 Task: Plan a trip to Delta del Tigre, Uruguay from 12th December, 2023 to 16th December, 2023 for 8 adults.8 bedrooms having 8 beds and 8 bathrooms. Property type can be hotel. Amenities needed are: wifi, TV, free parkinig on premises, gym, breakfast. Look for 3 properties as per requirement.
Action: Mouse moved to (445, 101)
Screenshot: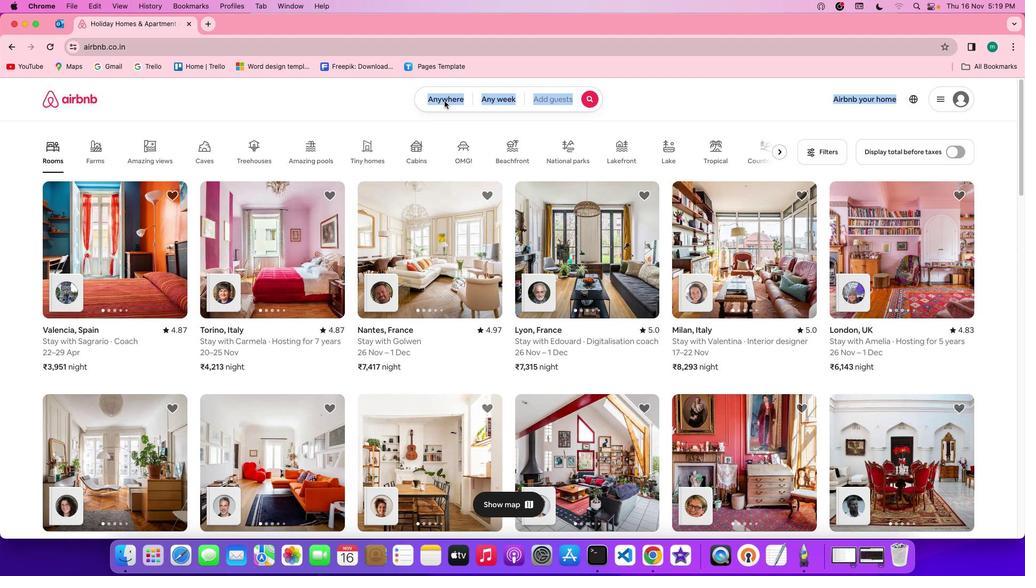 
Action: Mouse pressed left at (445, 101)
Screenshot: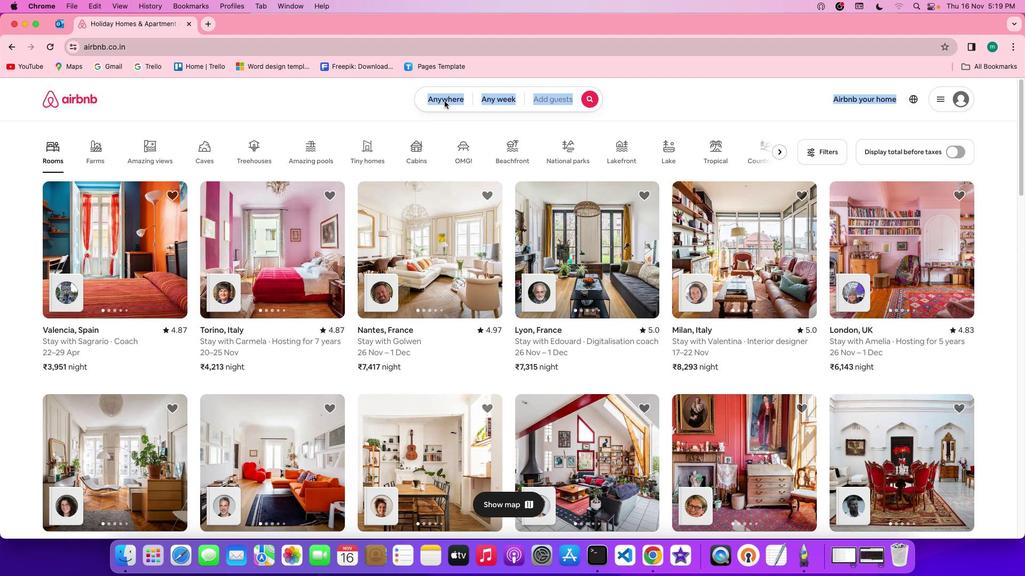 
Action: Mouse pressed left at (445, 101)
Screenshot: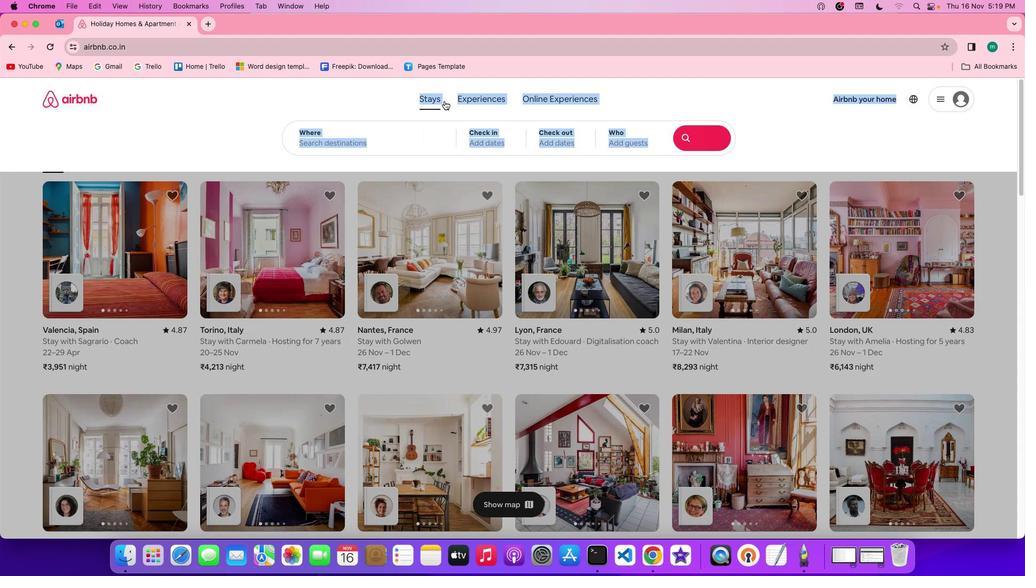 
Action: Mouse moved to (402, 140)
Screenshot: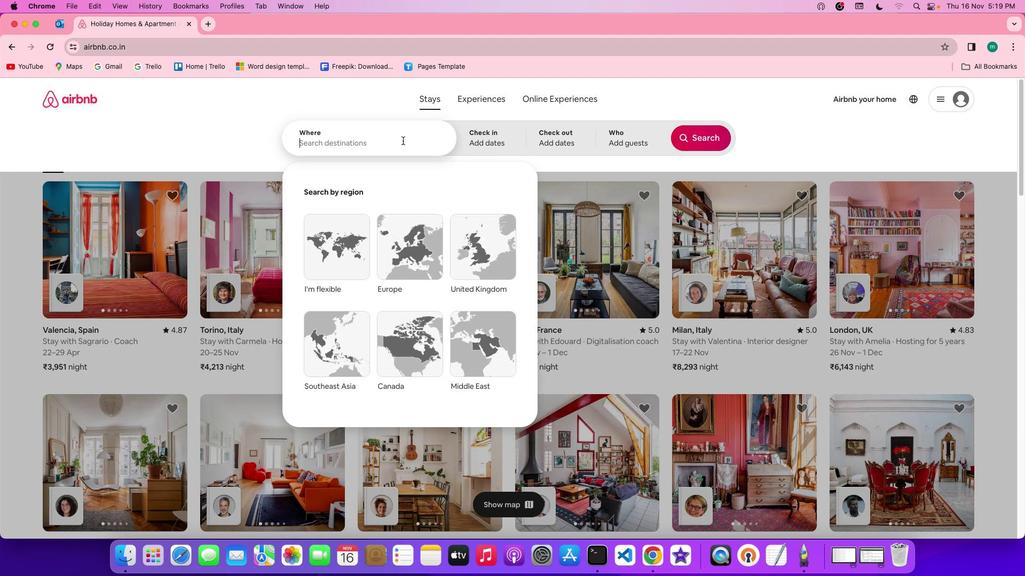 
Action: Mouse pressed left at (402, 140)
Screenshot: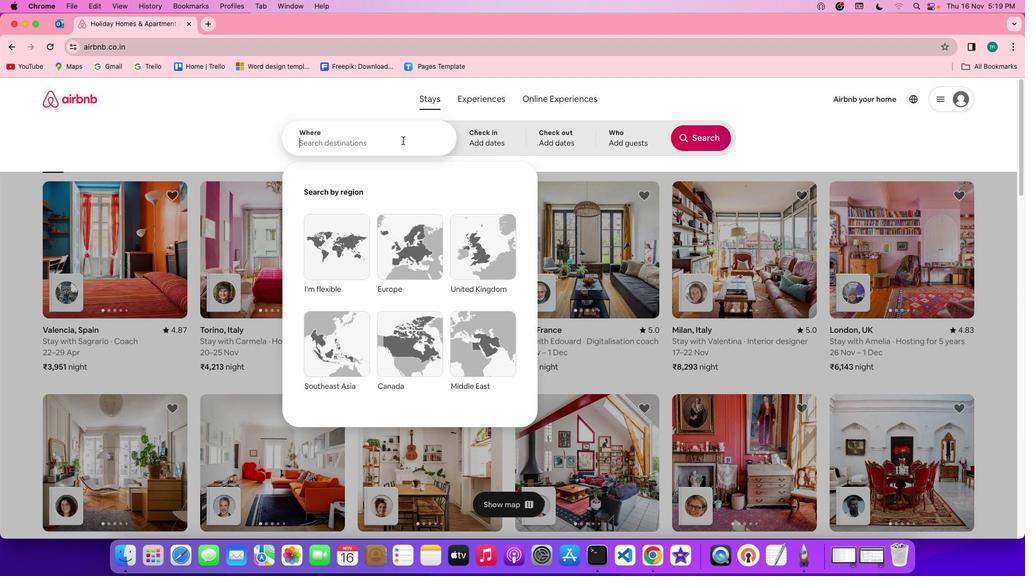 
Action: Key pressed Key.shift'D''e''l''t''a'Key.spaceKey.spaceKey.shift'D''e''l'Key.spaceKey.shift'T''i''g''r''e'','Key.spaceKey.shift'U''r''u''g''u''a''y'
Screenshot: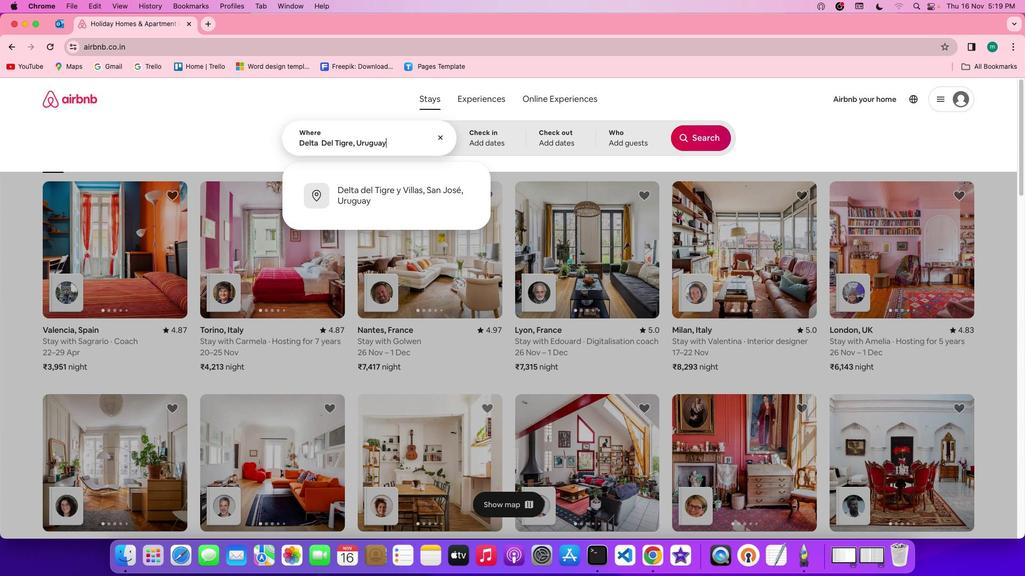 
Action: Mouse moved to (518, 131)
Screenshot: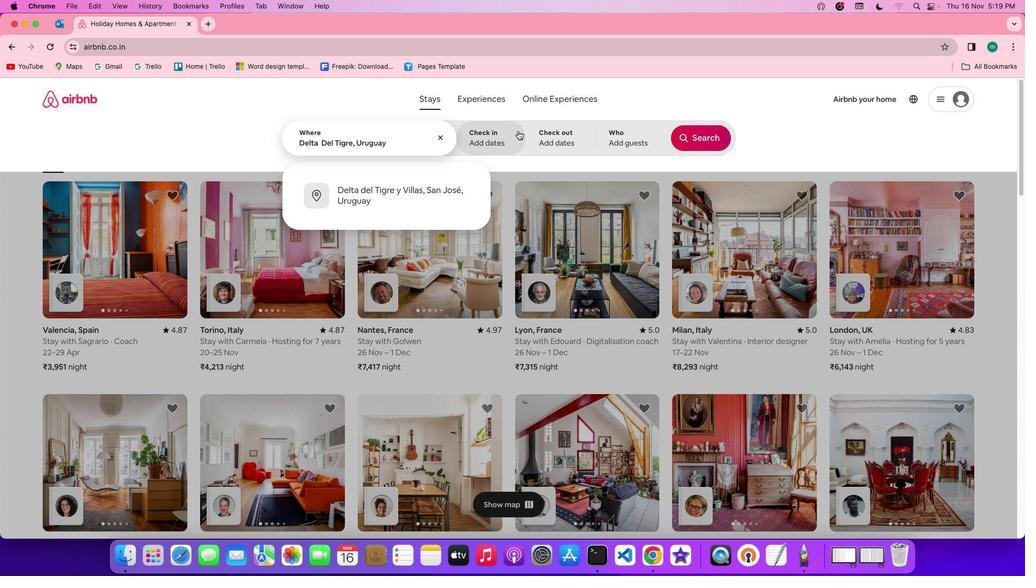 
Action: Mouse pressed left at (518, 131)
Screenshot: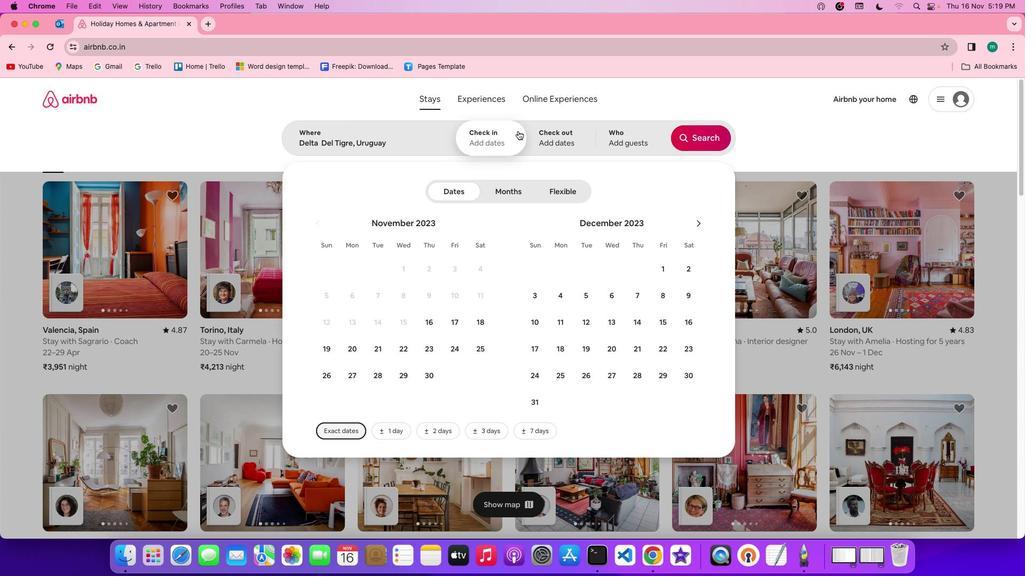 
Action: Mouse moved to (588, 328)
Screenshot: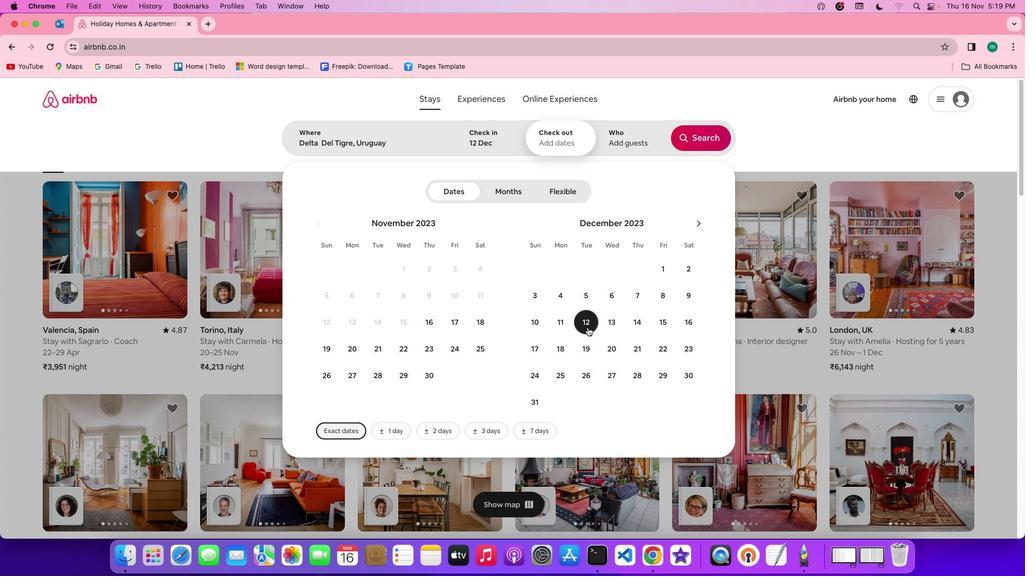 
Action: Mouse pressed left at (588, 328)
Screenshot: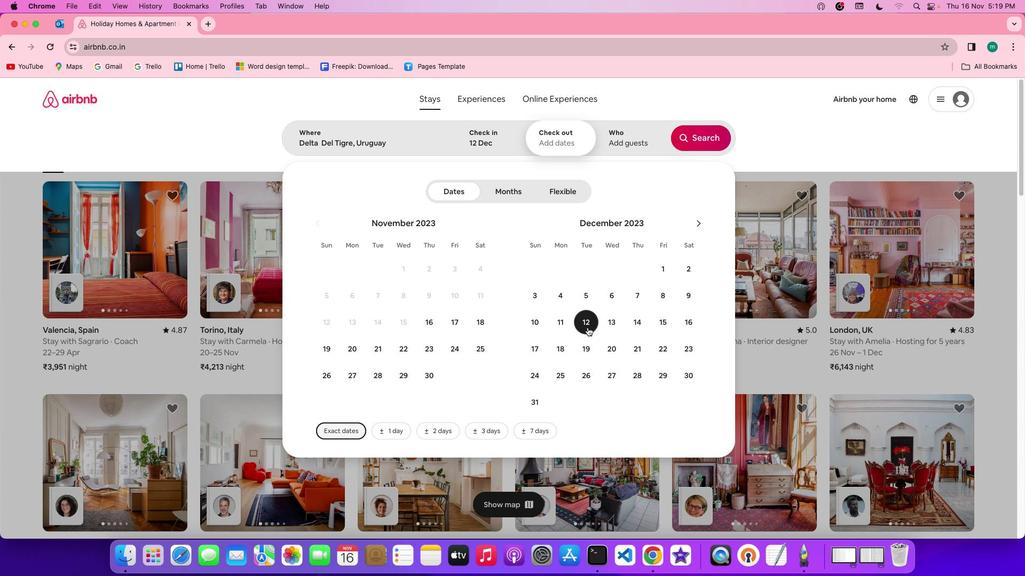 
Action: Mouse moved to (700, 325)
Screenshot: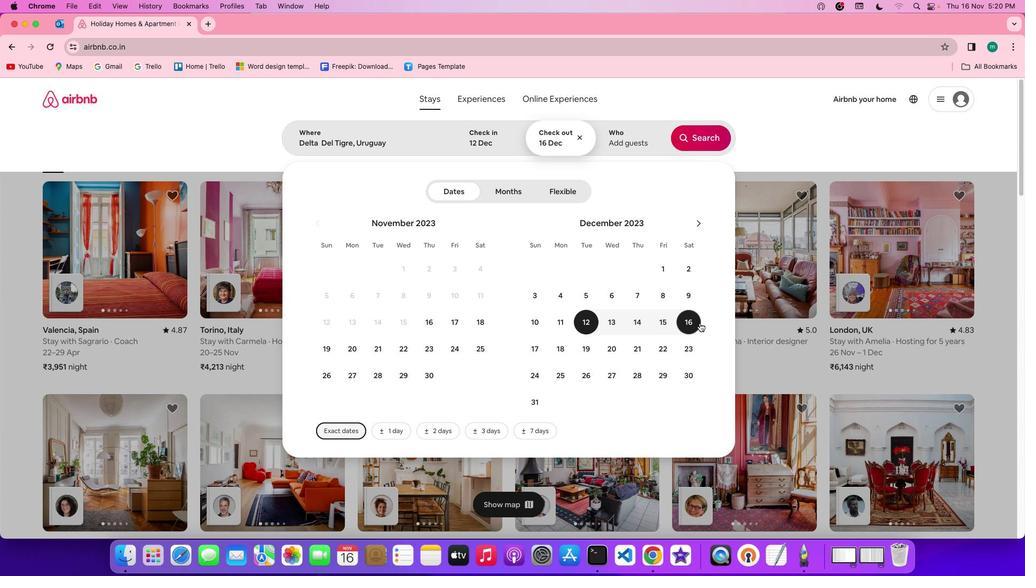 
Action: Mouse pressed left at (700, 325)
Screenshot: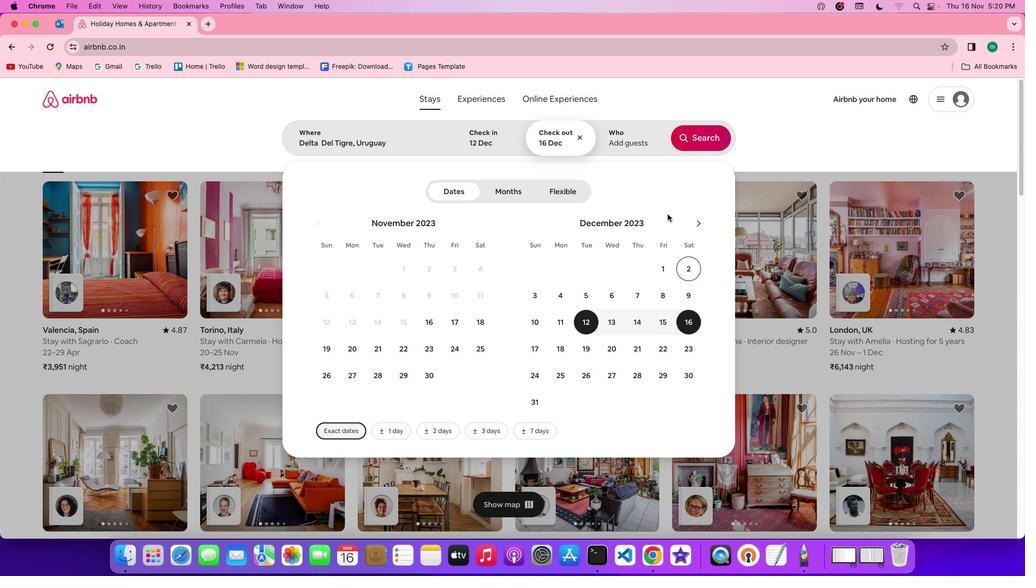 
Action: Mouse moved to (626, 140)
Screenshot: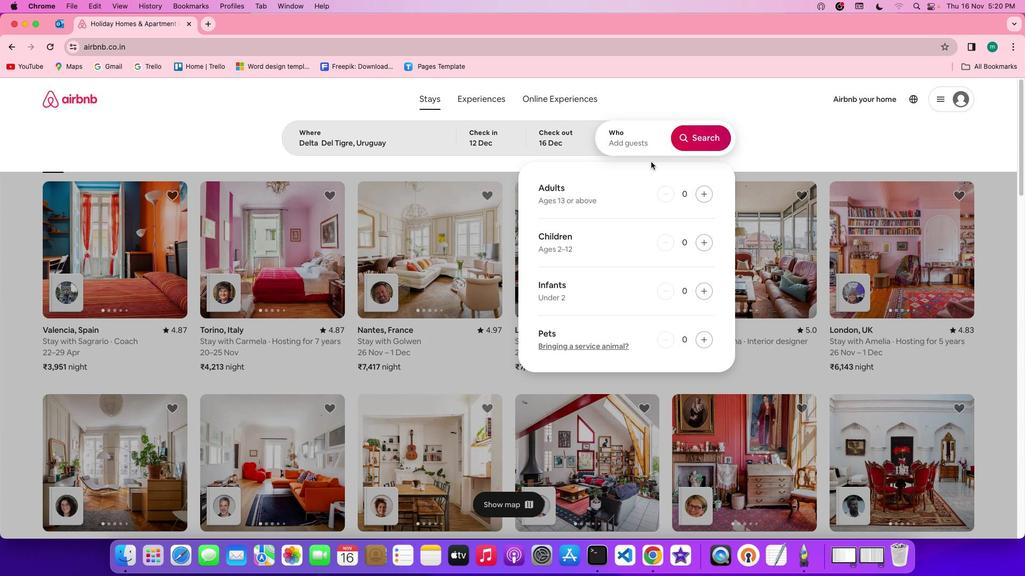 
Action: Mouse pressed left at (626, 140)
Screenshot: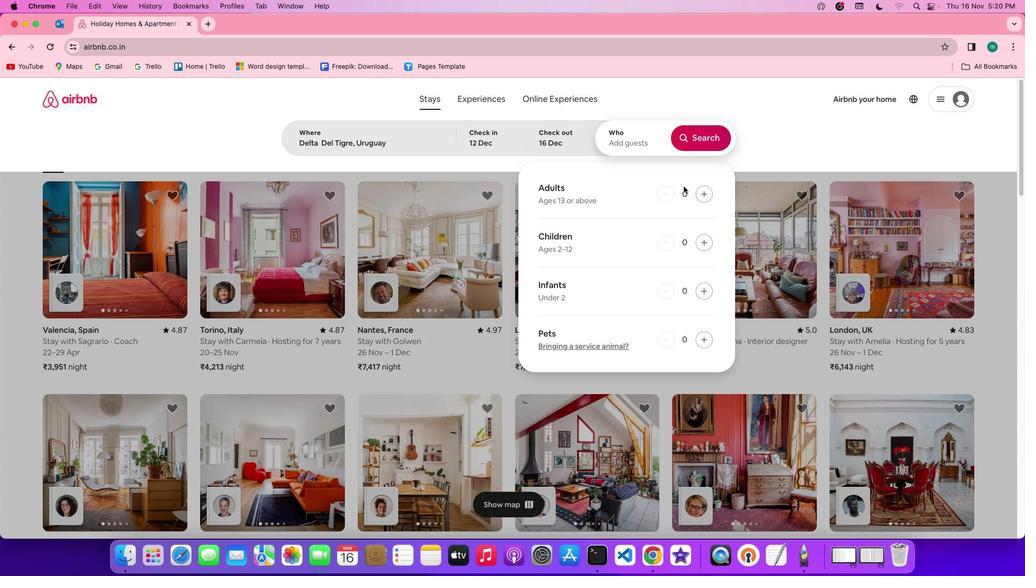 
Action: Mouse moved to (707, 194)
Screenshot: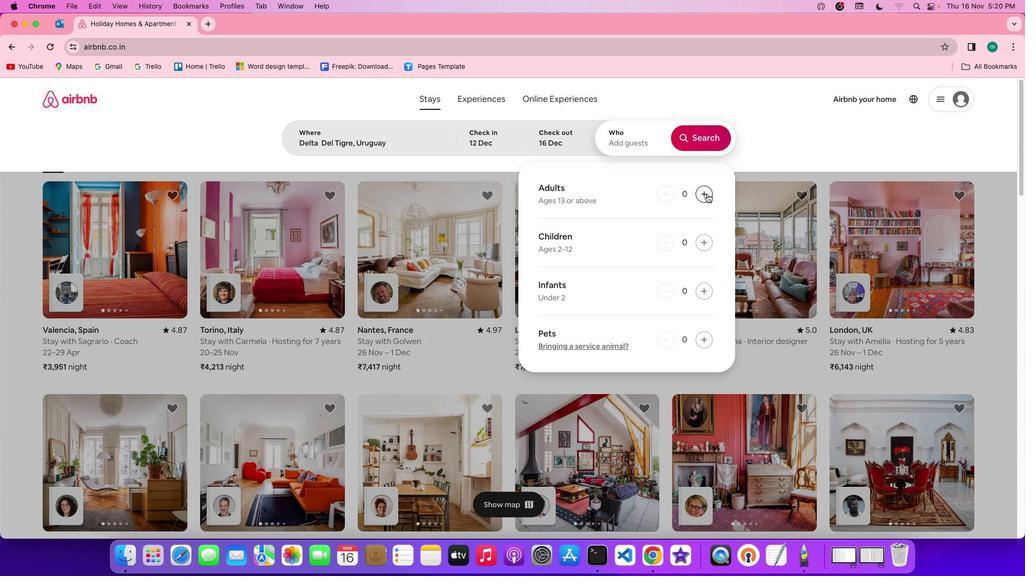 
Action: Mouse pressed left at (707, 194)
Screenshot: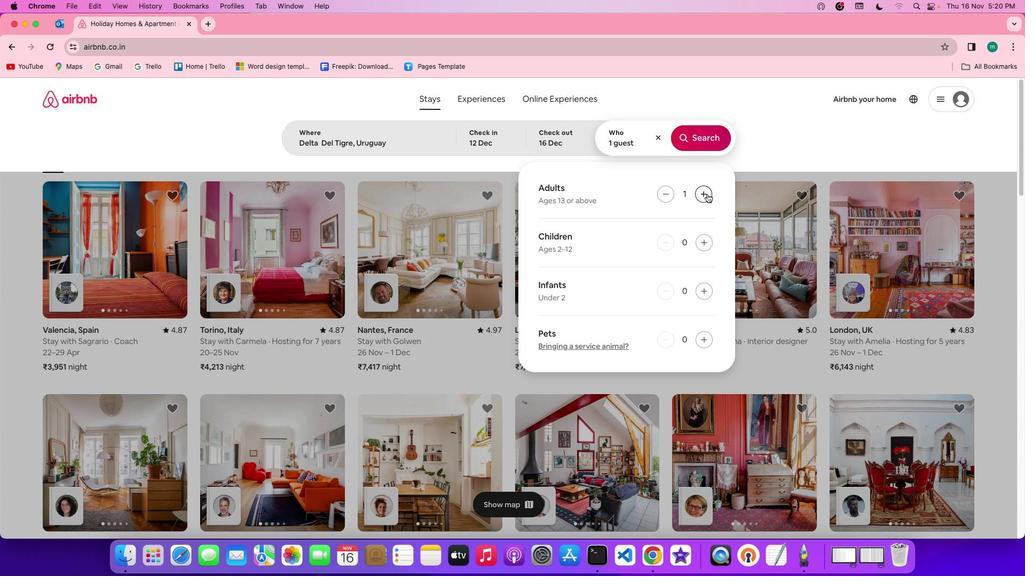 
Action: Mouse pressed left at (707, 194)
Screenshot: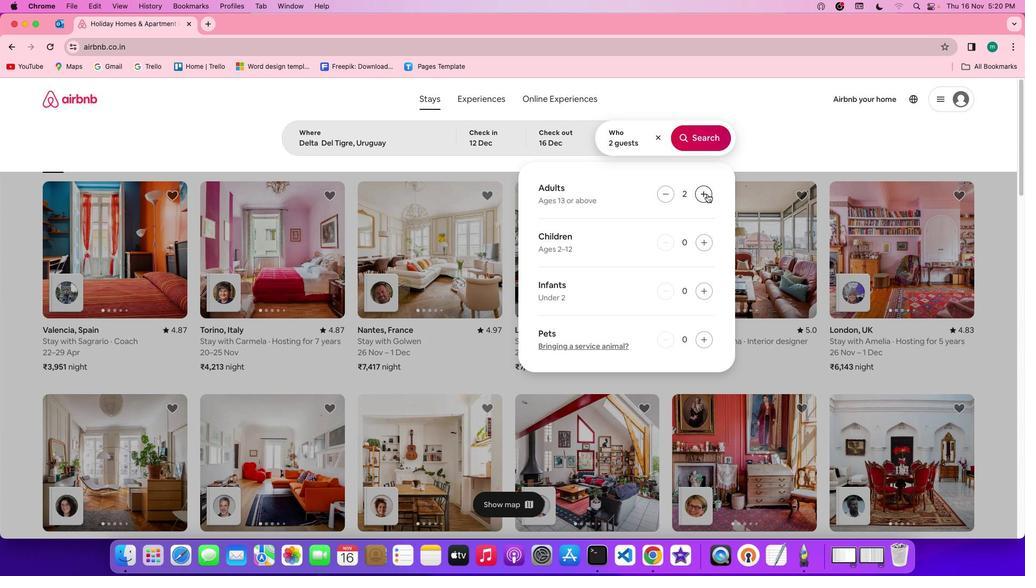 
Action: Mouse pressed left at (707, 194)
Screenshot: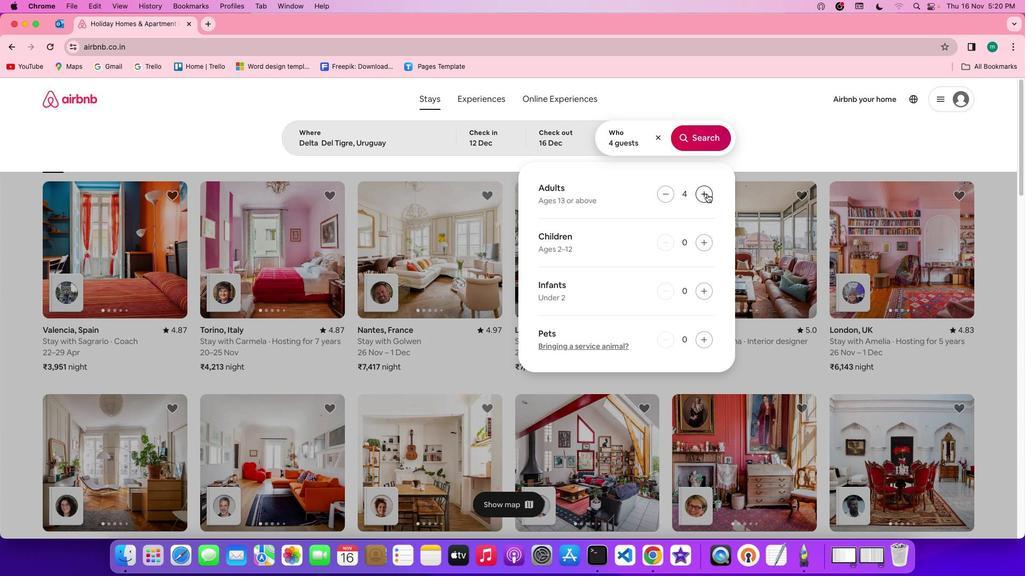 
Action: Mouse pressed left at (707, 194)
Screenshot: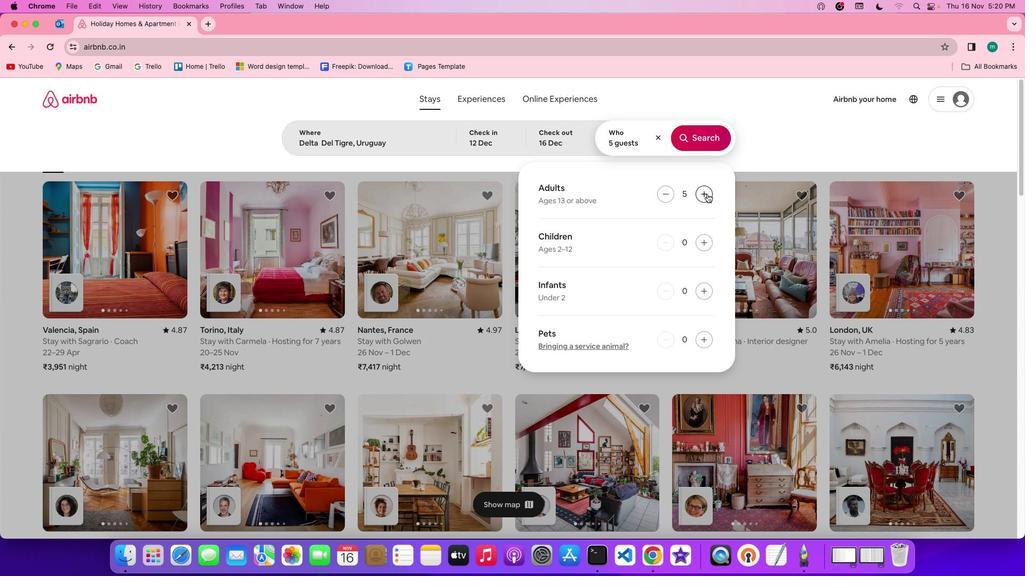 
Action: Mouse pressed left at (707, 194)
Screenshot: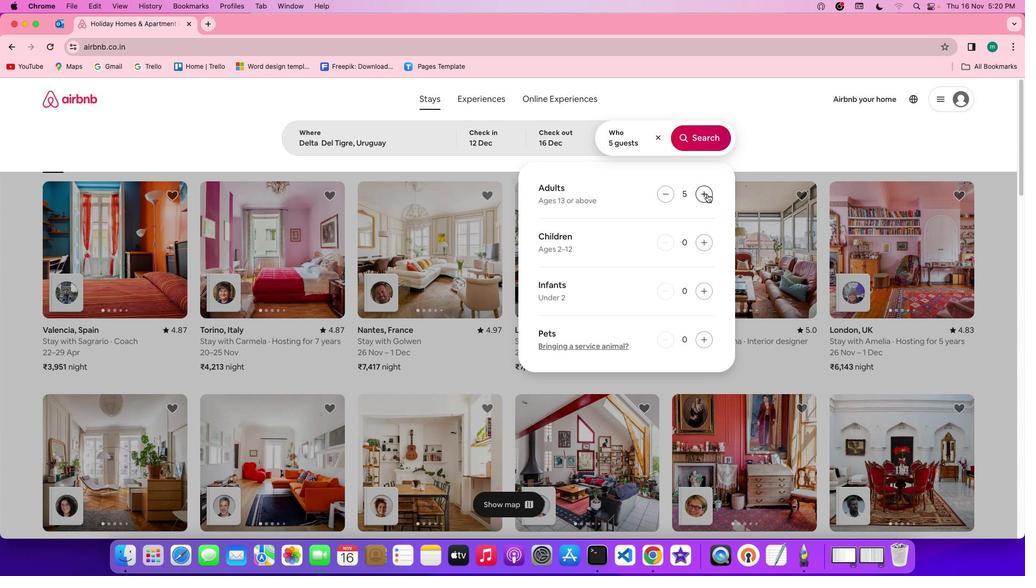 
Action: Mouse pressed left at (707, 194)
Screenshot: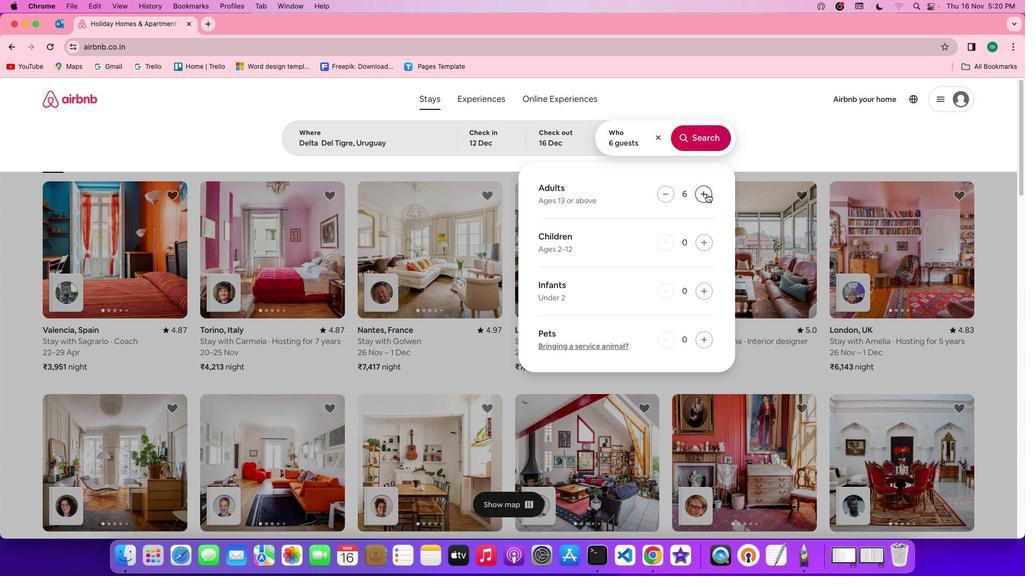 
Action: Mouse moved to (707, 194)
Screenshot: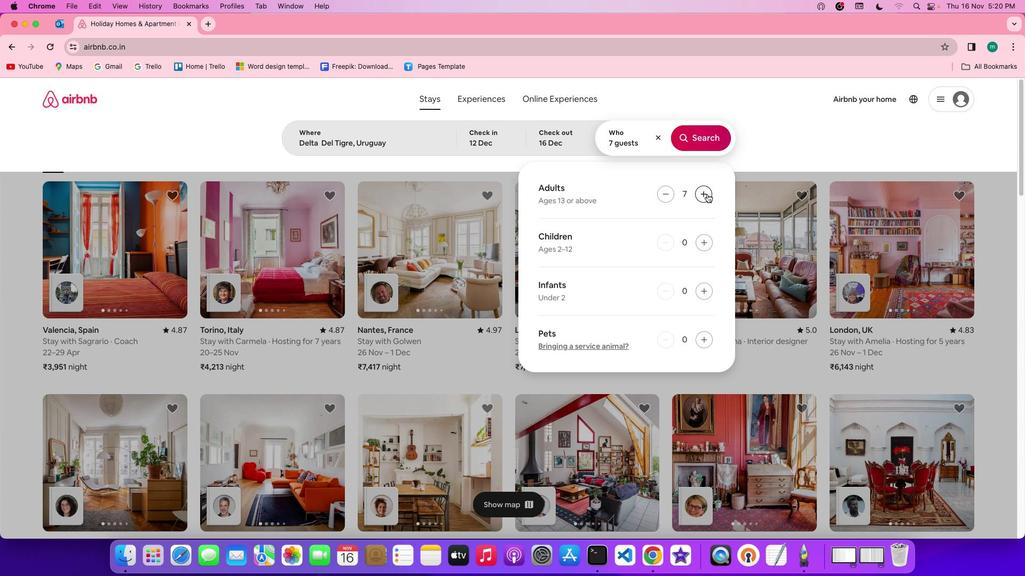 
Action: Mouse pressed left at (707, 194)
Screenshot: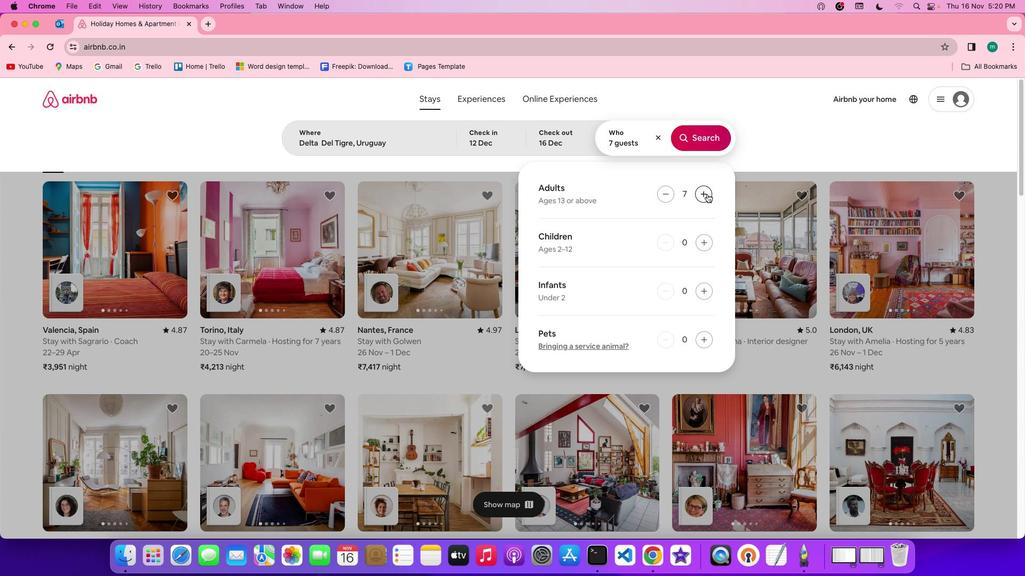 
Action: Mouse pressed left at (707, 194)
Screenshot: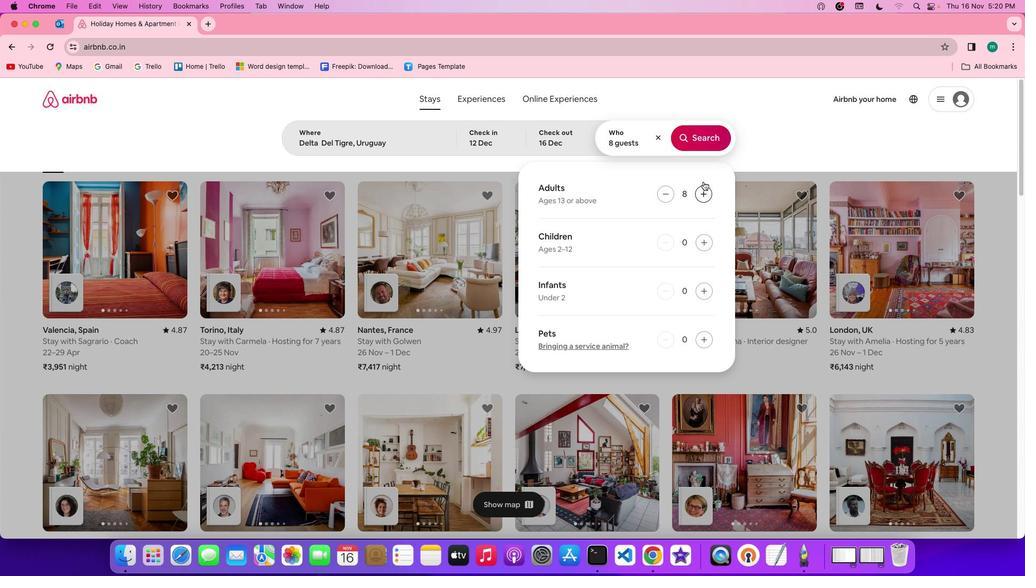 
Action: Mouse moved to (695, 138)
Screenshot: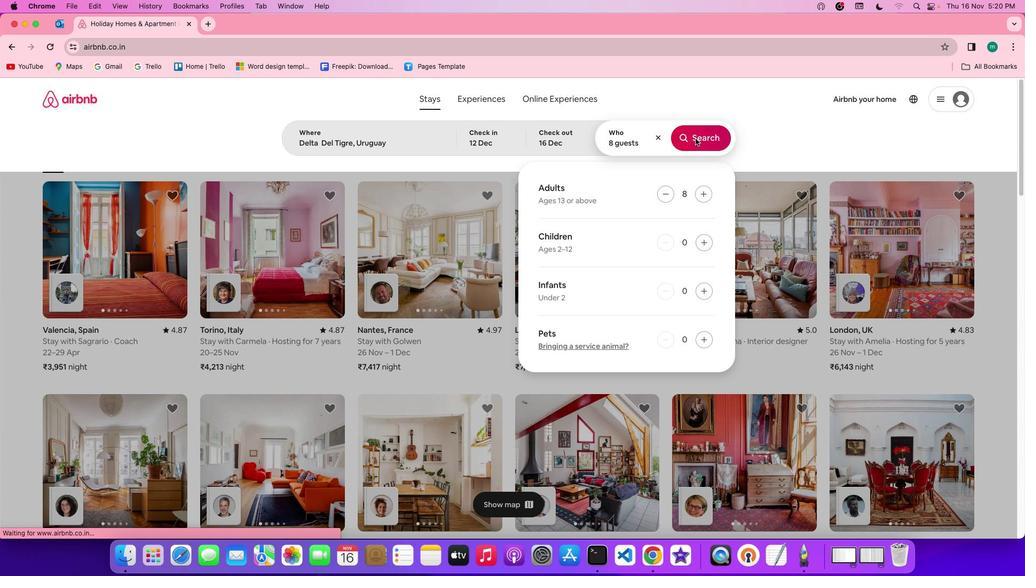 
Action: Mouse pressed left at (695, 138)
Screenshot: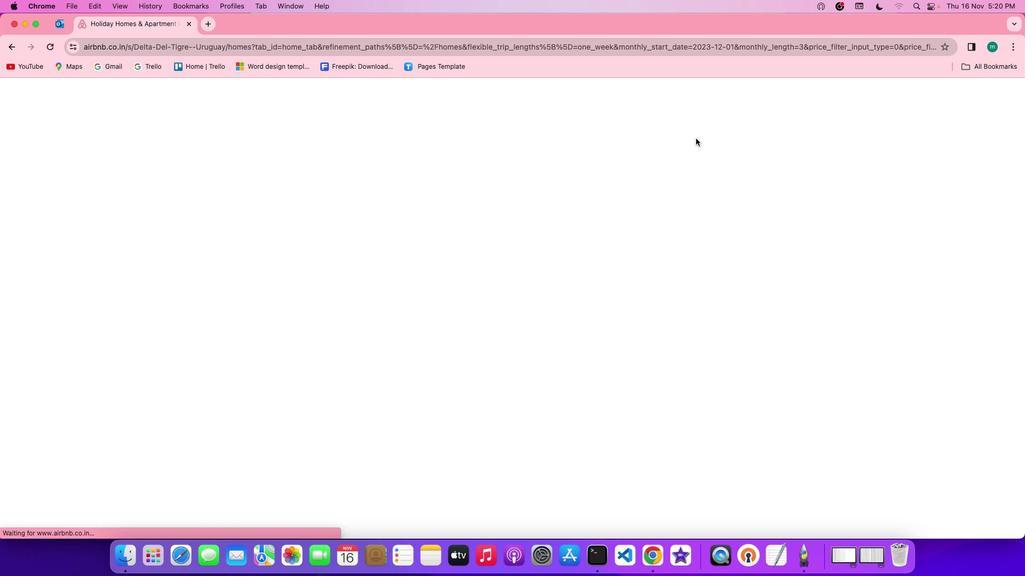 
Action: Mouse moved to (851, 138)
Screenshot: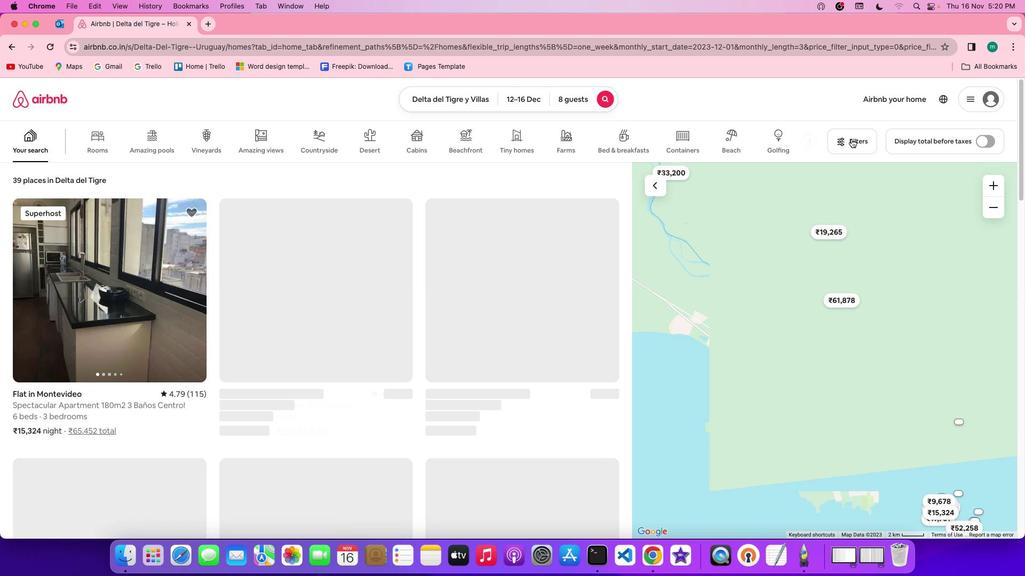 
Action: Mouse pressed left at (851, 138)
Screenshot: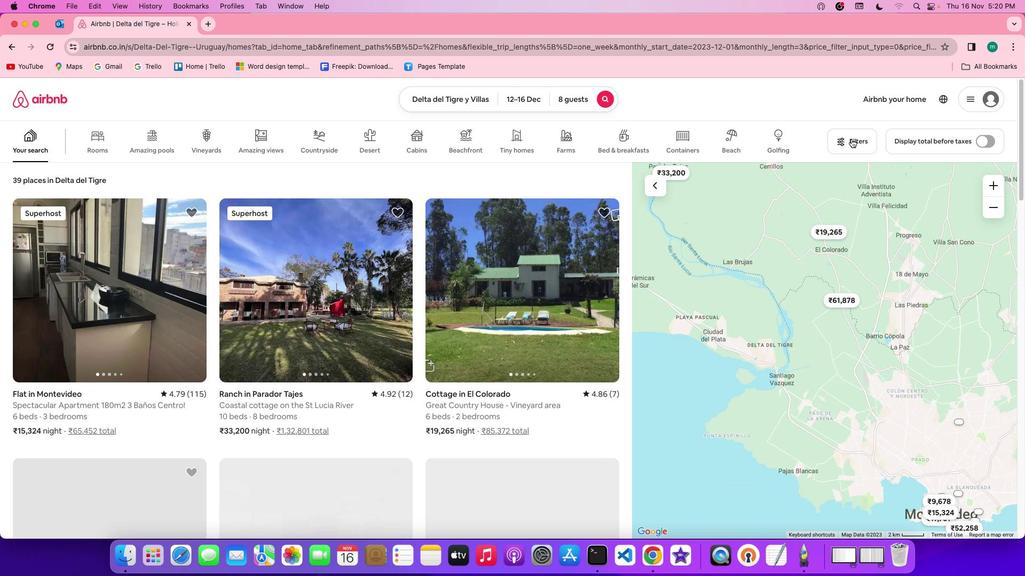 
Action: Mouse moved to (626, 323)
Screenshot: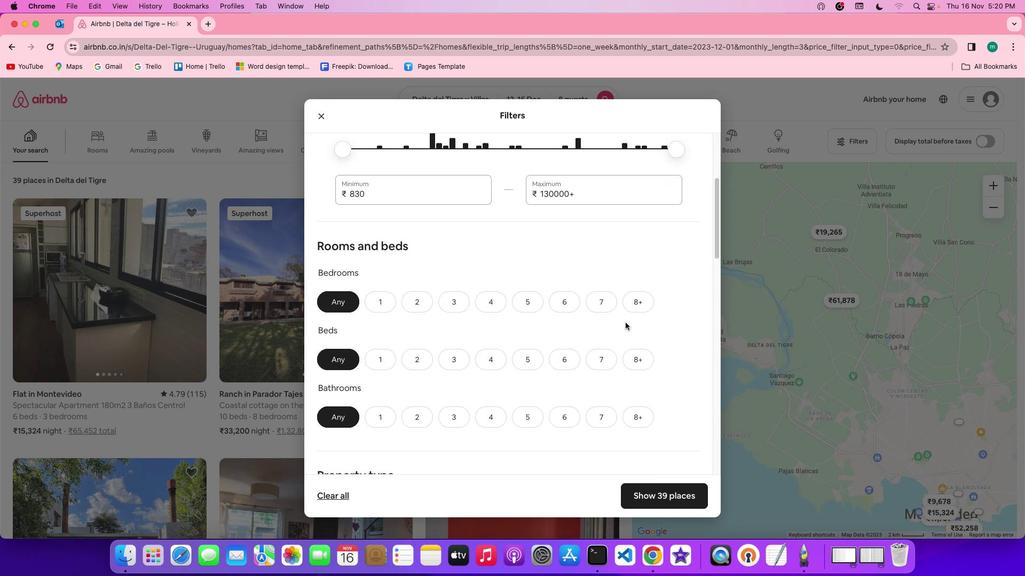 
Action: Mouse scrolled (626, 323) with delta (0, 0)
Screenshot: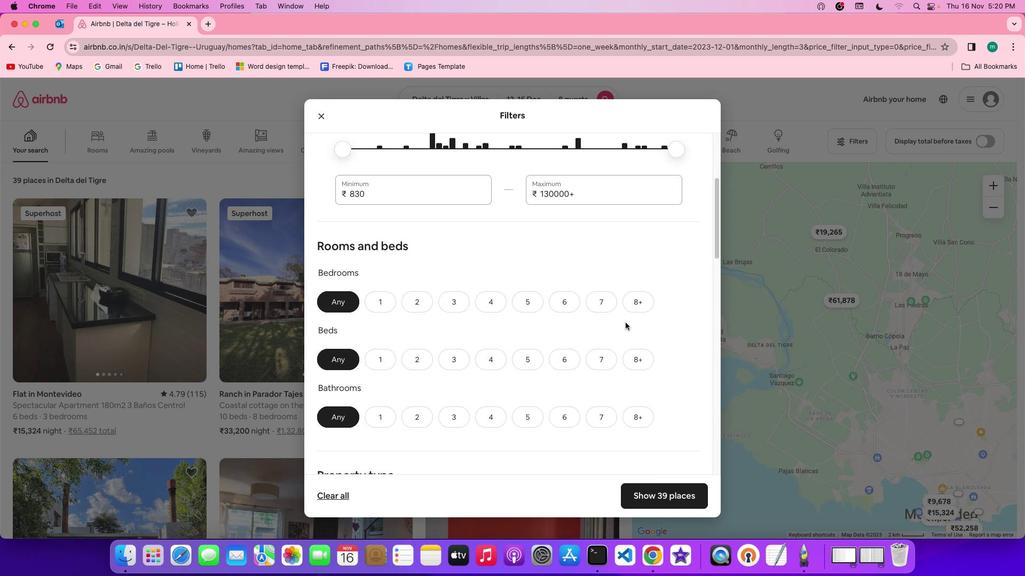 
Action: Mouse scrolled (626, 323) with delta (0, 0)
Screenshot: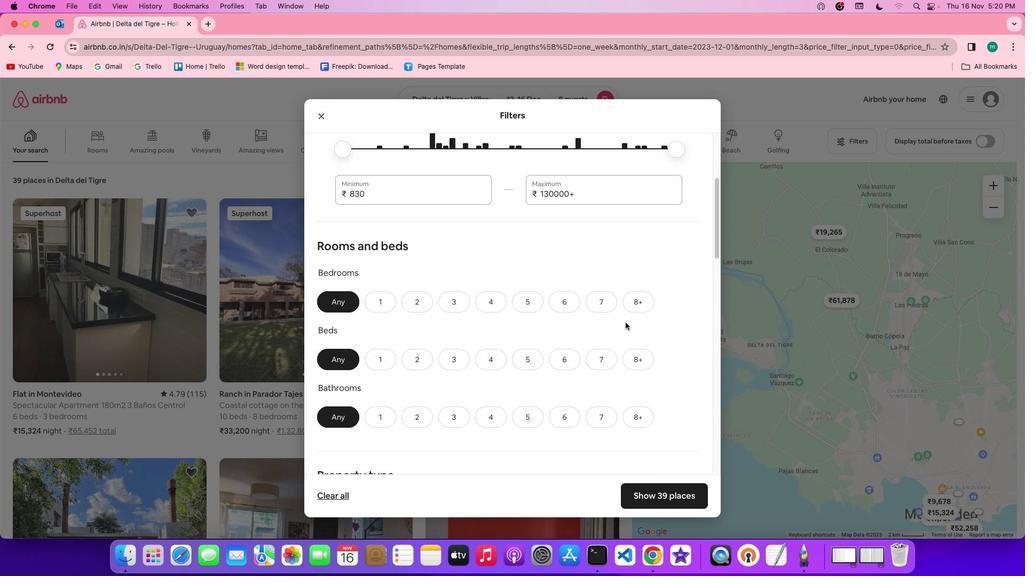 
Action: Mouse scrolled (626, 323) with delta (0, -1)
Screenshot: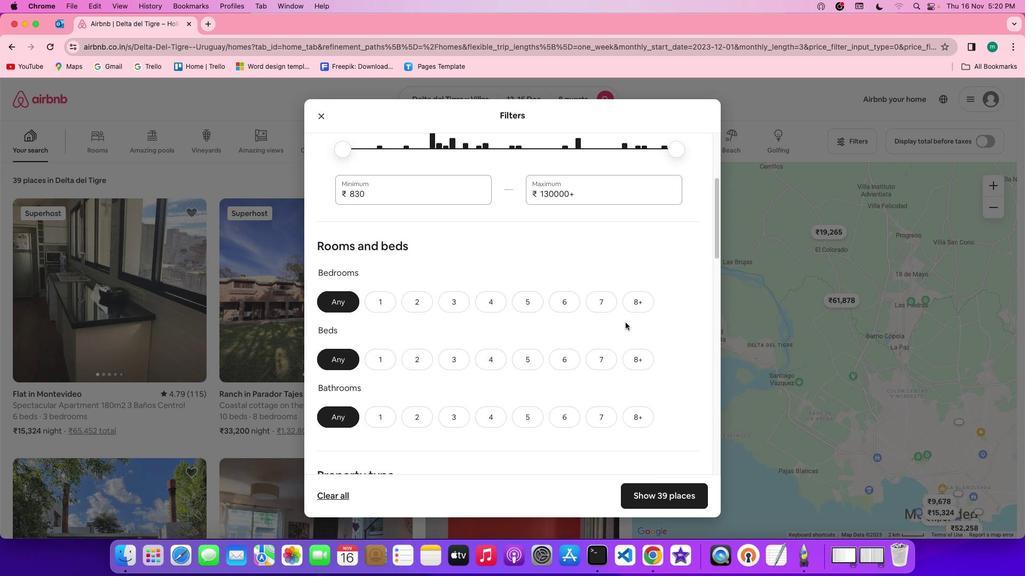 
Action: Mouse scrolled (626, 323) with delta (0, -1)
Screenshot: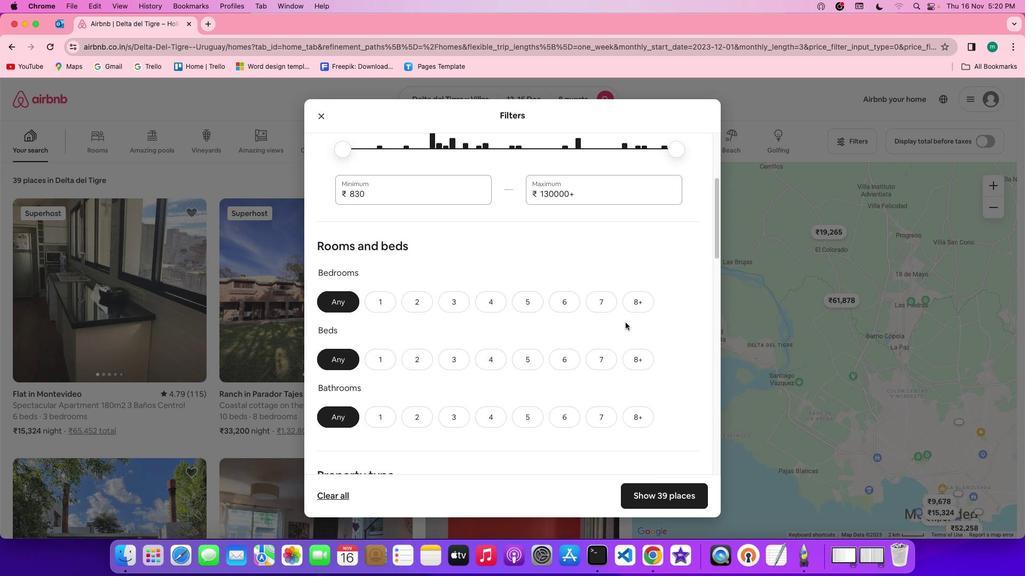 
Action: Mouse moved to (624, 317)
Screenshot: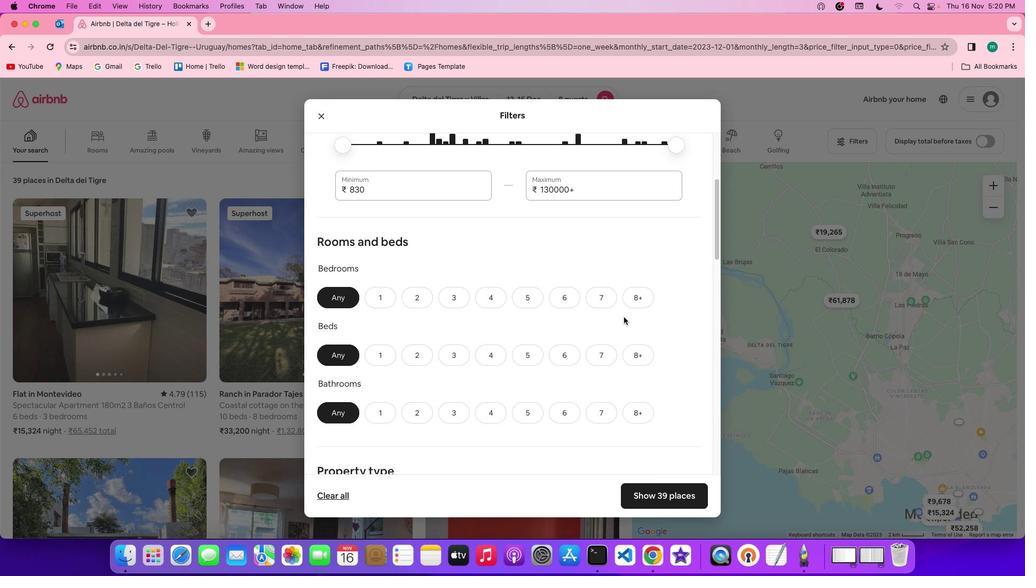 
Action: Mouse scrolled (624, 317) with delta (0, 0)
Screenshot: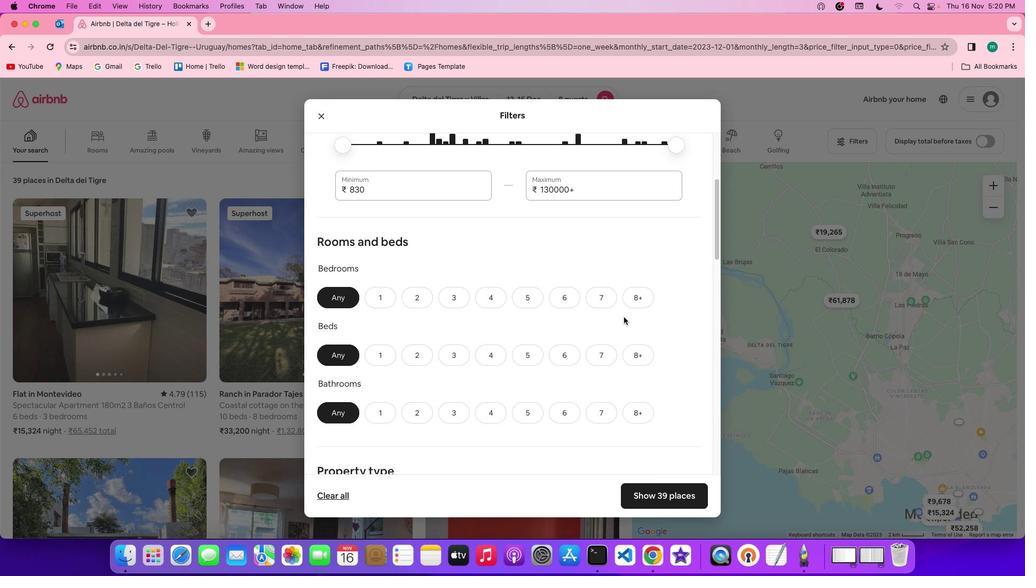 
Action: Mouse scrolled (624, 317) with delta (0, 0)
Screenshot: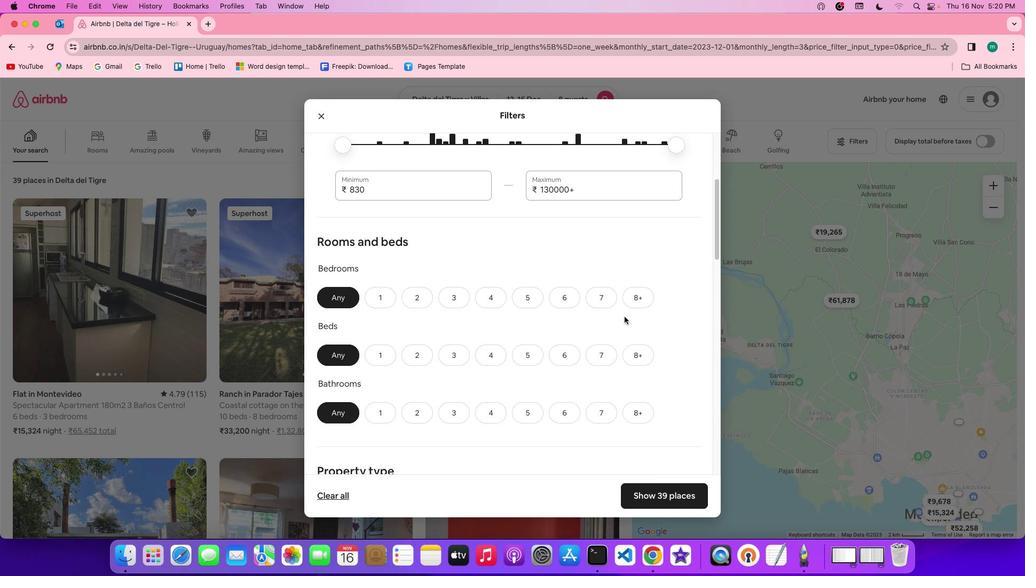 
Action: Mouse moved to (649, 295)
Screenshot: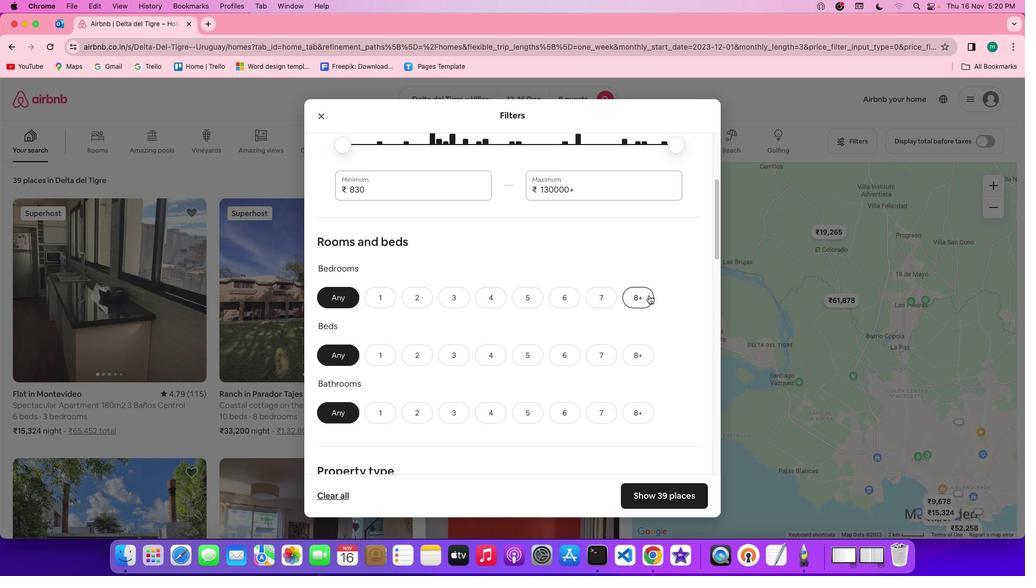 
Action: Mouse pressed left at (649, 295)
Screenshot: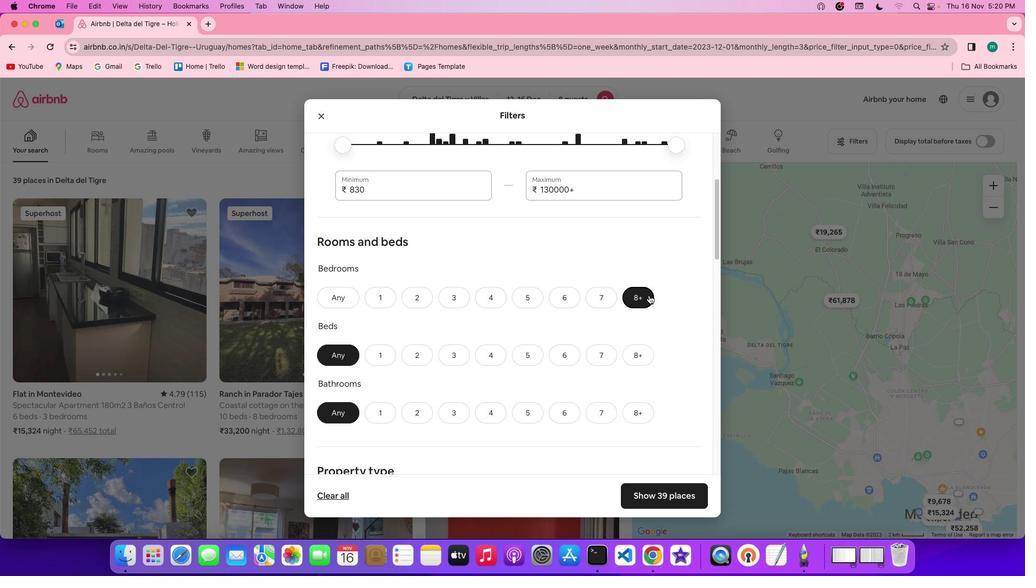 
Action: Mouse moved to (635, 350)
Screenshot: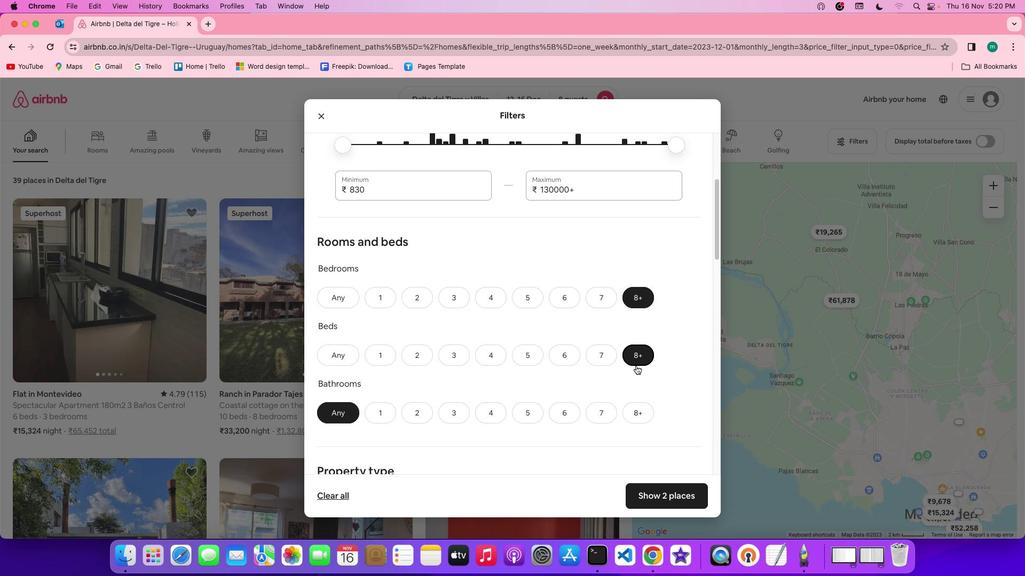 
Action: Mouse pressed left at (635, 350)
Screenshot: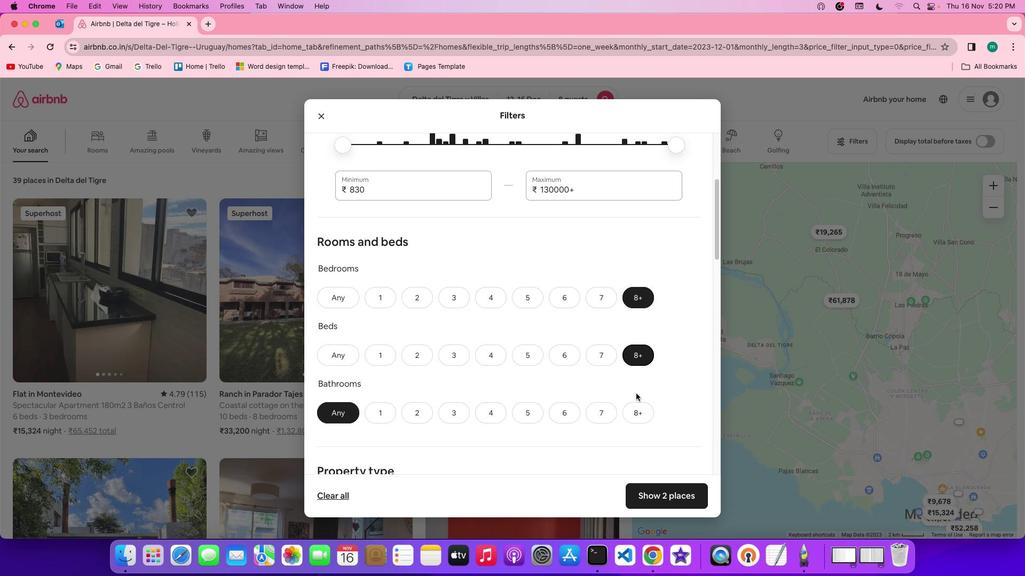 
Action: Mouse moved to (637, 409)
Screenshot: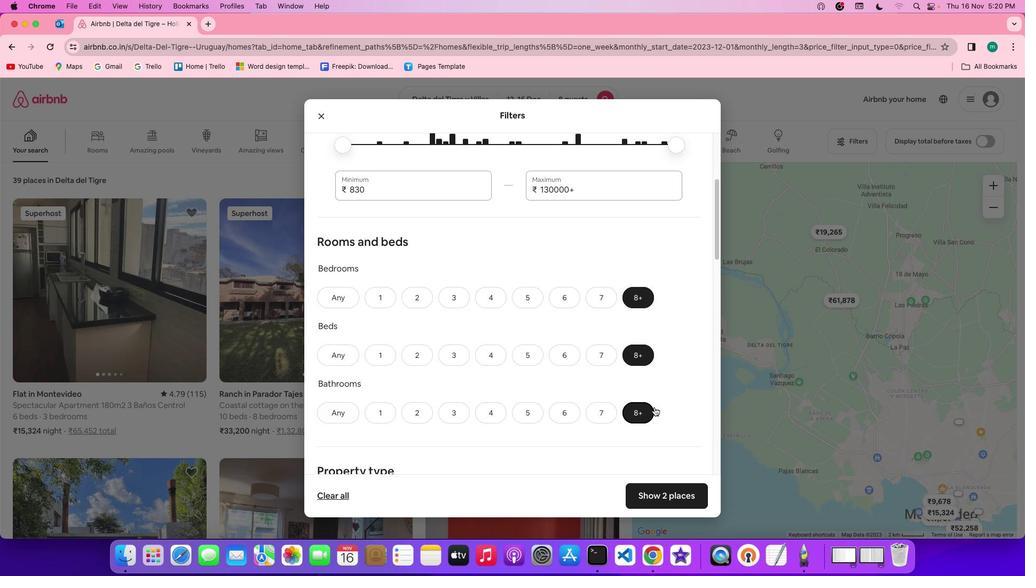 
Action: Mouse pressed left at (637, 409)
Screenshot: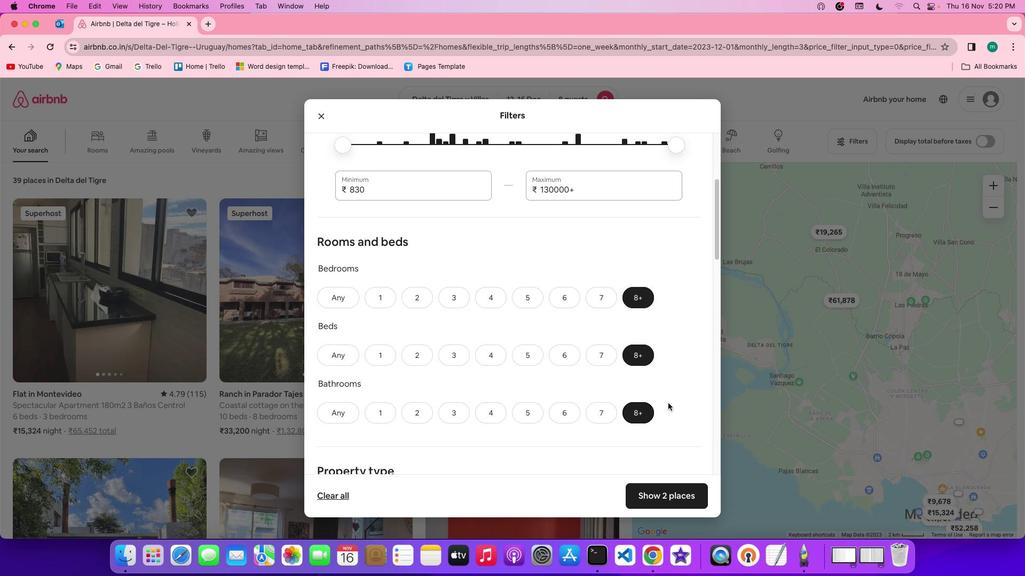 
Action: Mouse moved to (668, 403)
Screenshot: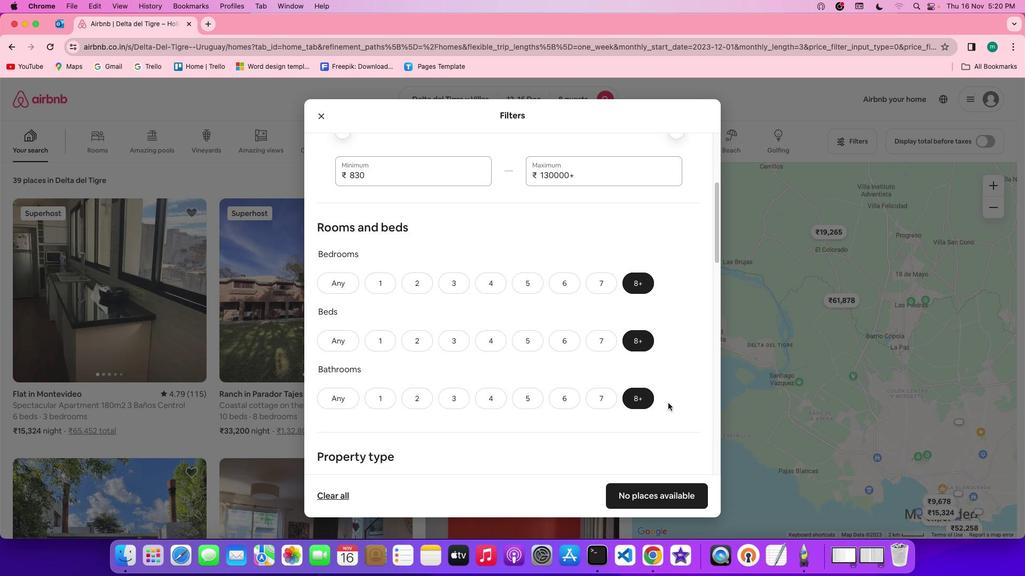 
Action: Mouse scrolled (668, 403) with delta (0, 0)
Screenshot: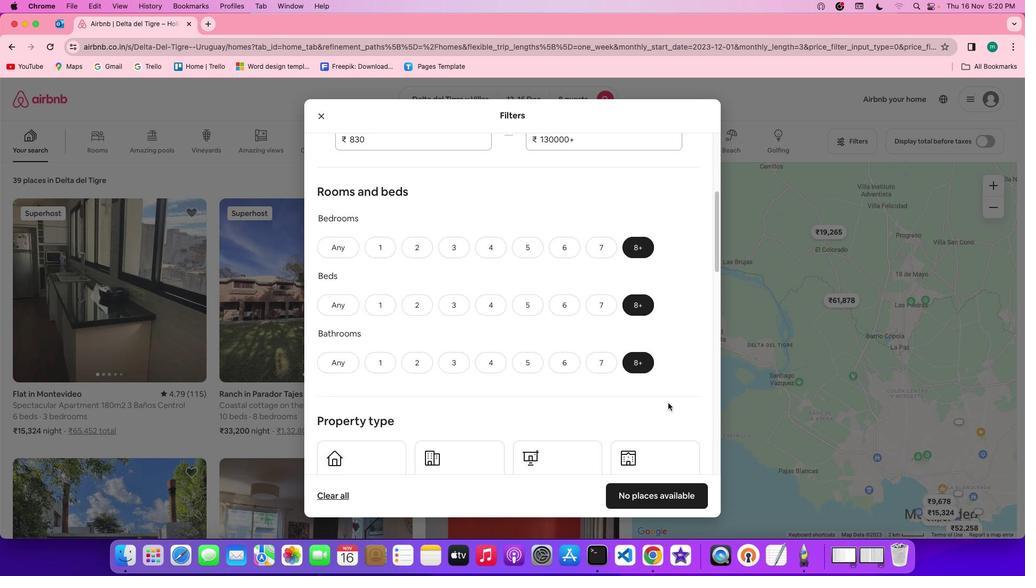
Action: Mouse scrolled (668, 403) with delta (0, 0)
Screenshot: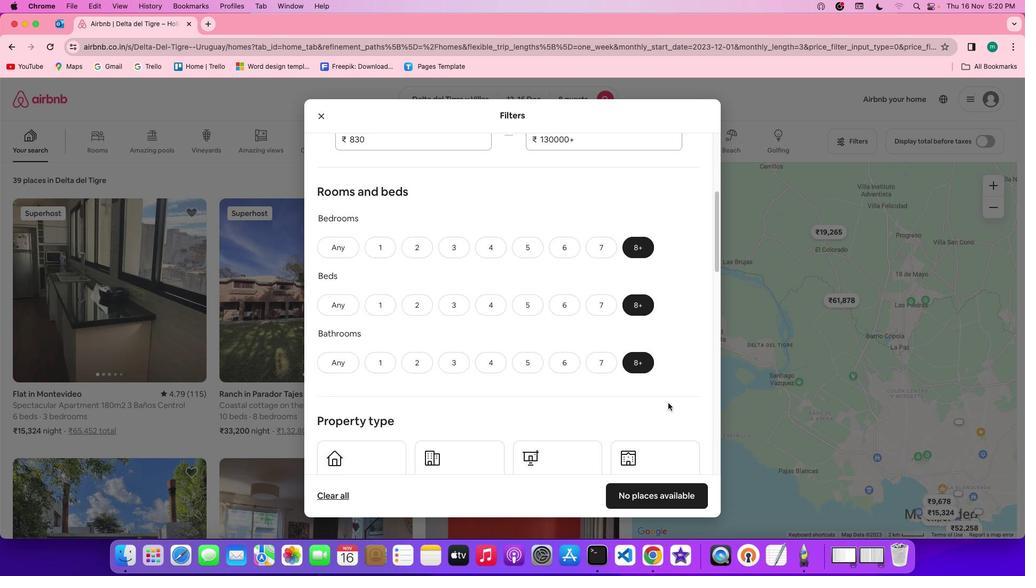 
Action: Mouse scrolled (668, 403) with delta (0, 0)
Screenshot: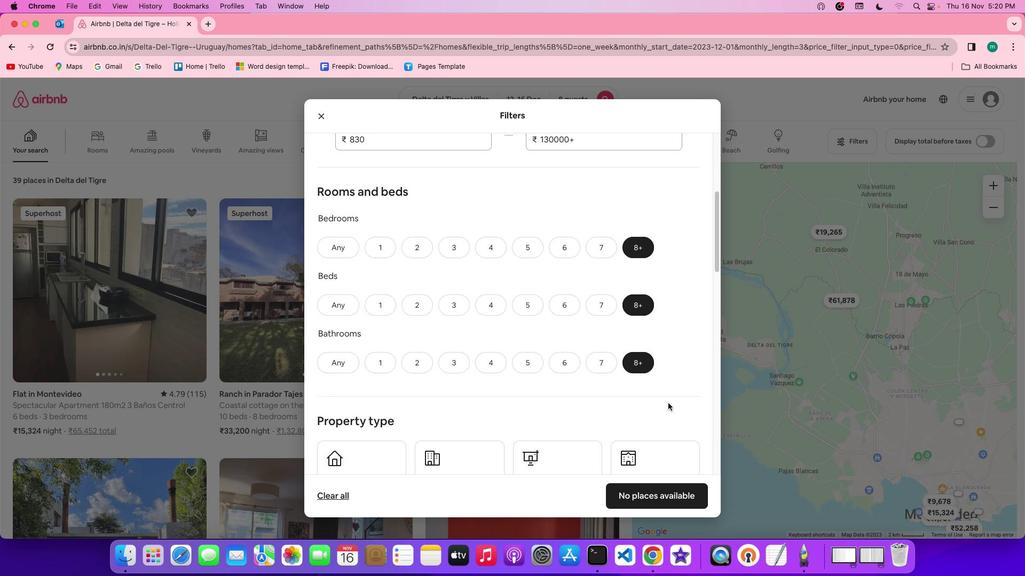 
Action: Mouse moved to (668, 403)
Screenshot: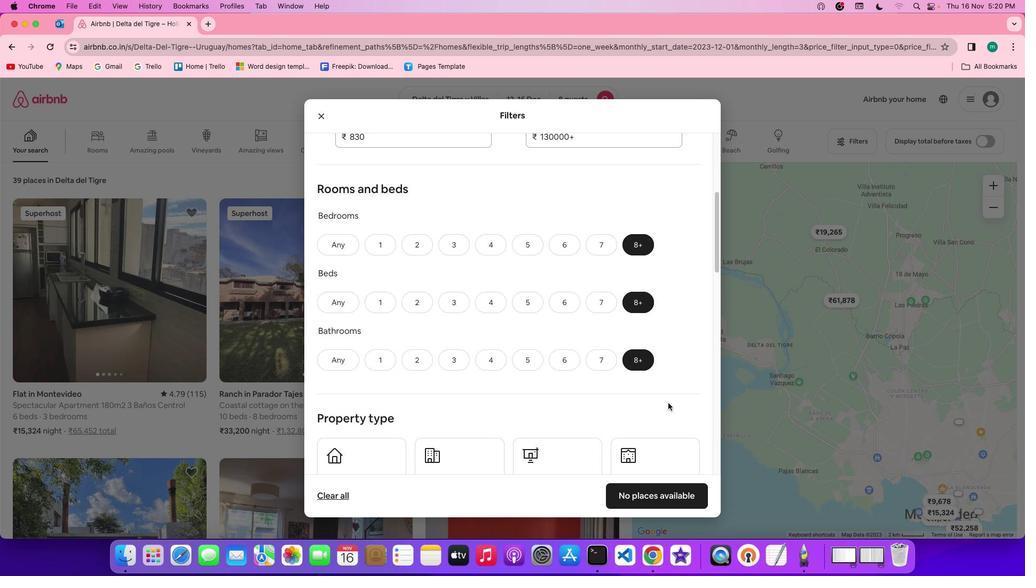 
Action: Mouse scrolled (668, 403) with delta (0, 0)
Screenshot: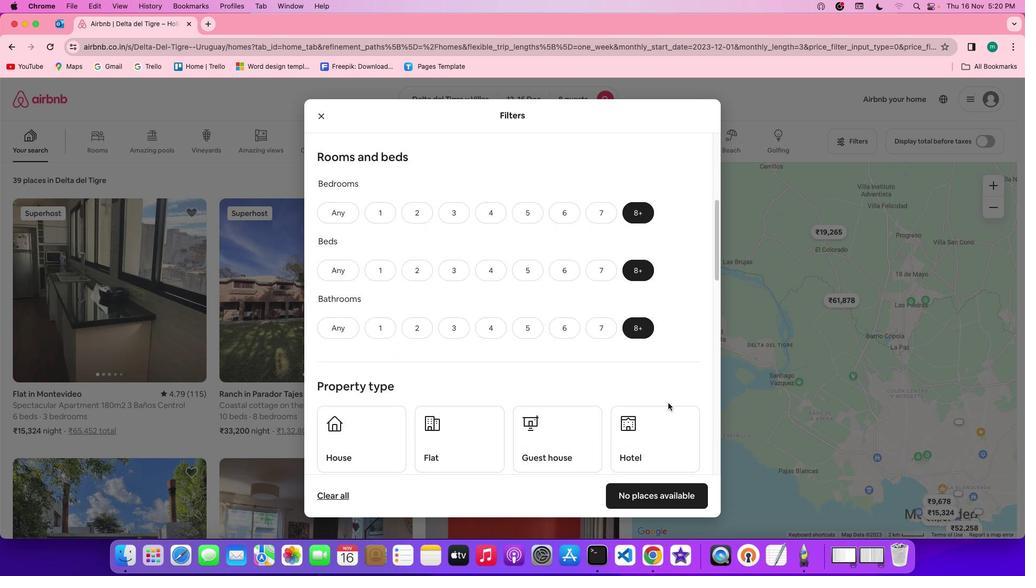 
Action: Mouse scrolled (668, 403) with delta (0, 0)
Screenshot: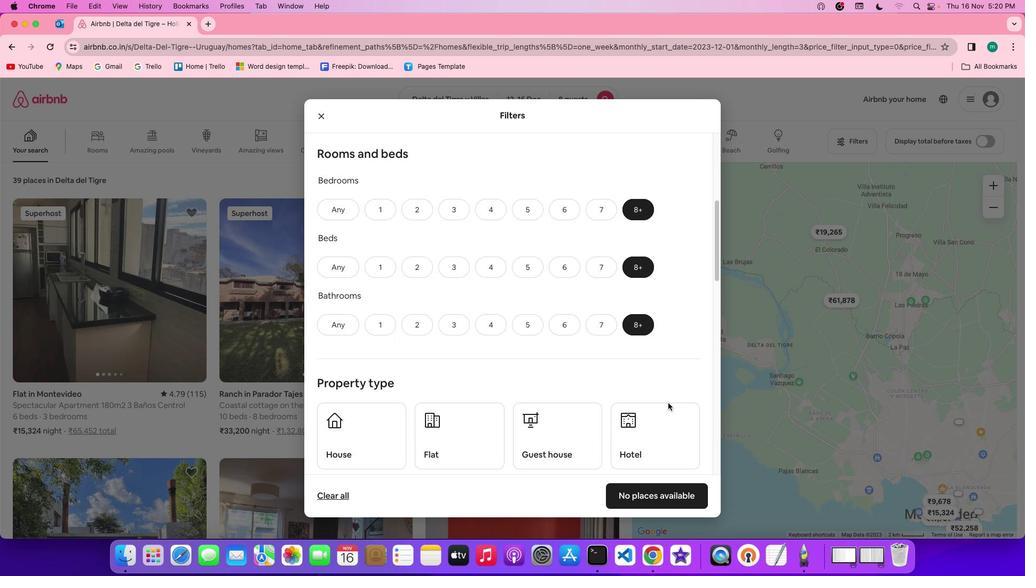 
Action: Mouse scrolled (668, 403) with delta (0, 0)
Screenshot: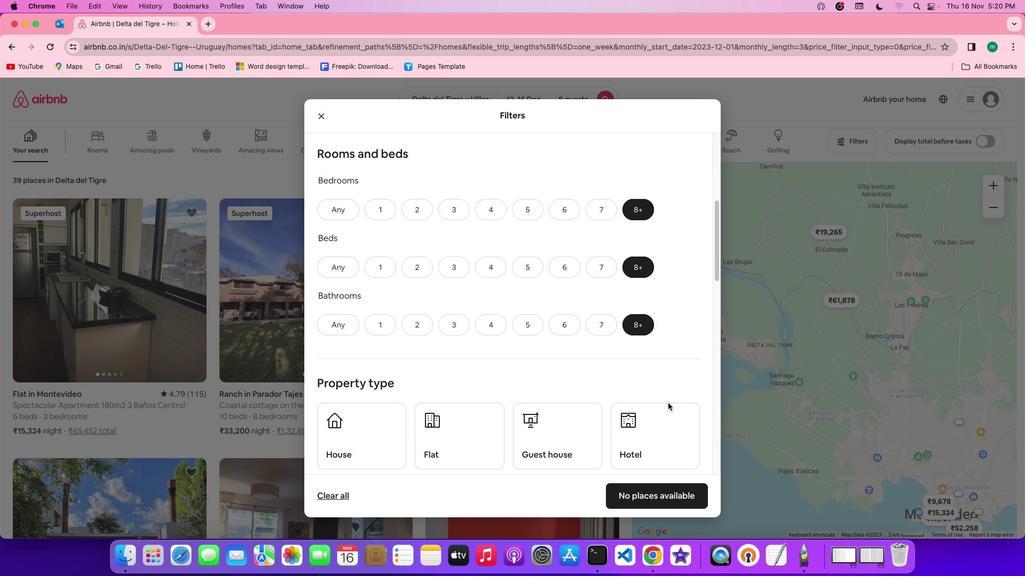 
Action: Mouse scrolled (668, 403) with delta (0, 0)
Screenshot: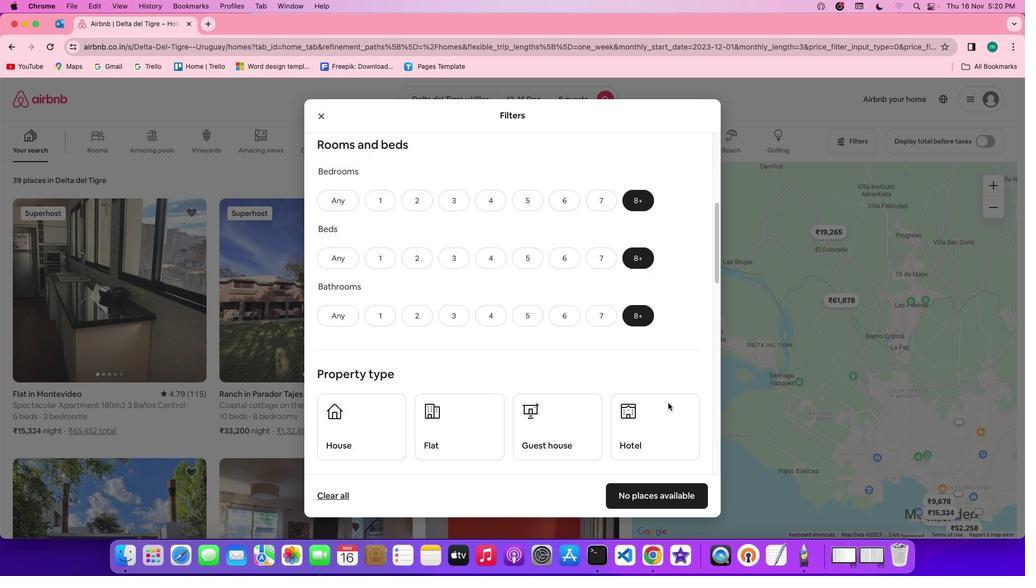 
Action: Mouse scrolled (668, 403) with delta (0, 0)
Screenshot: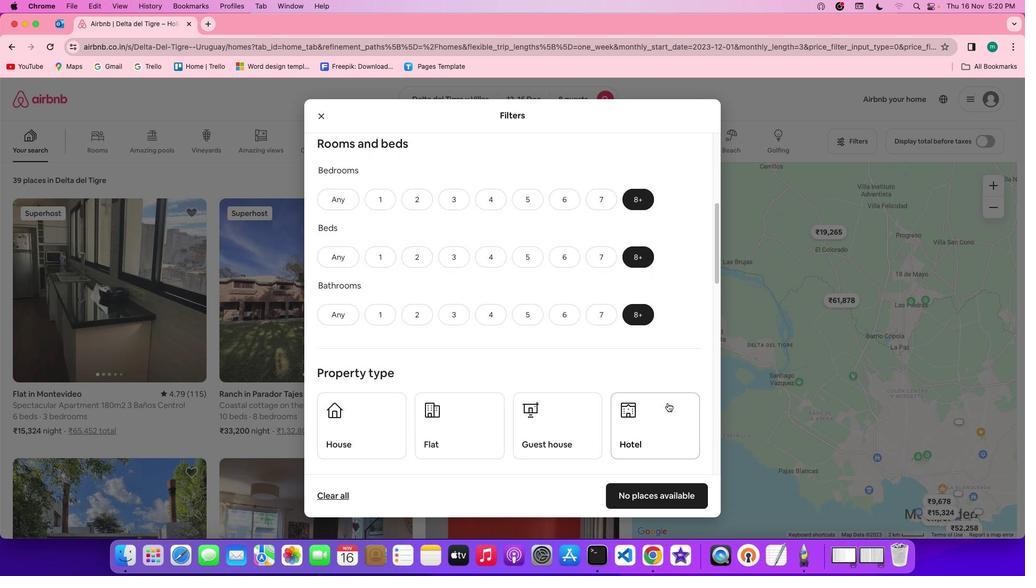 
Action: Mouse scrolled (668, 403) with delta (0, 0)
Screenshot: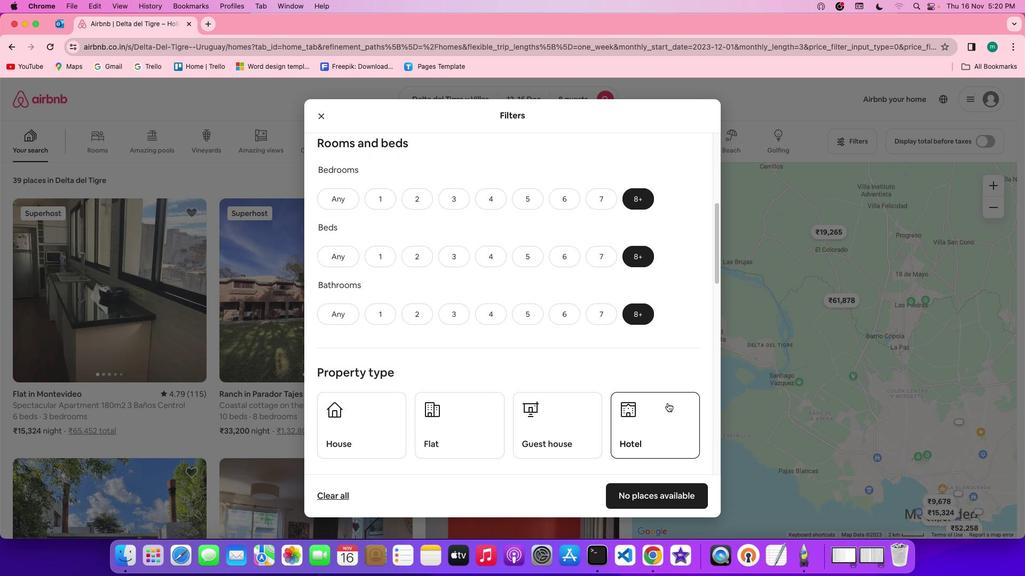 
Action: Mouse moved to (668, 403)
Screenshot: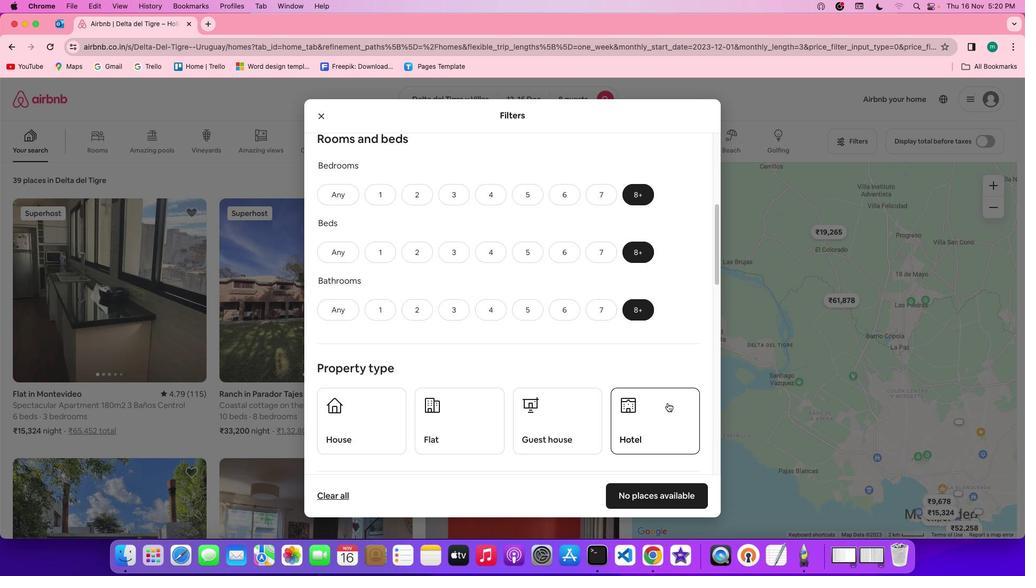 
Action: Mouse scrolled (668, 403) with delta (0, 0)
Screenshot: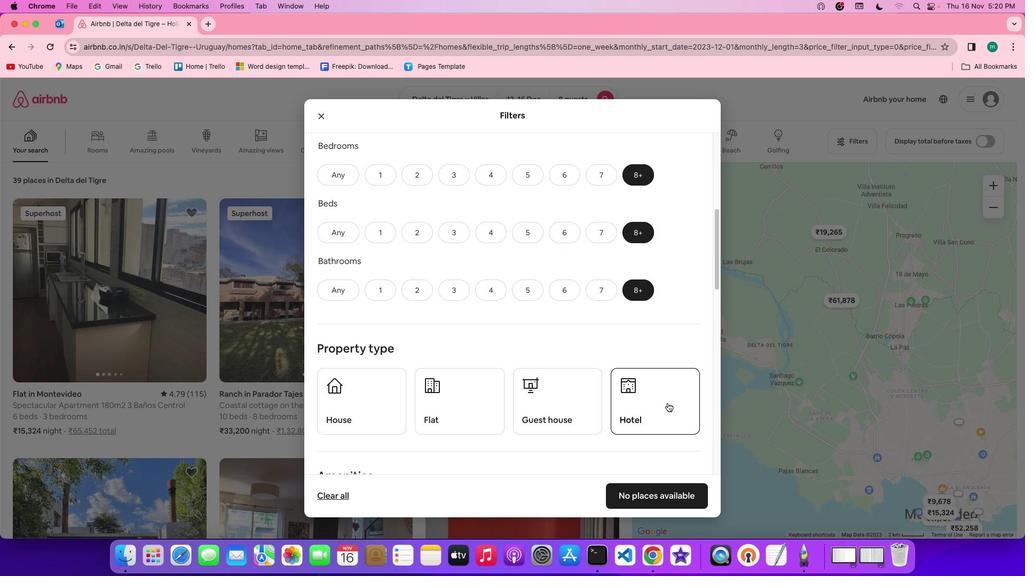 
Action: Mouse scrolled (668, 403) with delta (0, 0)
Screenshot: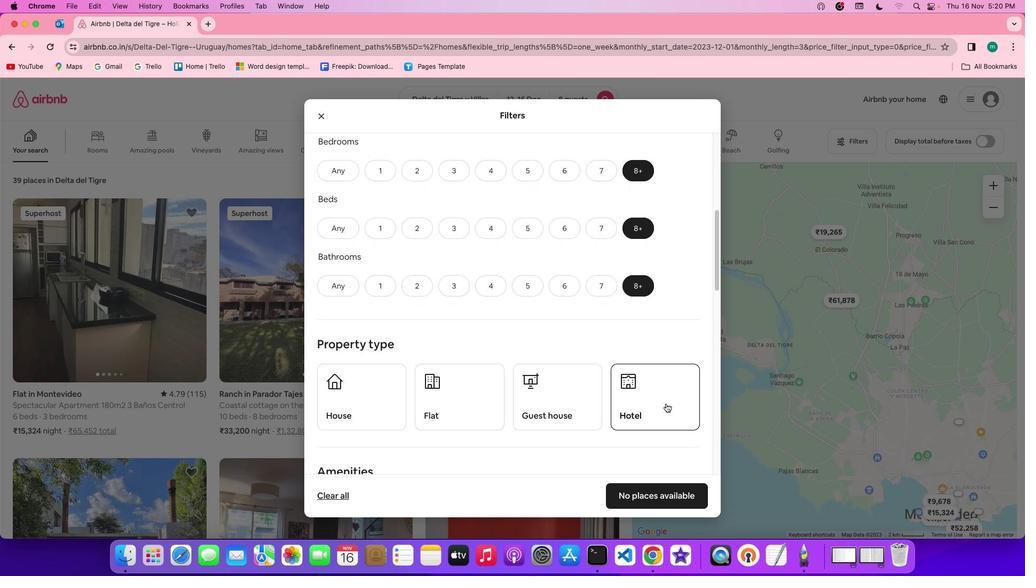 
Action: Mouse scrolled (668, 403) with delta (0, 0)
Screenshot: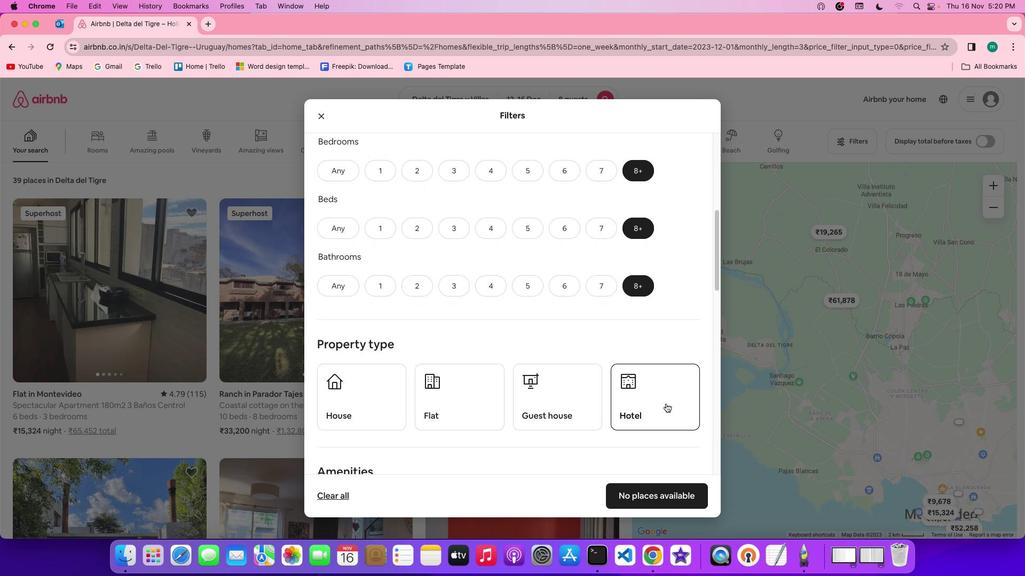 
Action: Mouse moved to (666, 403)
Screenshot: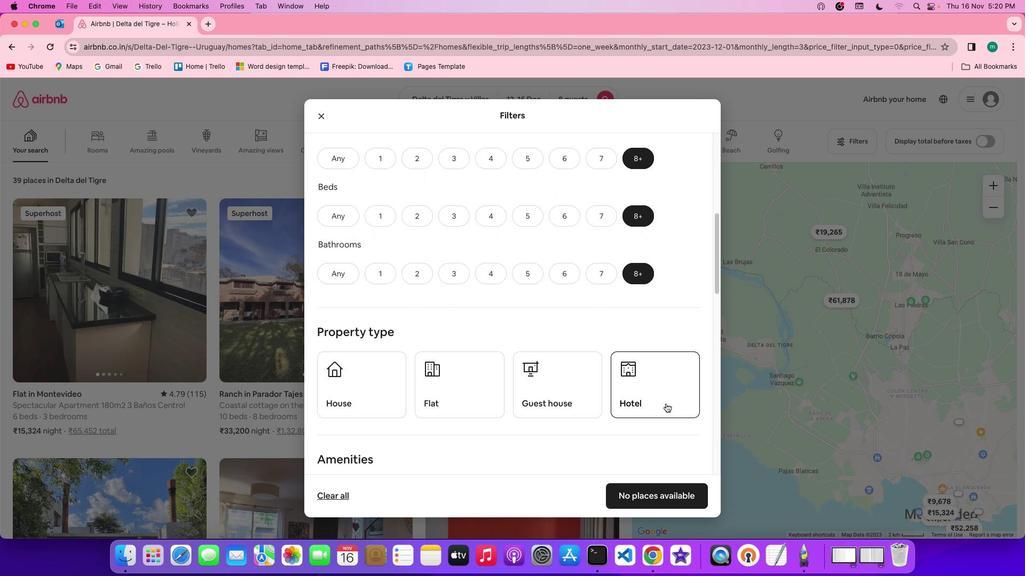 
Action: Mouse scrolled (666, 403) with delta (0, 0)
Screenshot: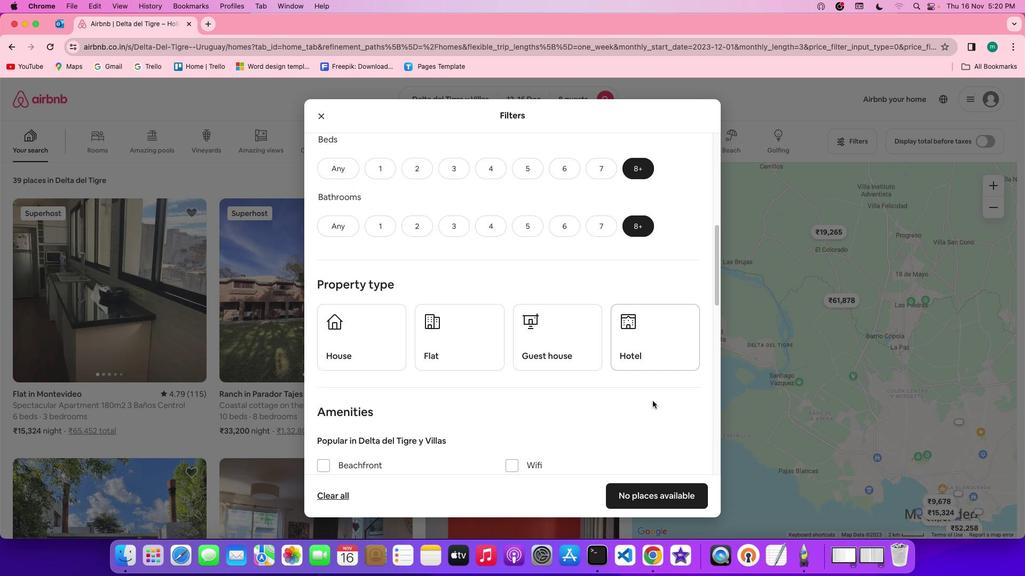 
Action: Mouse scrolled (666, 403) with delta (0, 0)
Screenshot: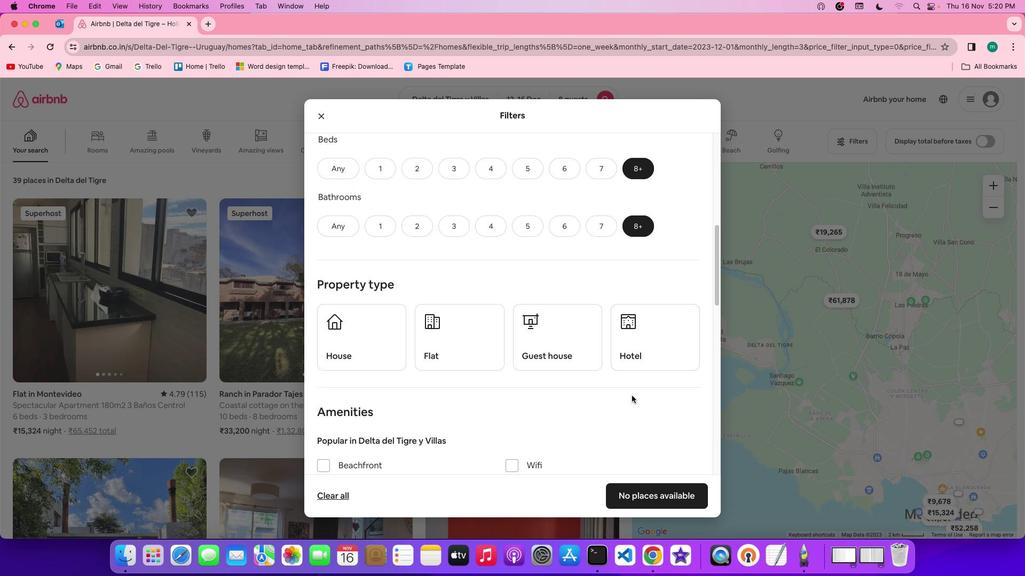 
Action: Mouse scrolled (666, 403) with delta (0, 0)
Screenshot: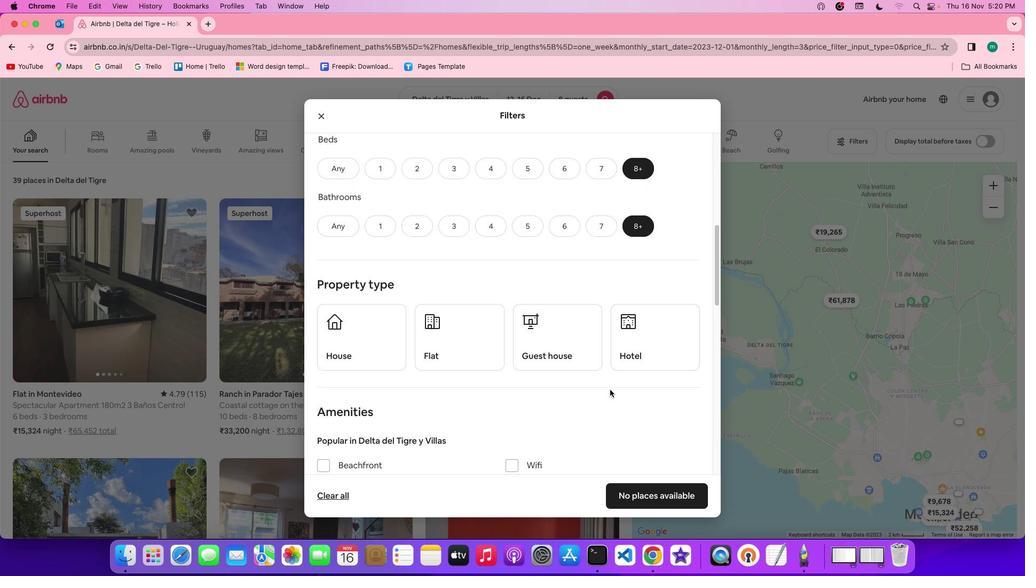
Action: Mouse moved to (652, 408)
Screenshot: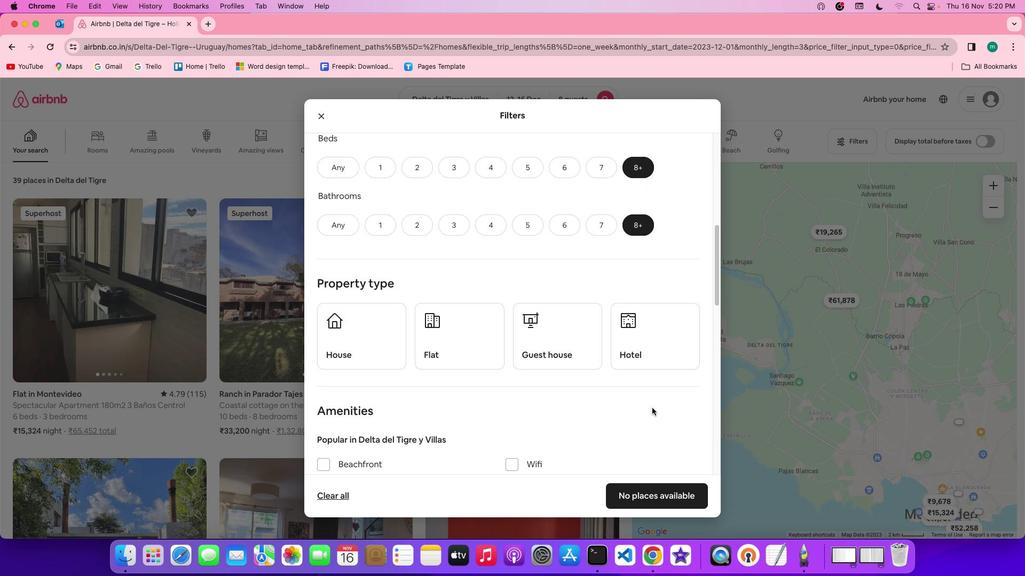 
Action: Mouse scrolled (652, 408) with delta (0, 0)
Screenshot: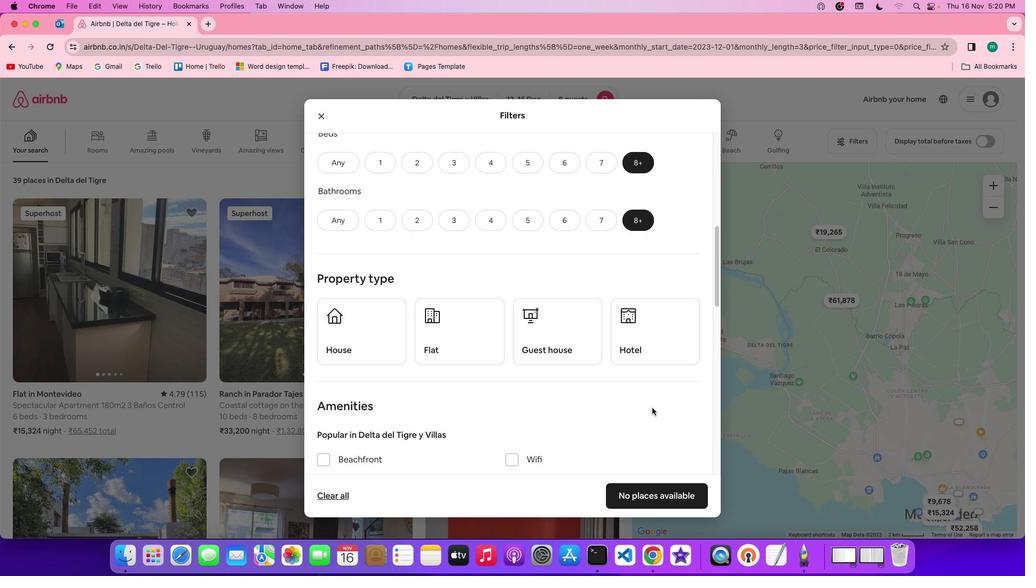 
Action: Mouse scrolled (652, 408) with delta (0, 0)
Screenshot: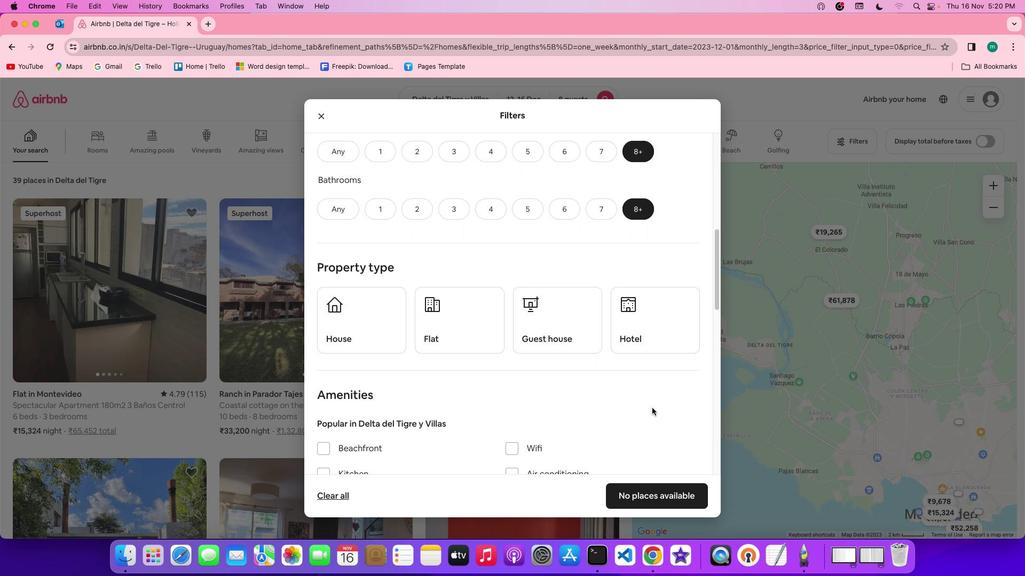 
Action: Mouse scrolled (652, 408) with delta (0, 0)
Screenshot: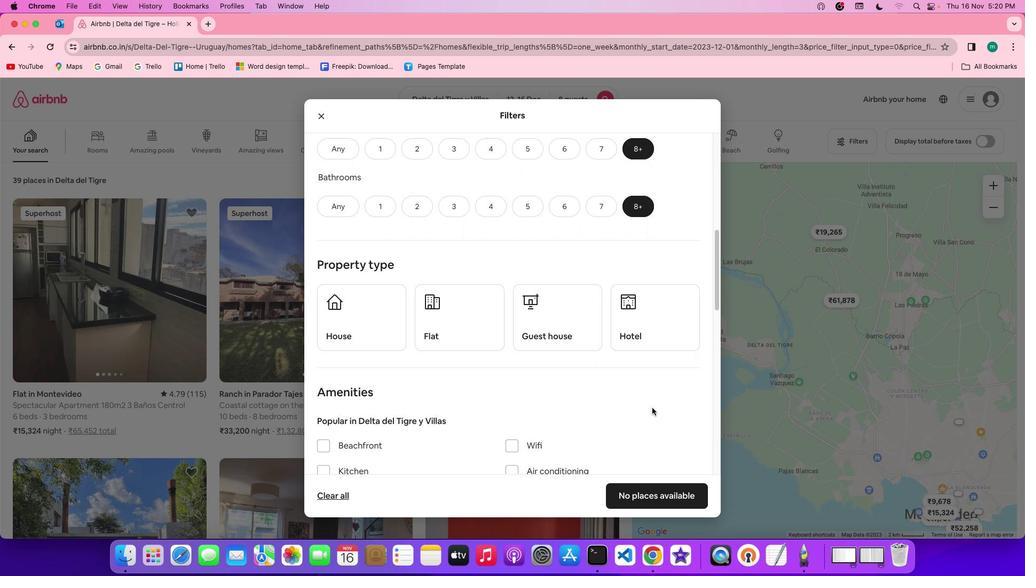 
Action: Mouse scrolled (652, 408) with delta (0, 0)
Screenshot: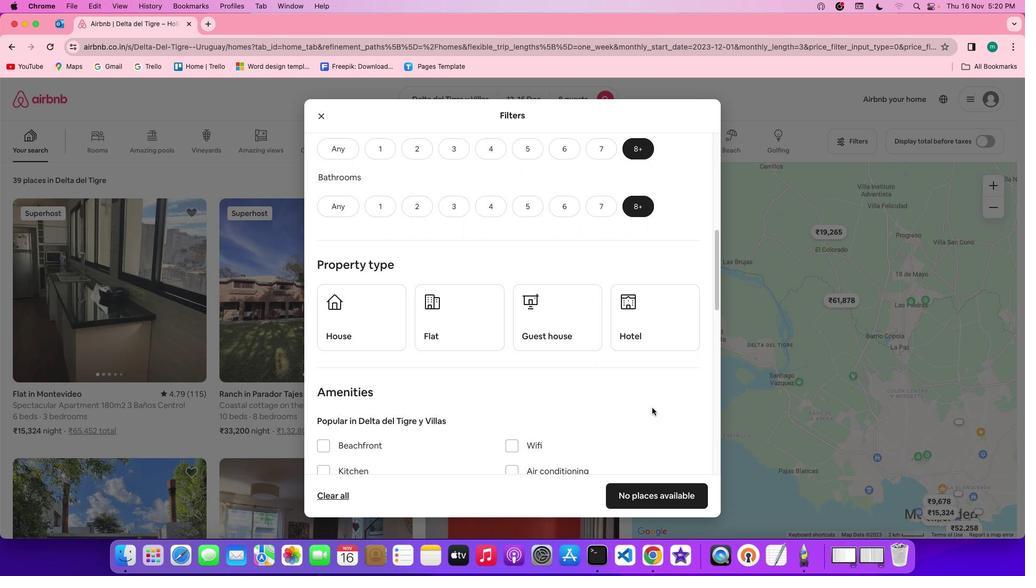
Action: Mouse moved to (669, 329)
Screenshot: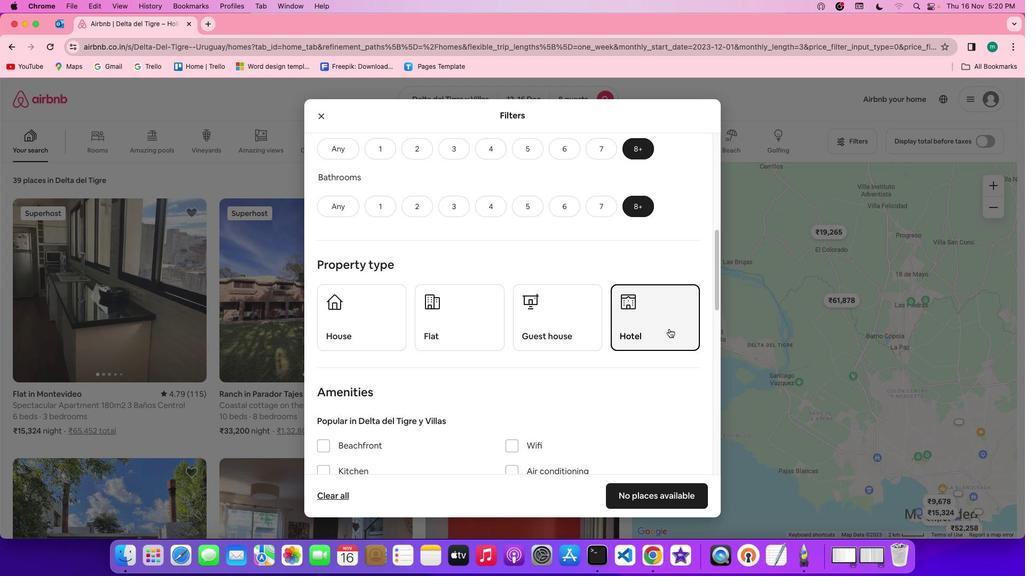 
Action: Mouse pressed left at (669, 329)
Screenshot: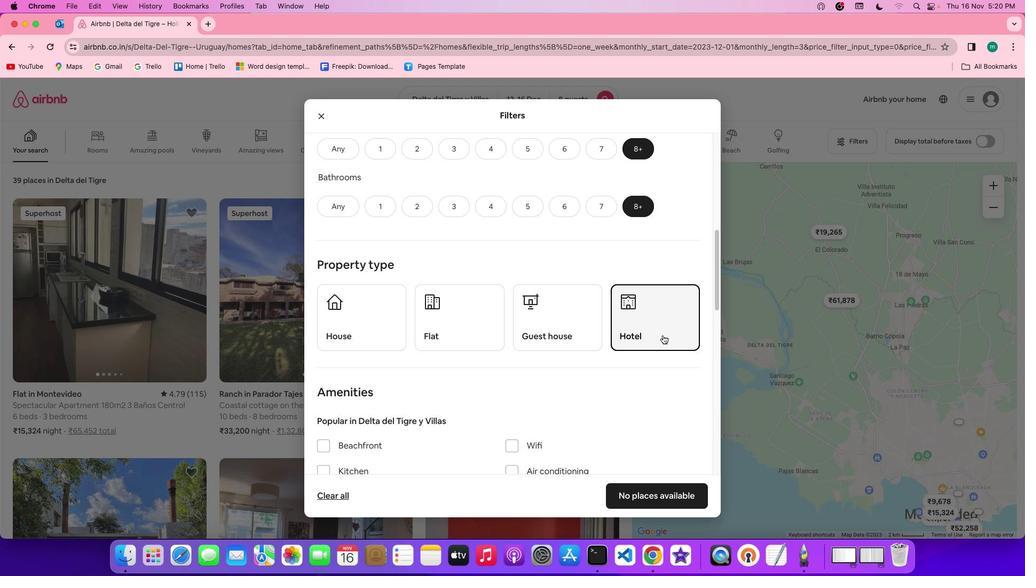 
Action: Mouse moved to (640, 375)
Screenshot: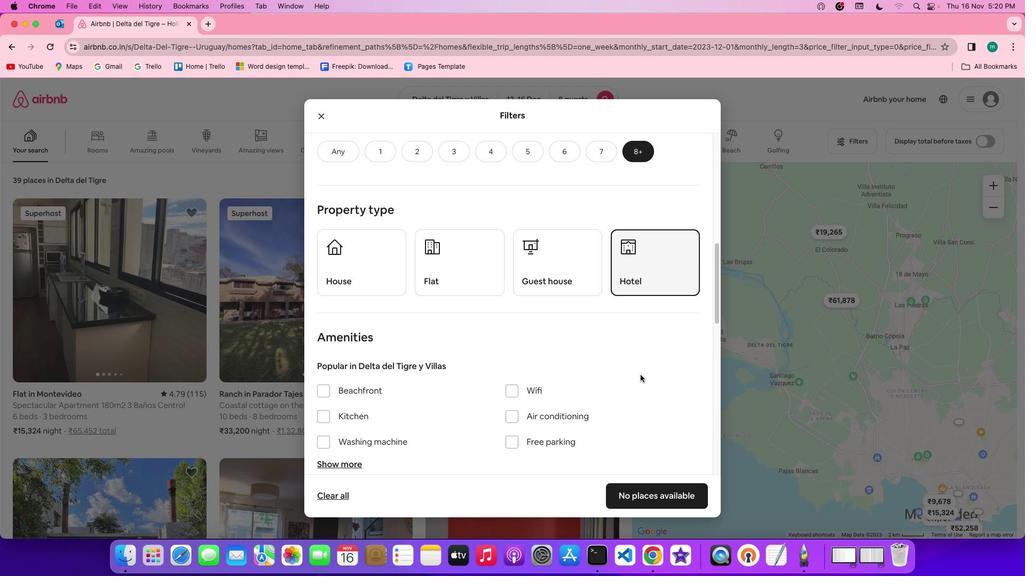 
Action: Mouse scrolled (640, 375) with delta (0, 0)
Screenshot: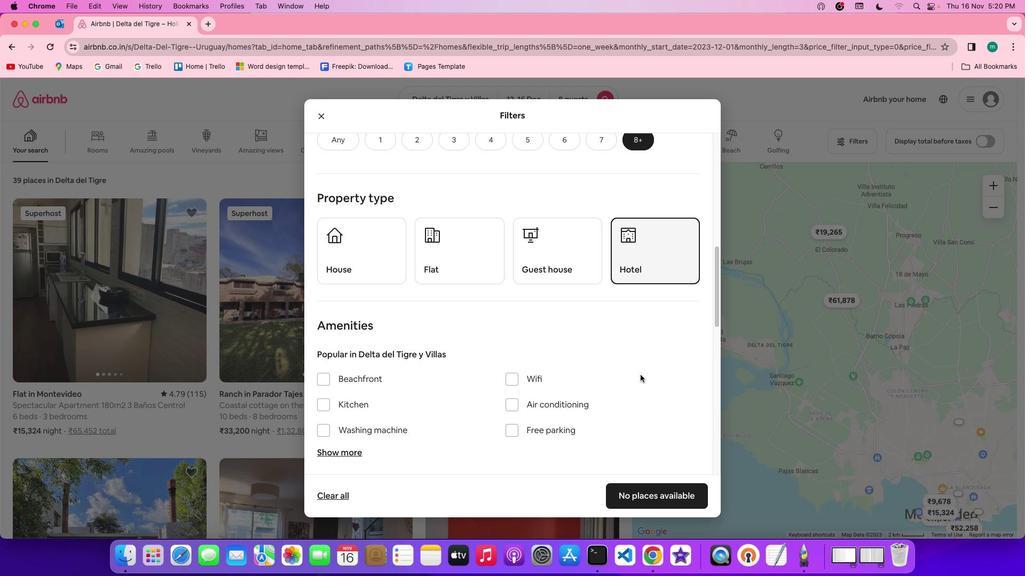 
Action: Mouse scrolled (640, 375) with delta (0, 0)
Screenshot: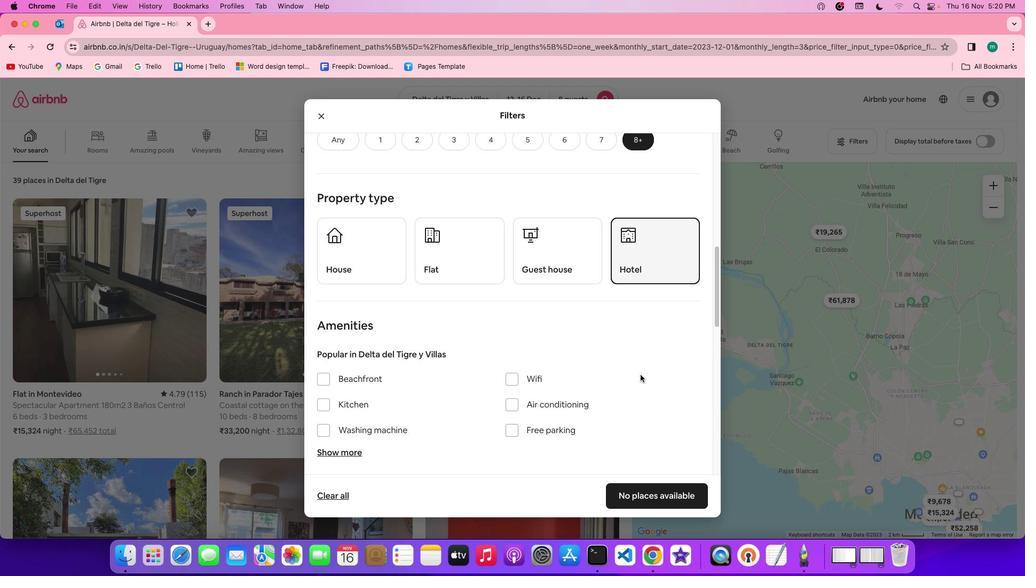 
Action: Mouse scrolled (640, 375) with delta (0, 0)
Screenshot: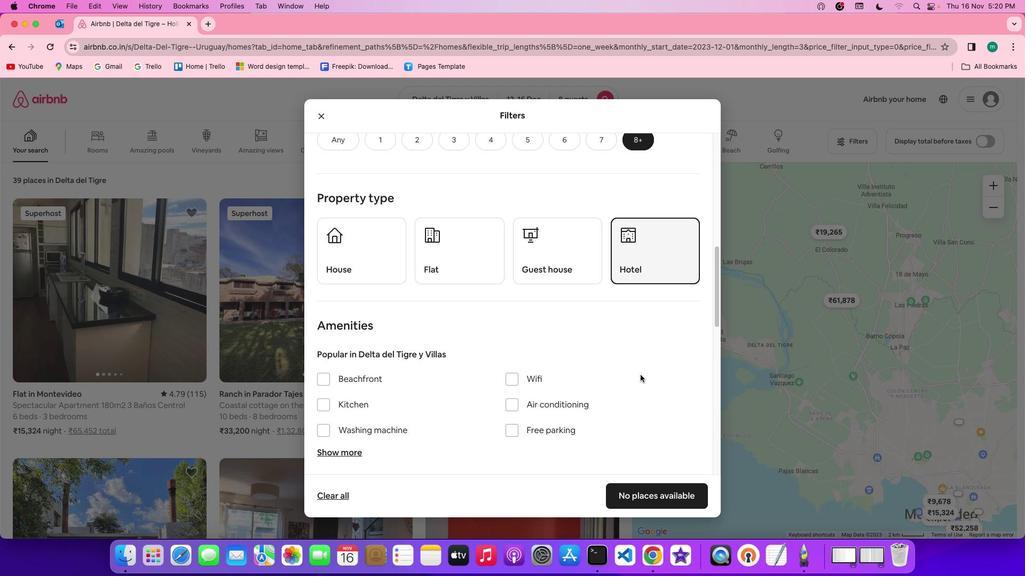 
Action: Mouse moved to (643, 375)
Screenshot: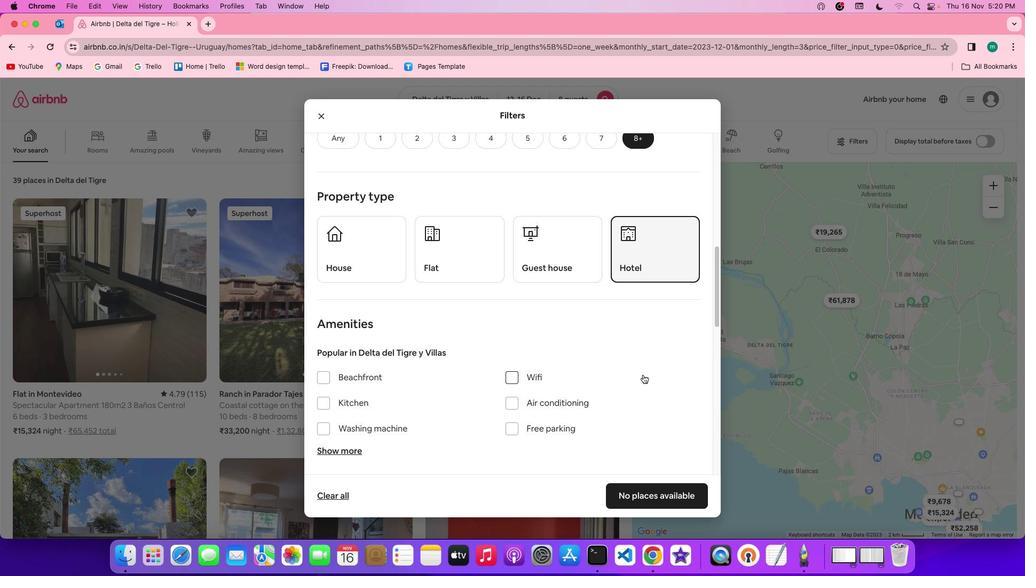 
Action: Mouse scrolled (643, 375) with delta (0, 0)
Screenshot: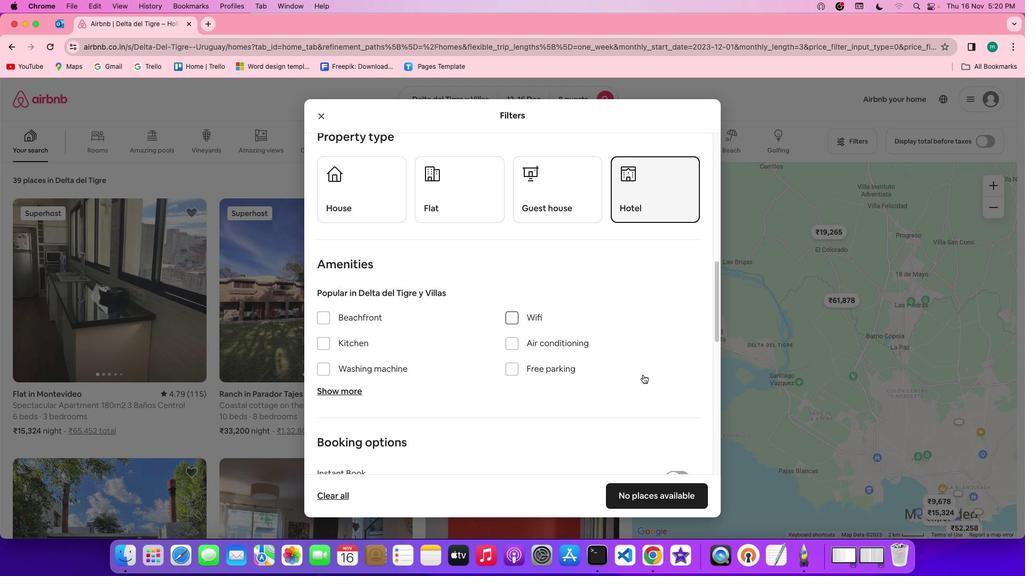 
Action: Mouse scrolled (643, 375) with delta (0, 0)
Screenshot: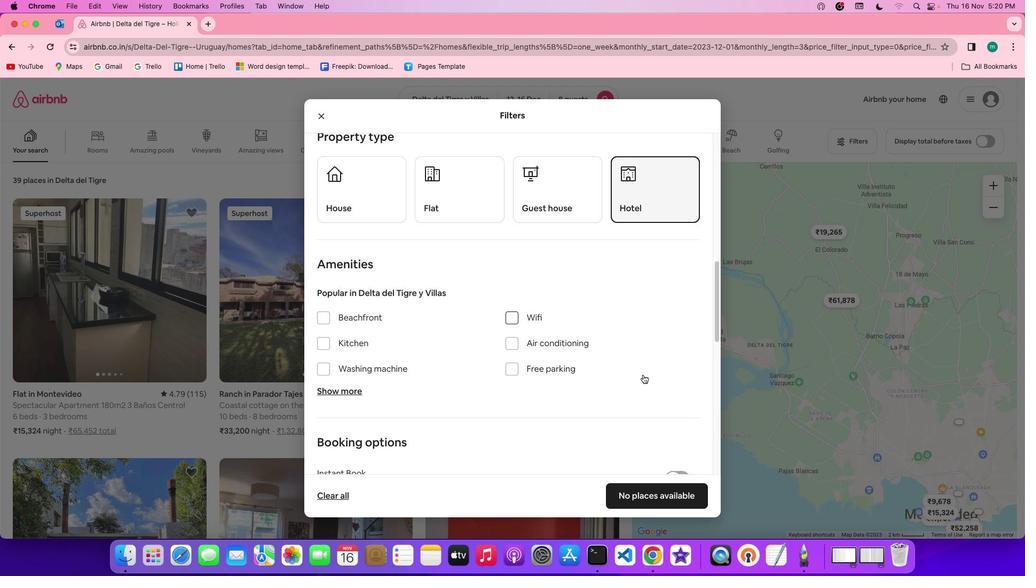 
Action: Mouse scrolled (643, 375) with delta (0, 0)
Screenshot: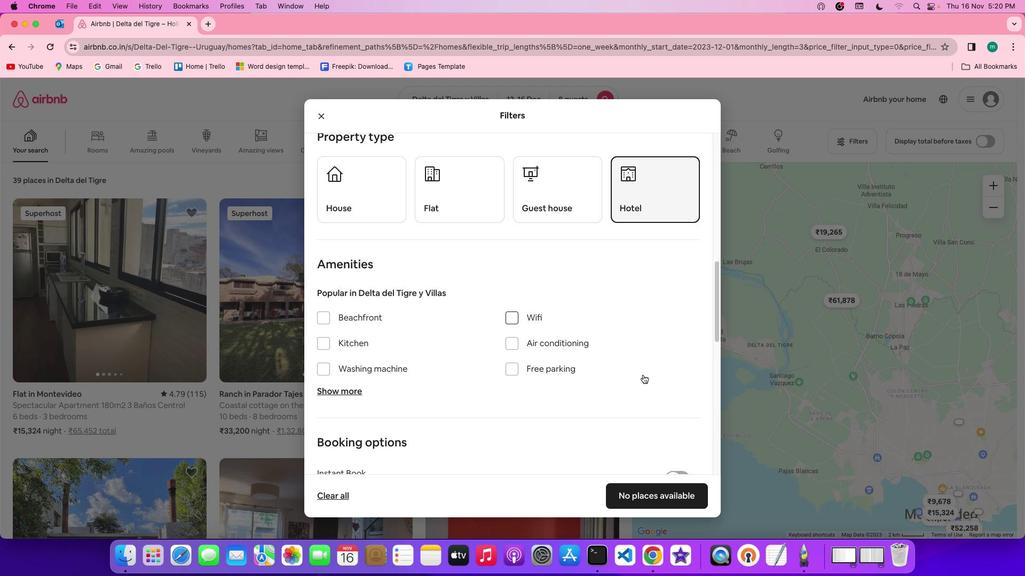
Action: Mouse scrolled (643, 375) with delta (0, 0)
Screenshot: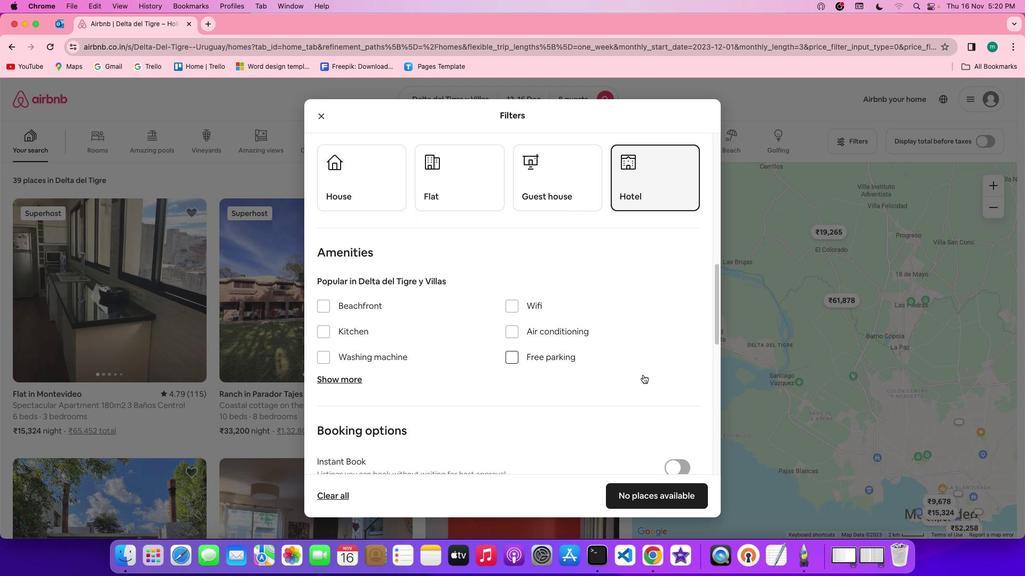 
Action: Mouse scrolled (643, 375) with delta (0, 0)
Screenshot: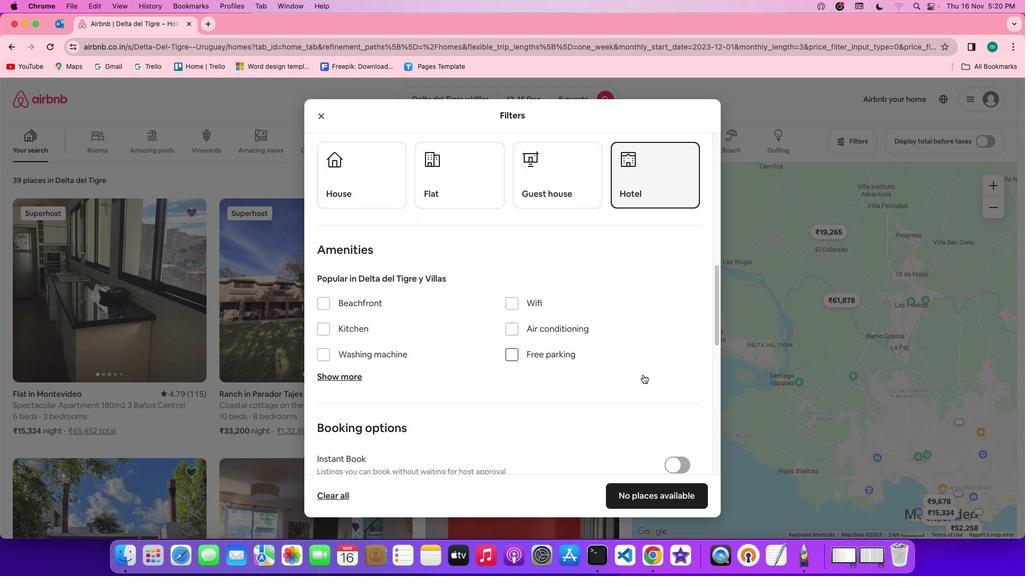 
Action: Mouse scrolled (643, 375) with delta (0, 0)
Screenshot: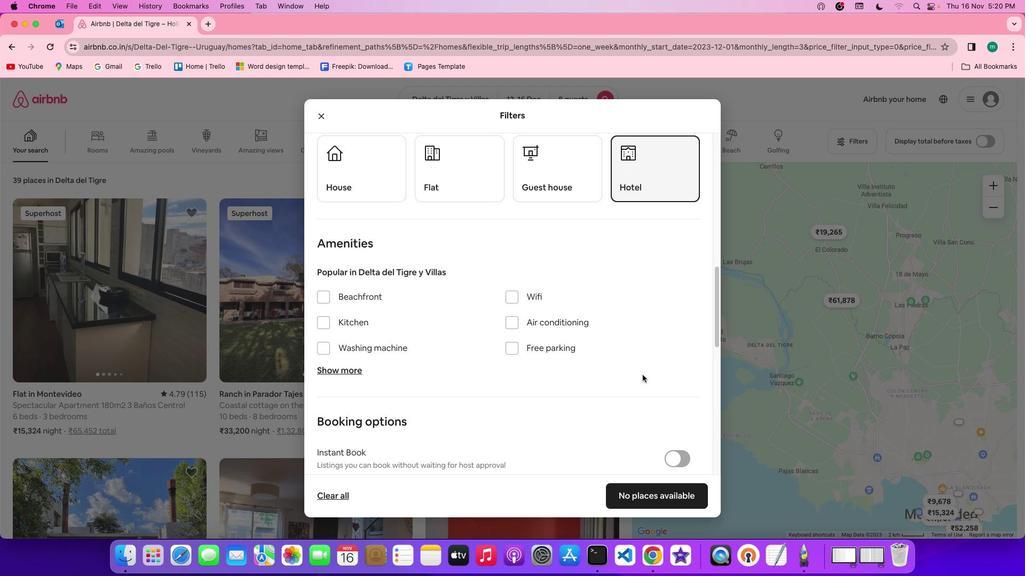 
Action: Mouse scrolled (643, 375) with delta (0, 0)
Screenshot: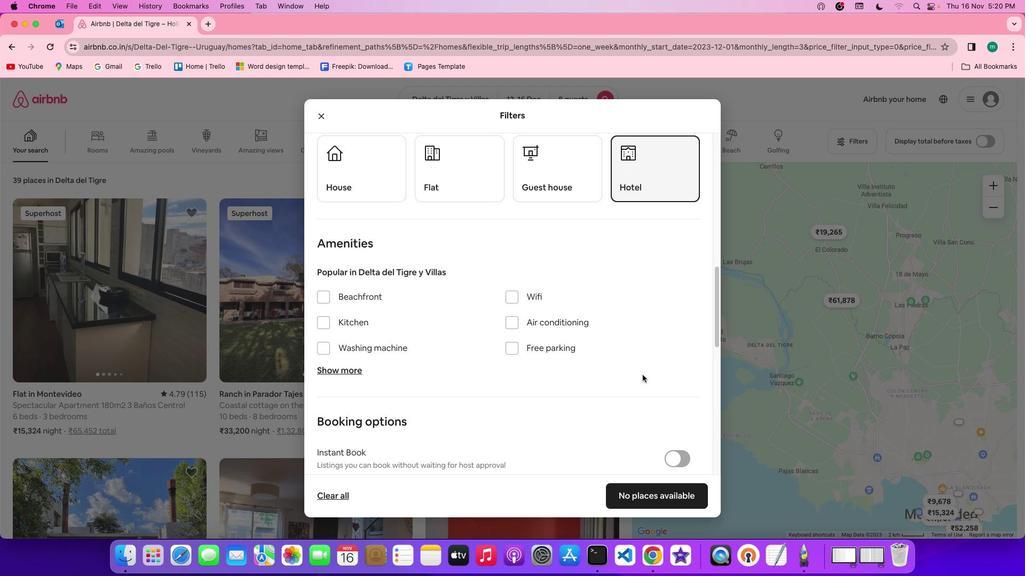 
Action: Mouse moved to (643, 375)
Screenshot: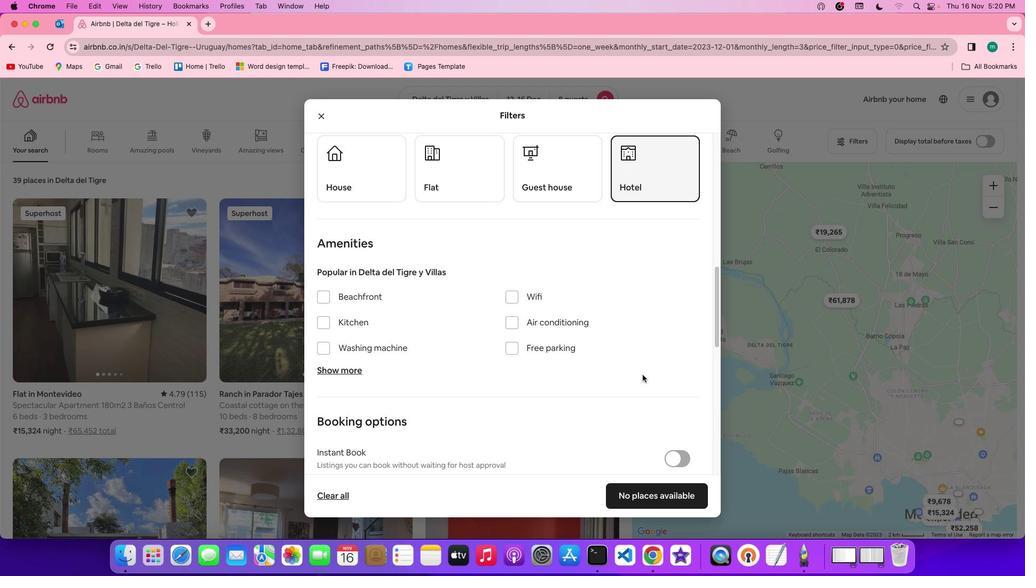 
Action: Mouse scrolled (643, 375) with delta (0, 0)
Screenshot: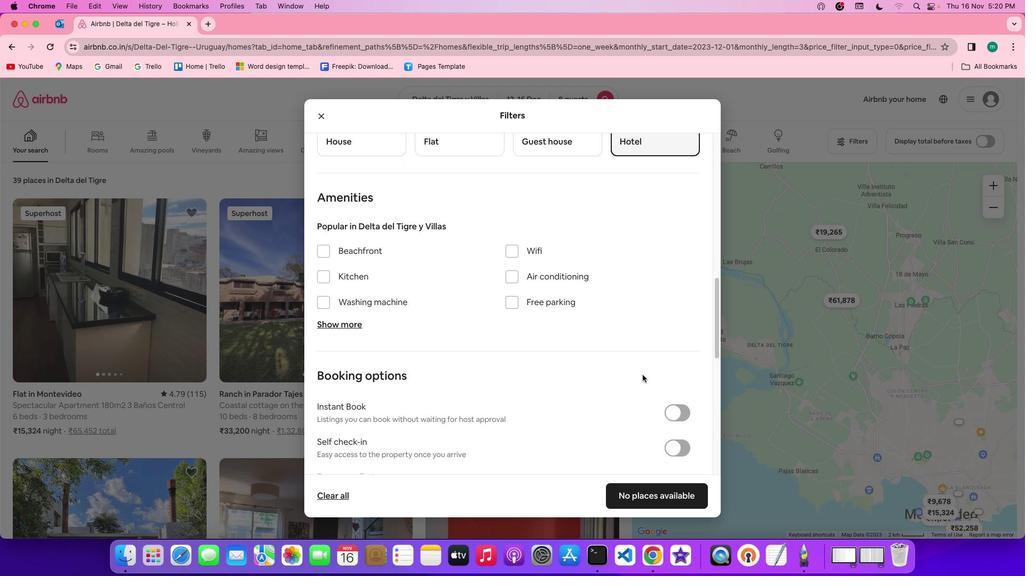 
Action: Mouse scrolled (643, 375) with delta (0, 0)
Screenshot: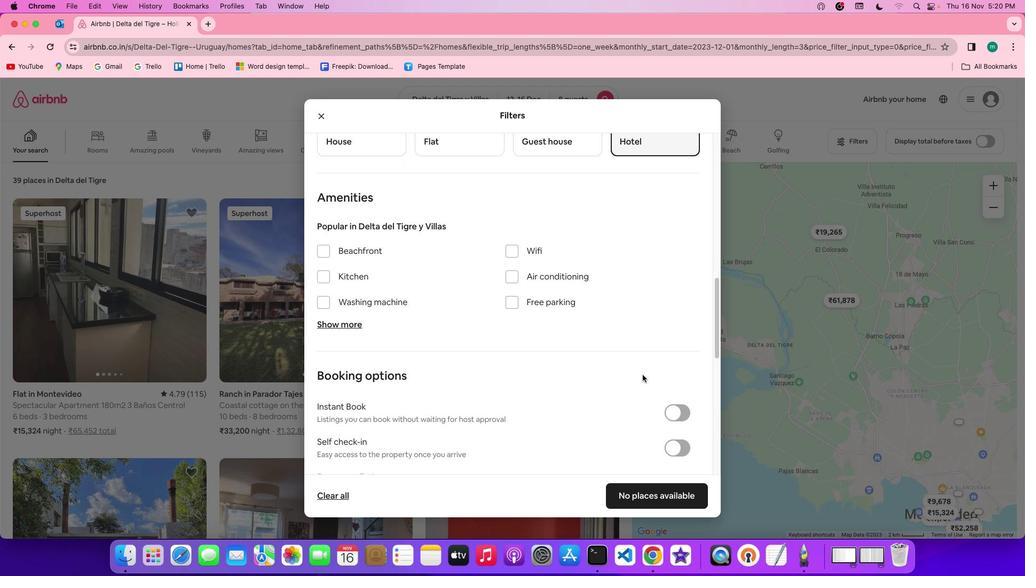 
Action: Mouse scrolled (643, 375) with delta (0, 0)
Screenshot: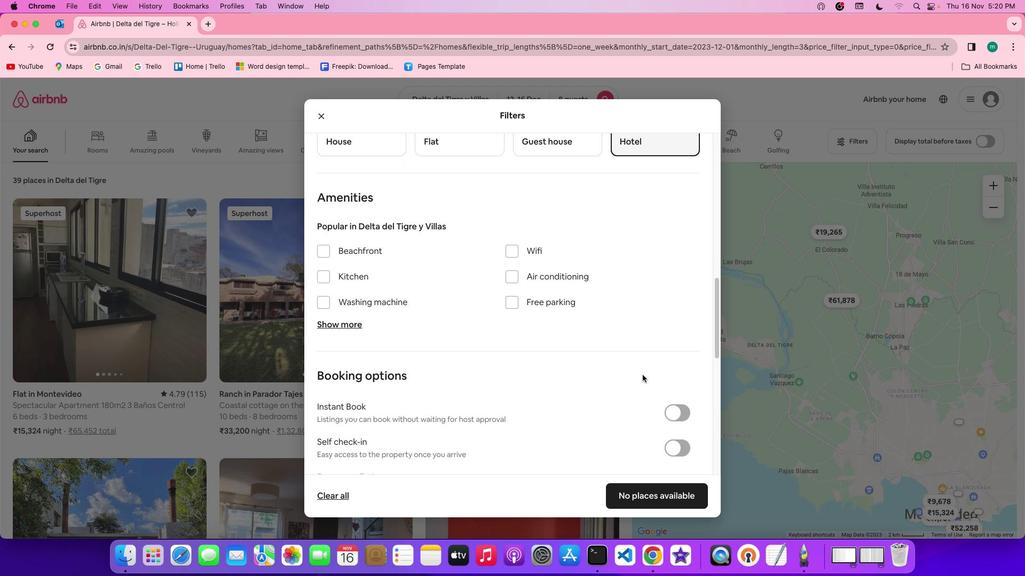 
Action: Mouse scrolled (643, 375) with delta (0, 0)
Screenshot: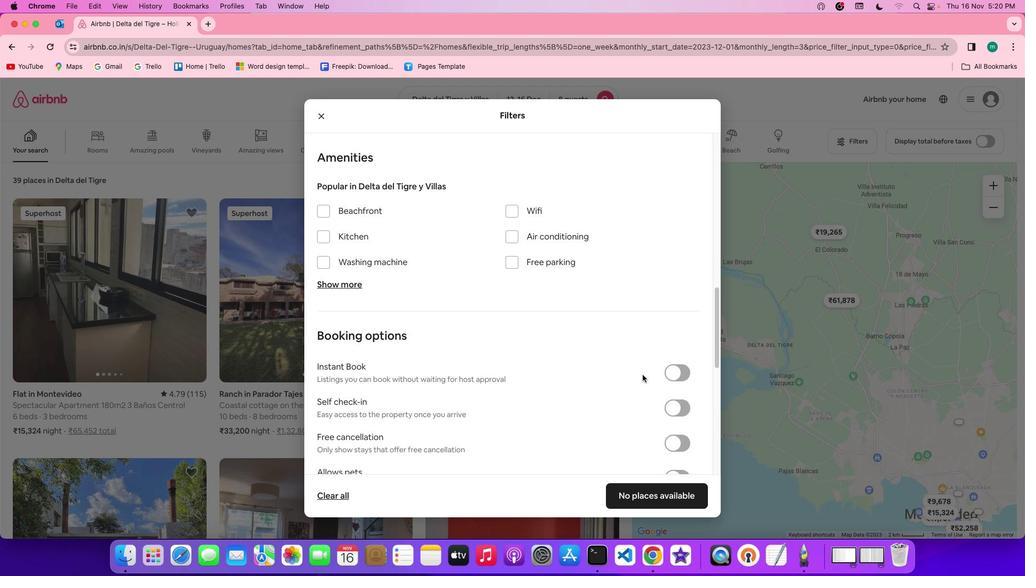 
Action: Mouse scrolled (643, 375) with delta (0, 0)
Screenshot: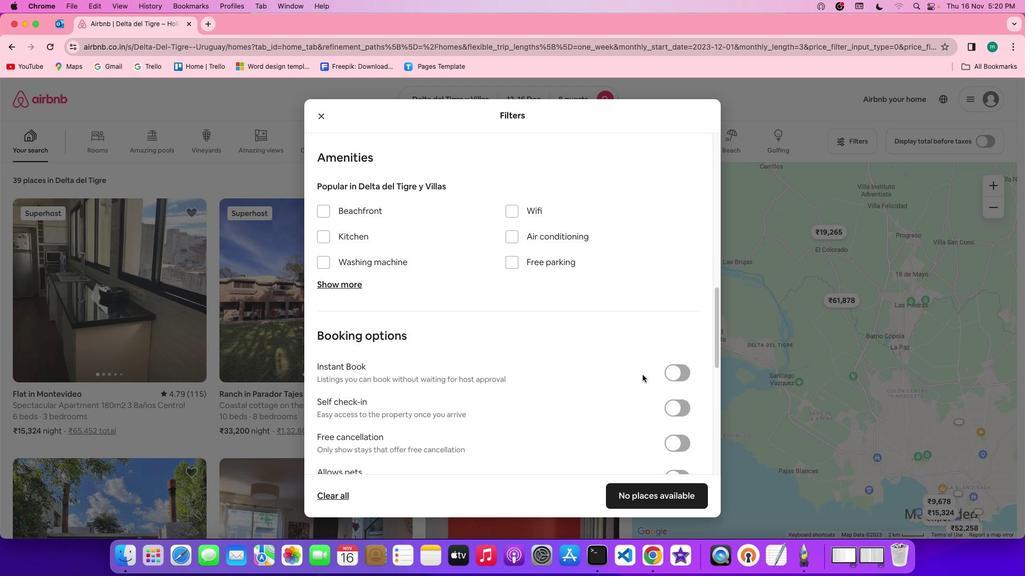 
Action: Mouse scrolled (643, 375) with delta (0, 0)
Screenshot: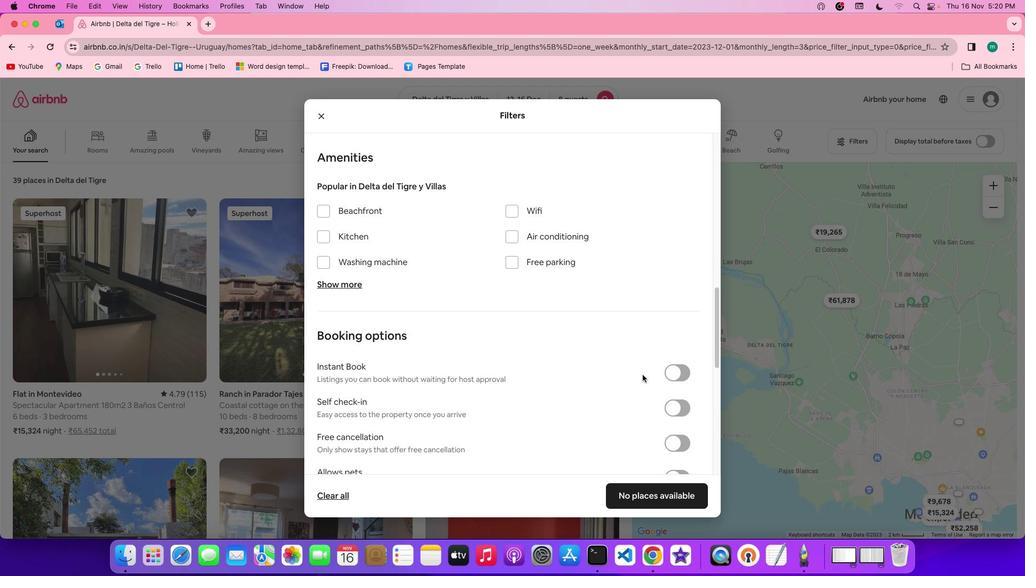 
Action: Mouse scrolled (643, 375) with delta (0, 0)
Screenshot: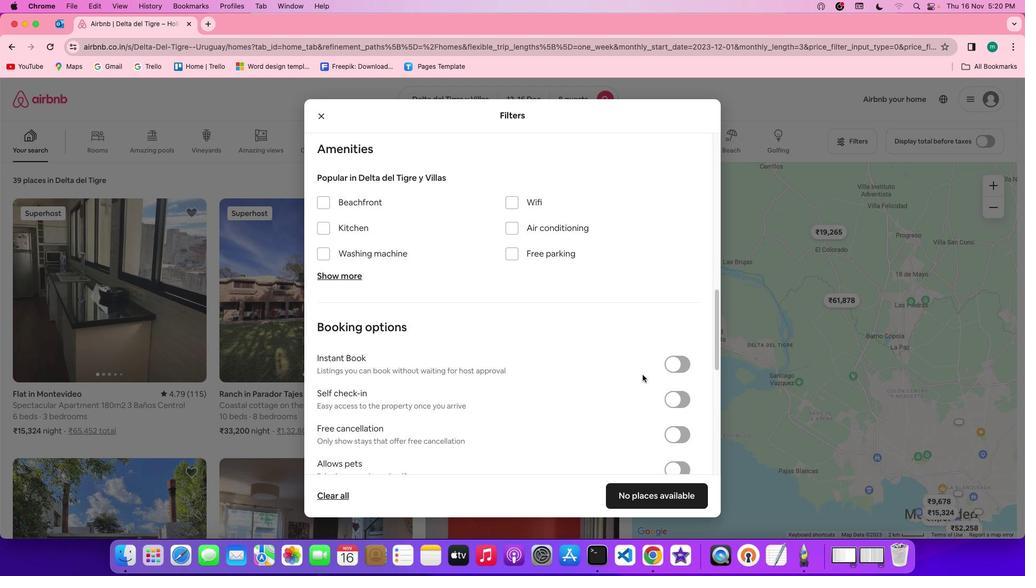 
Action: Mouse scrolled (643, 375) with delta (0, 0)
Screenshot: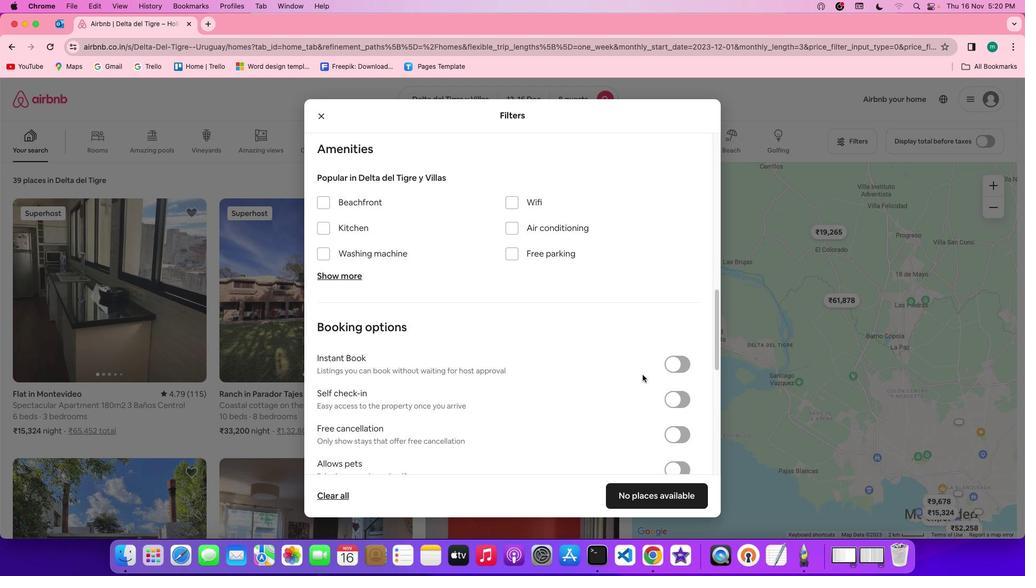 
Action: Mouse moved to (532, 201)
Screenshot: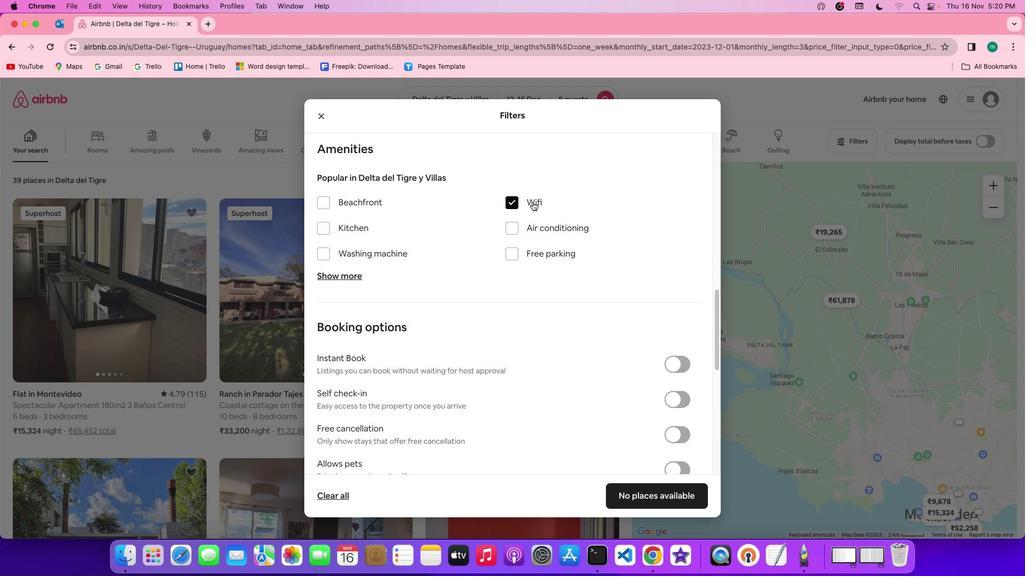 
Action: Mouse pressed left at (532, 201)
Screenshot: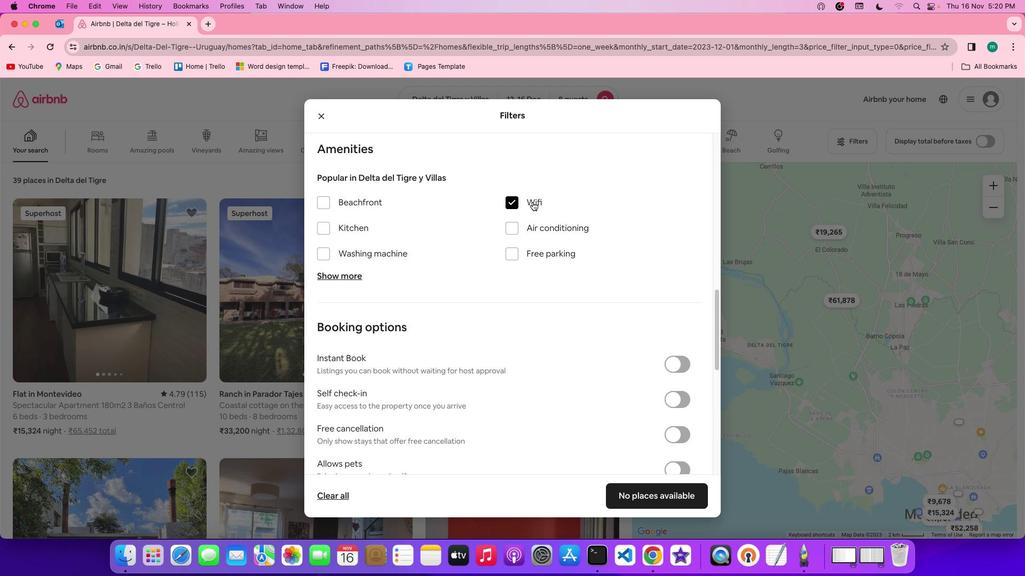 
Action: Mouse moved to (346, 272)
Screenshot: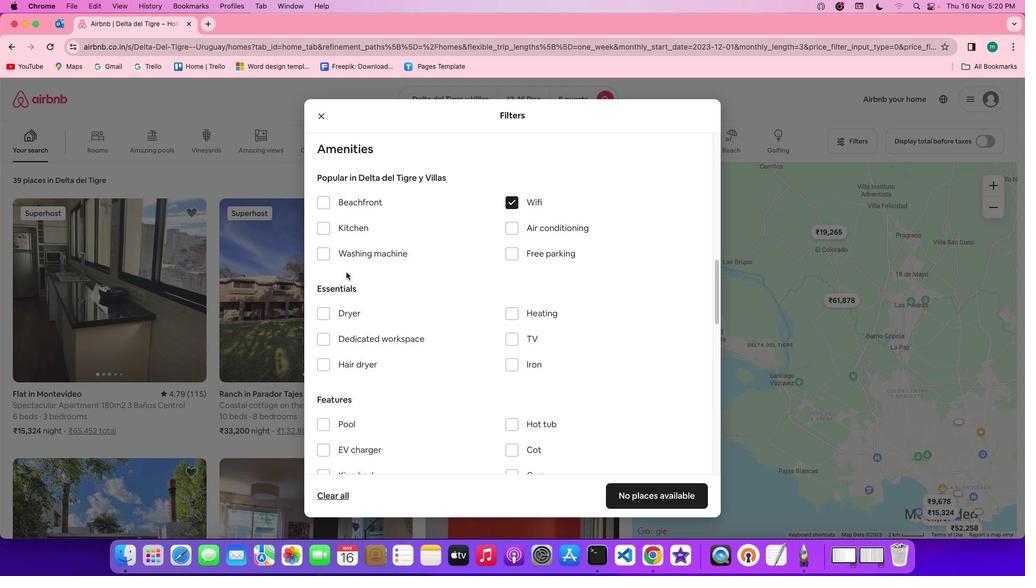 
Action: Mouse pressed left at (346, 272)
Screenshot: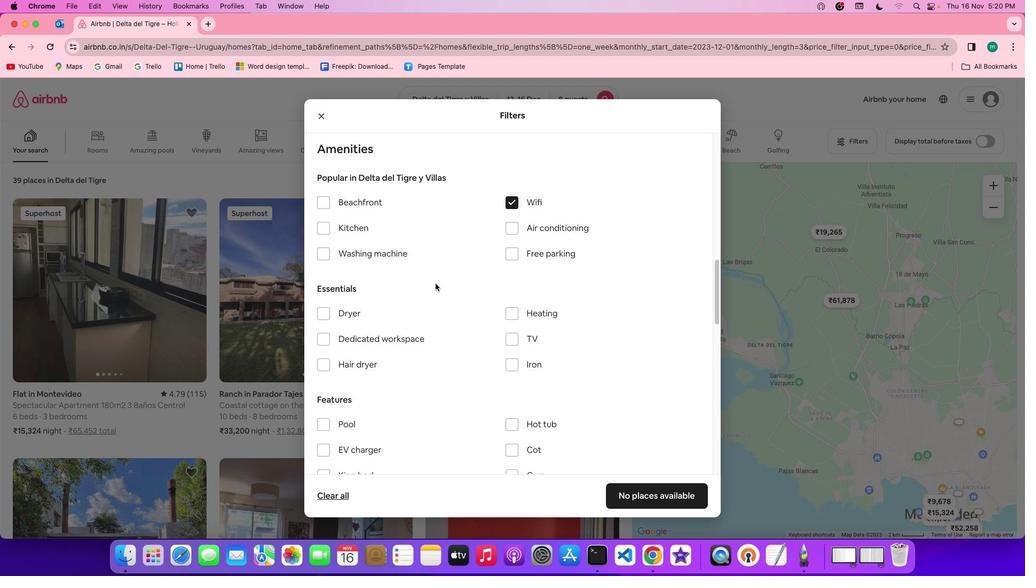 
Action: Mouse moved to (475, 308)
Screenshot: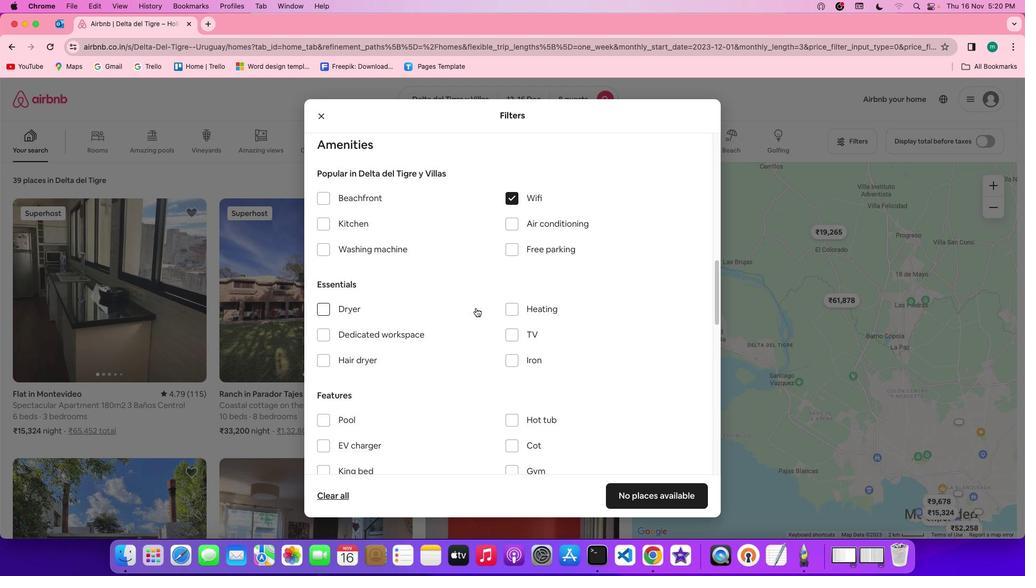 
Action: Mouse scrolled (475, 308) with delta (0, 0)
Screenshot: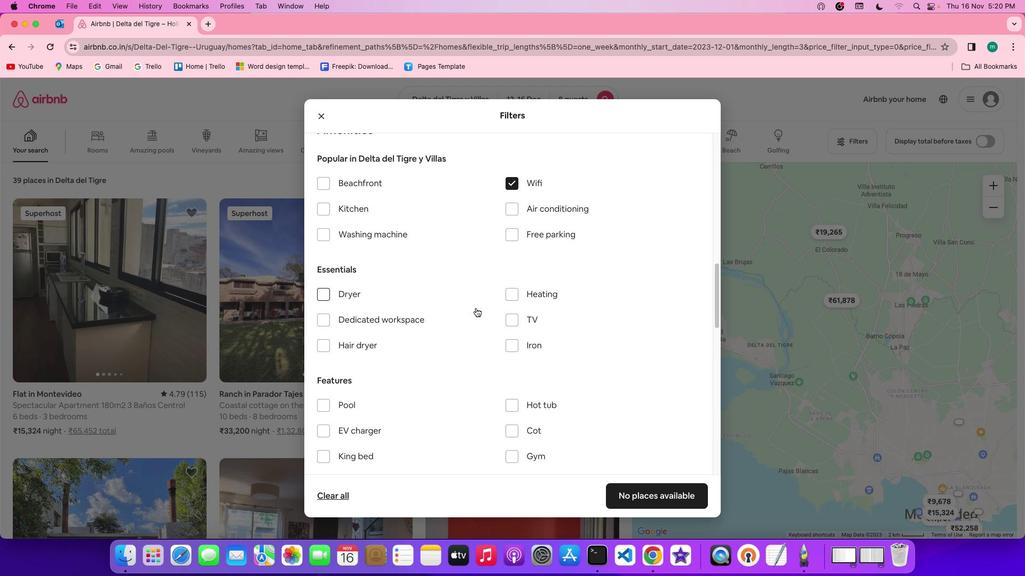 
Action: Mouse scrolled (475, 308) with delta (0, 0)
Screenshot: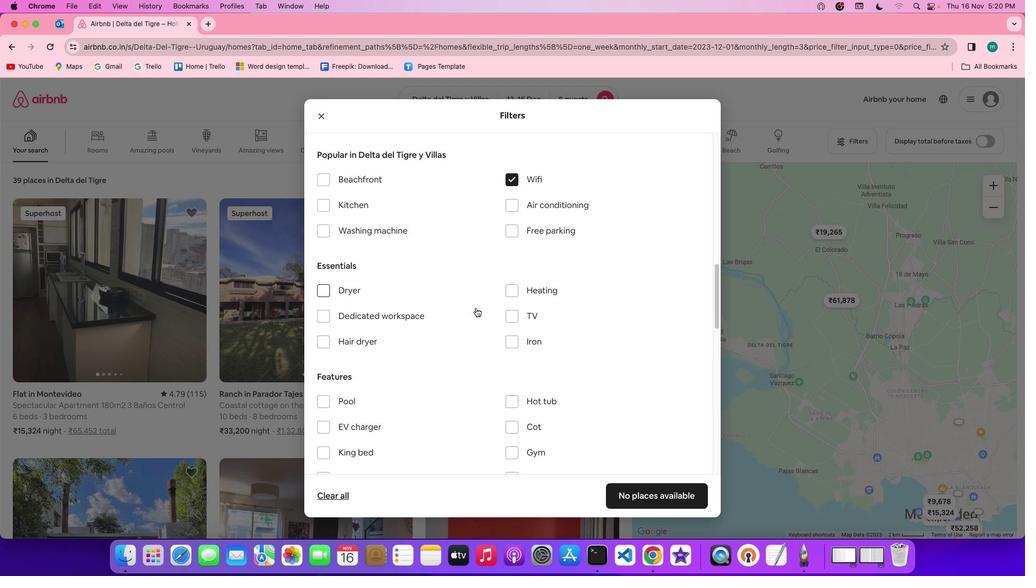 
Action: Mouse scrolled (475, 308) with delta (0, 0)
Screenshot: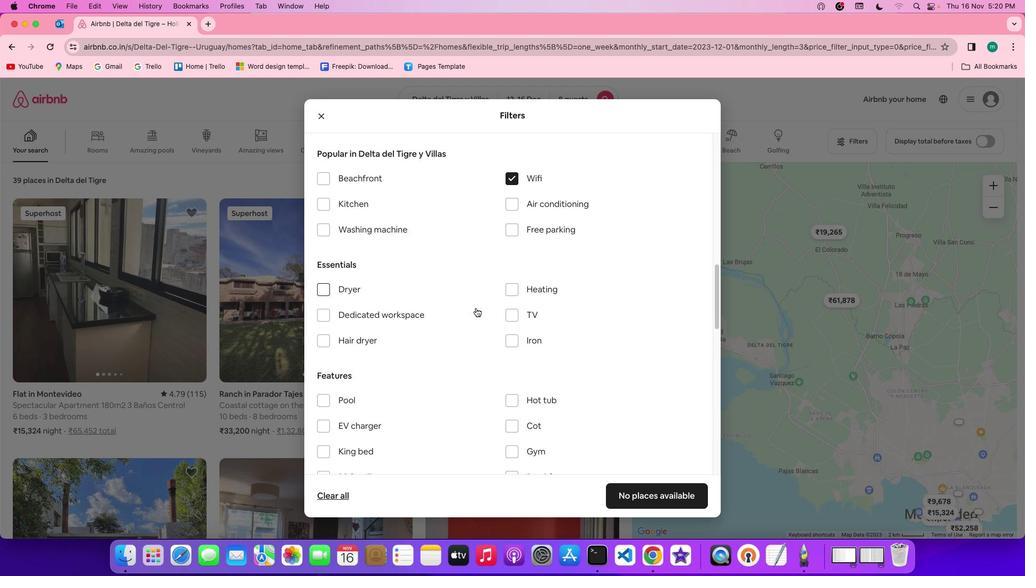 
Action: Mouse scrolled (475, 308) with delta (0, 0)
Screenshot: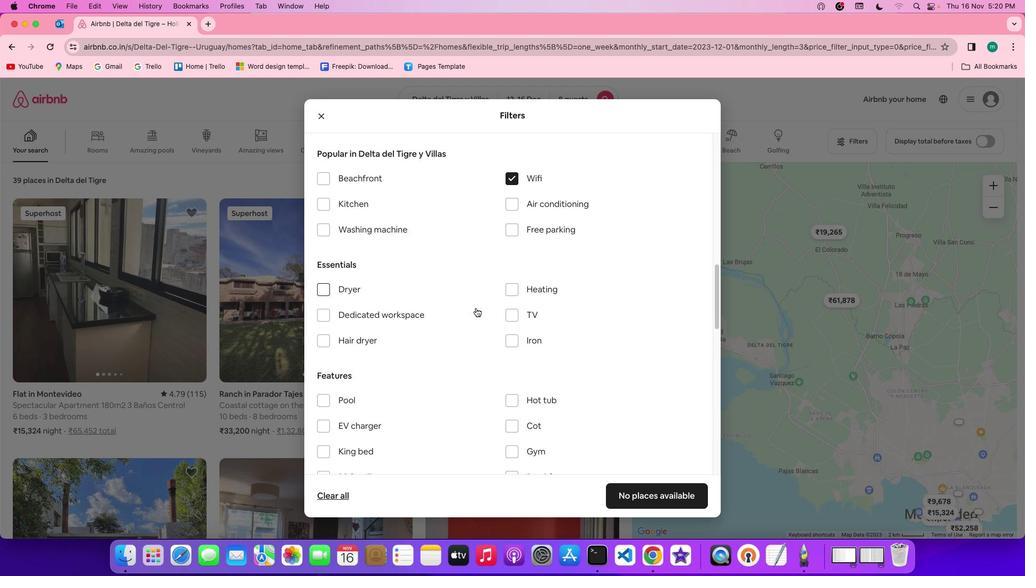 
Action: Mouse scrolled (475, 308) with delta (0, 0)
Screenshot: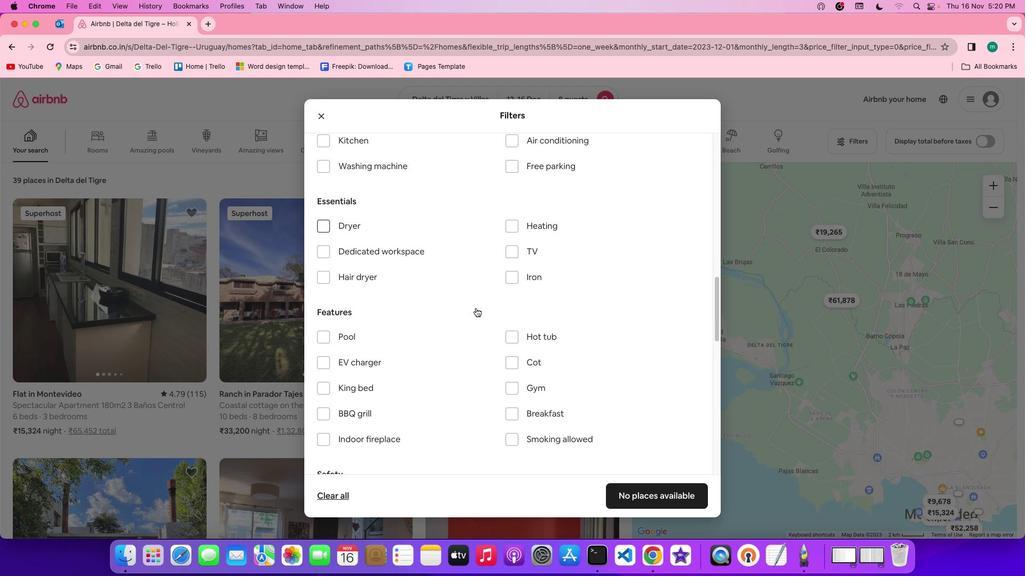 
Action: Mouse scrolled (475, 308) with delta (0, 0)
Screenshot: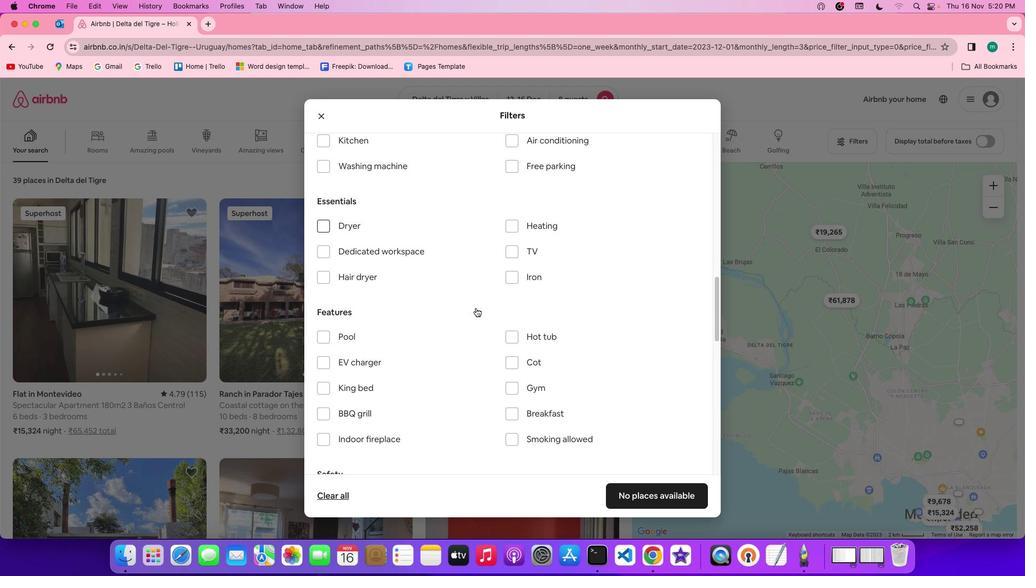 
Action: Mouse scrolled (475, 308) with delta (0, 0)
Screenshot: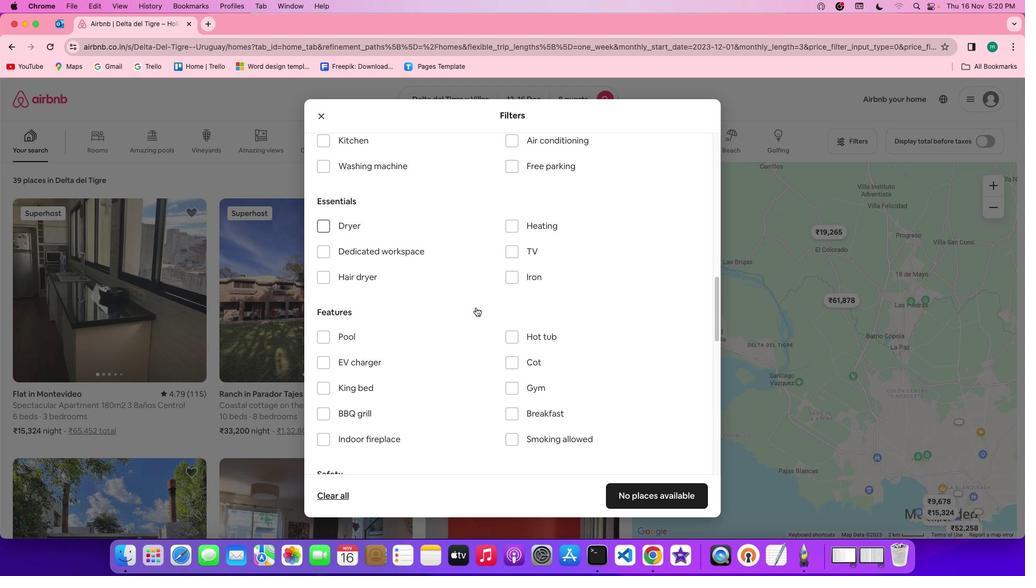 
Action: Mouse moved to (517, 249)
Screenshot: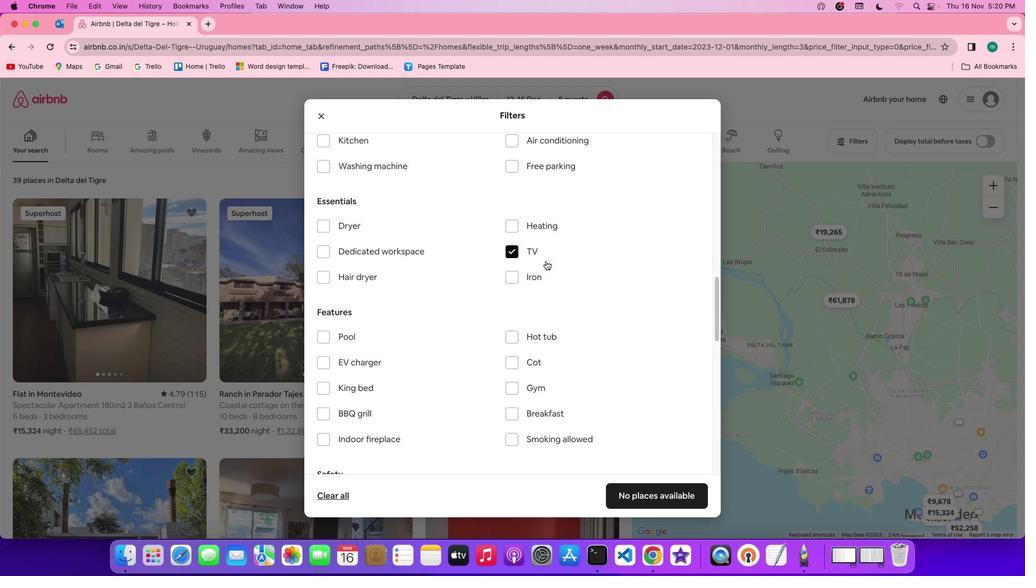 
Action: Mouse pressed left at (517, 249)
Screenshot: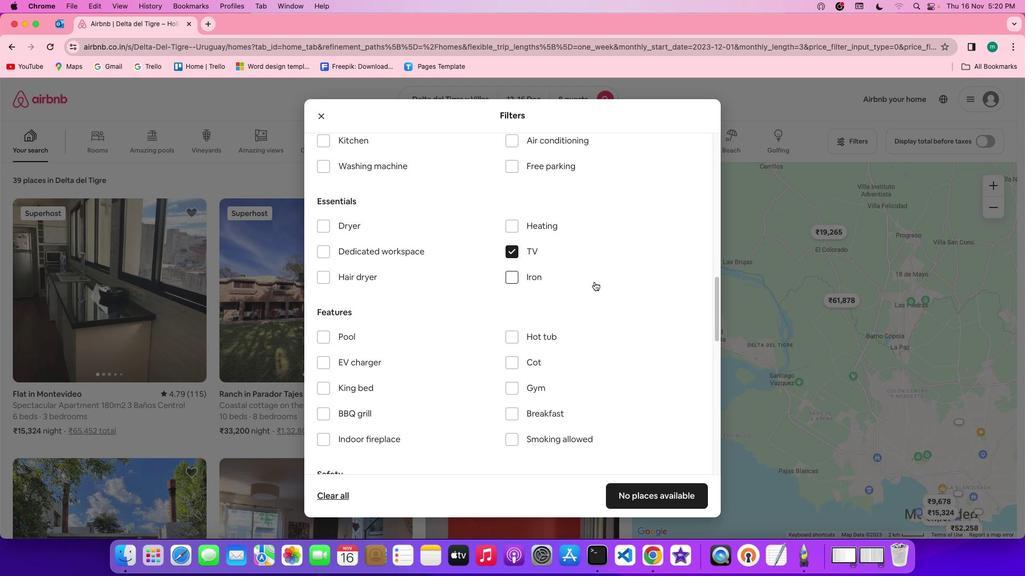 
Action: Mouse moved to (599, 289)
Screenshot: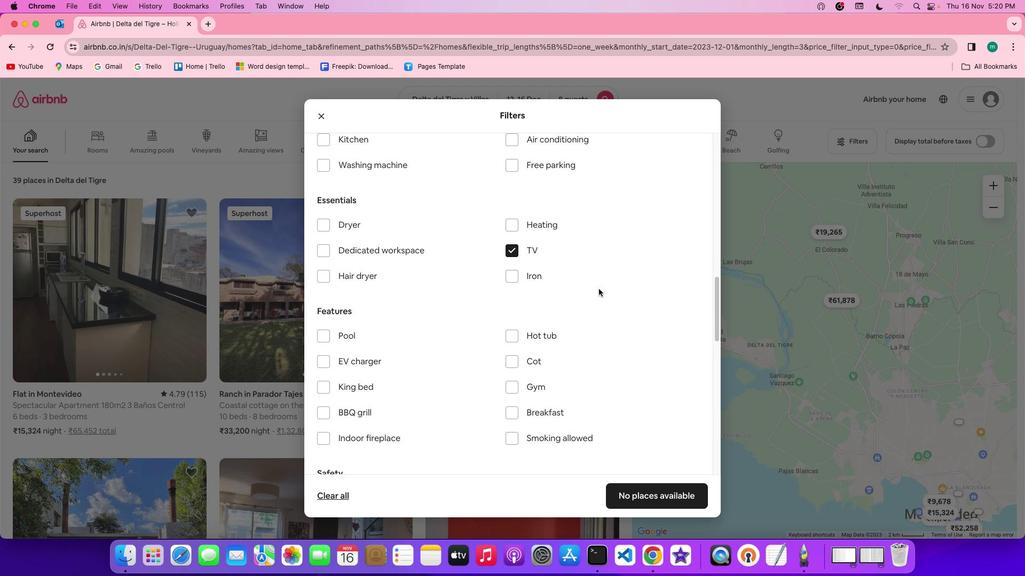 
Action: Mouse scrolled (599, 289) with delta (0, 0)
Screenshot: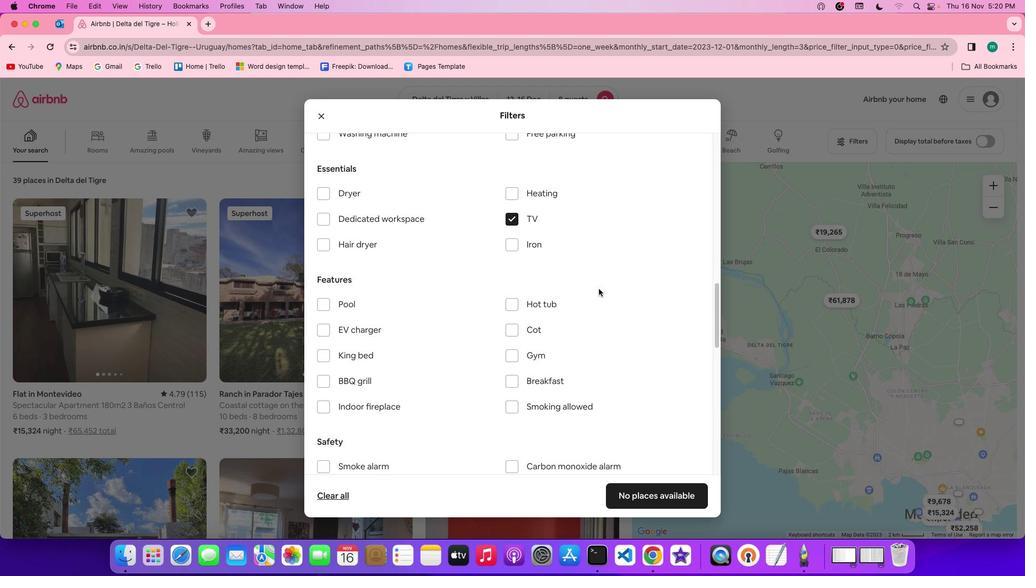 
Action: Mouse scrolled (599, 289) with delta (0, 0)
Screenshot: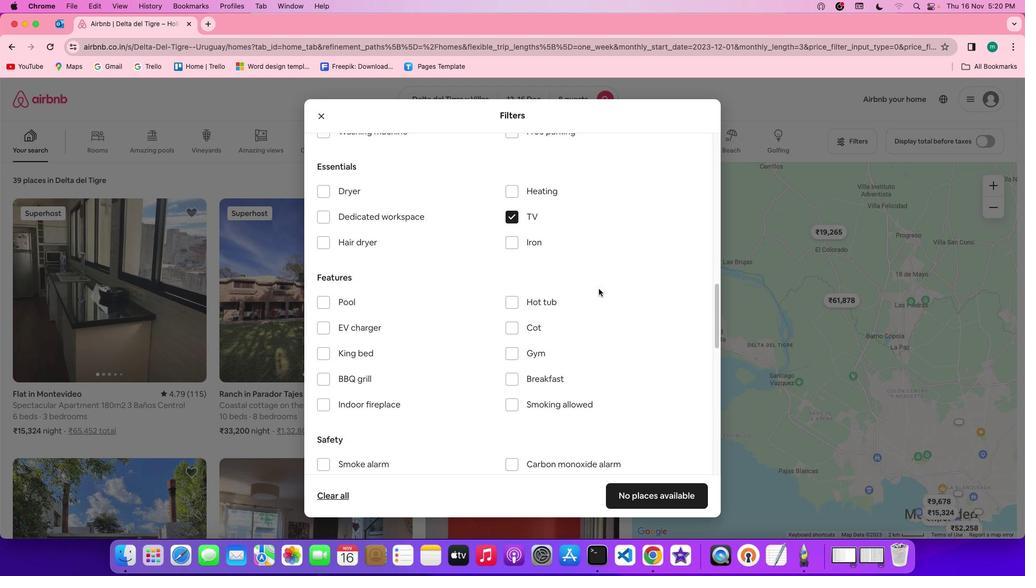 
Action: Mouse scrolled (599, 289) with delta (0, 0)
Screenshot: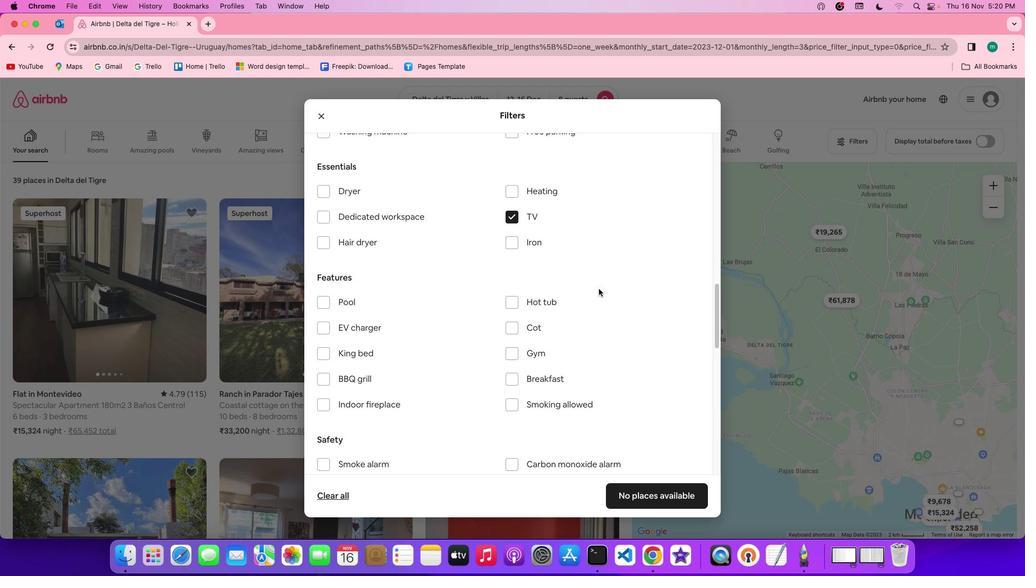 
Action: Mouse moved to (598, 289)
Screenshot: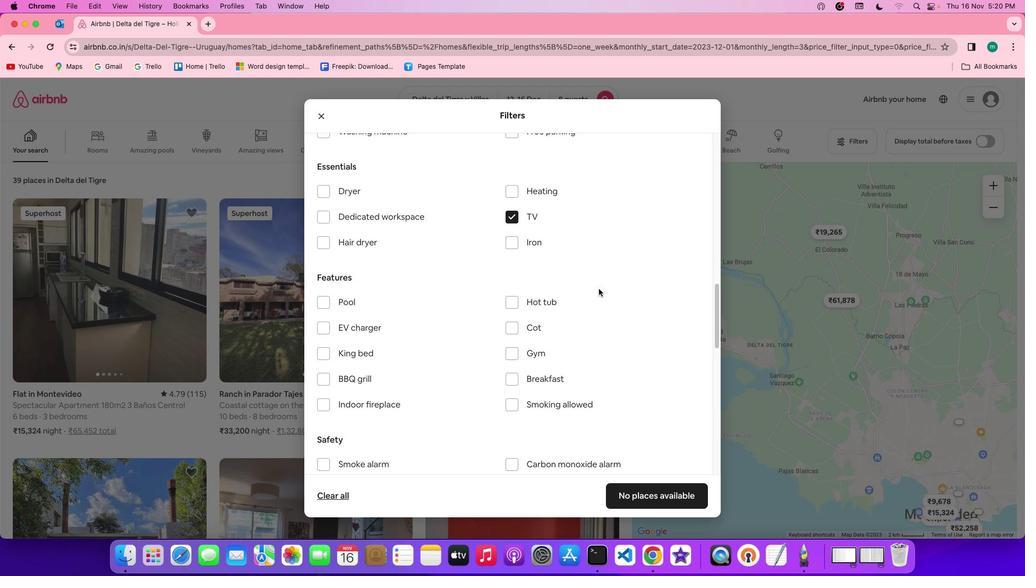 
Action: Mouse scrolled (598, 289) with delta (0, 0)
Screenshot: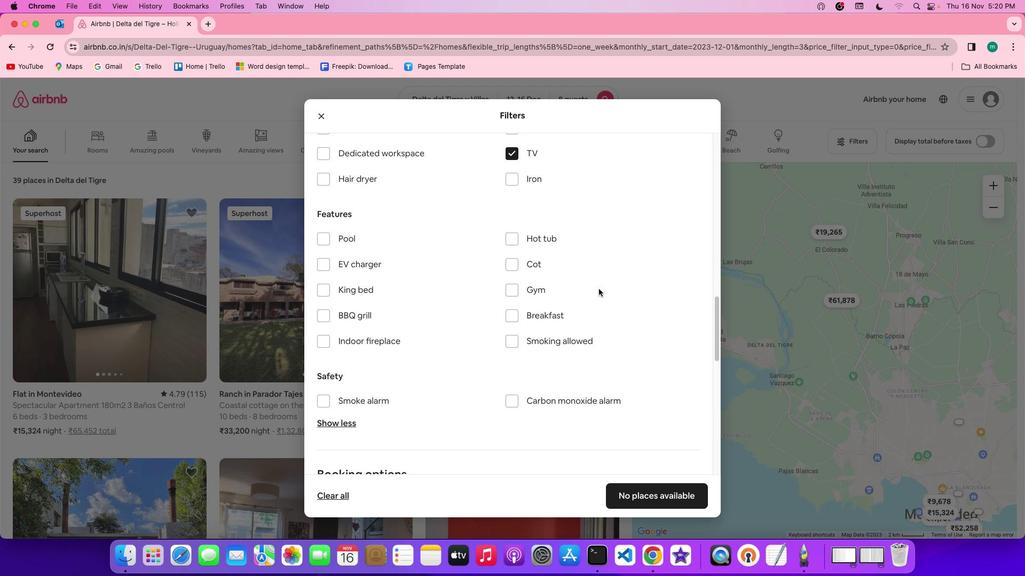 
Action: Mouse scrolled (598, 289) with delta (0, 0)
Screenshot: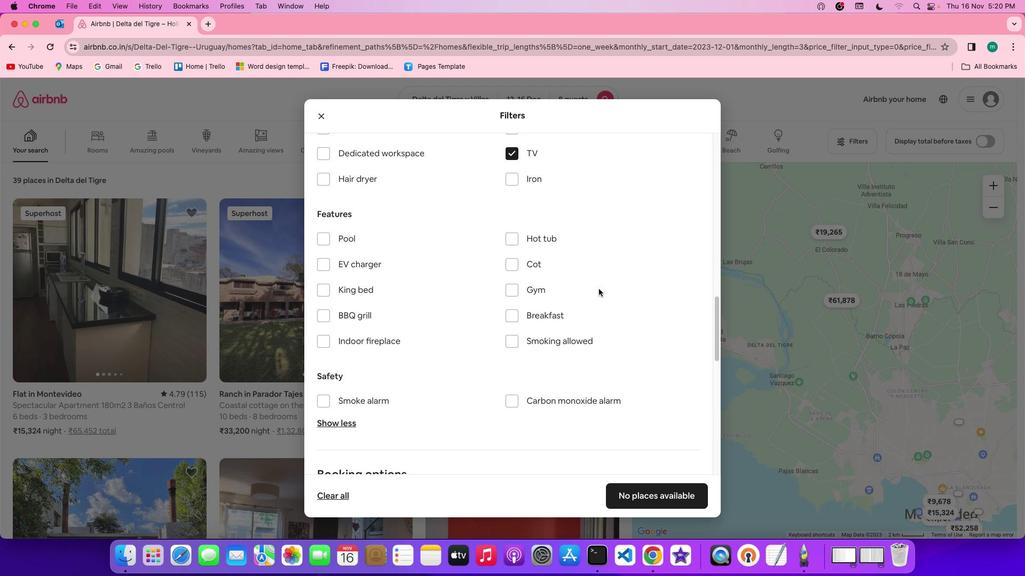 
Action: Mouse scrolled (598, 289) with delta (0, 0)
Screenshot: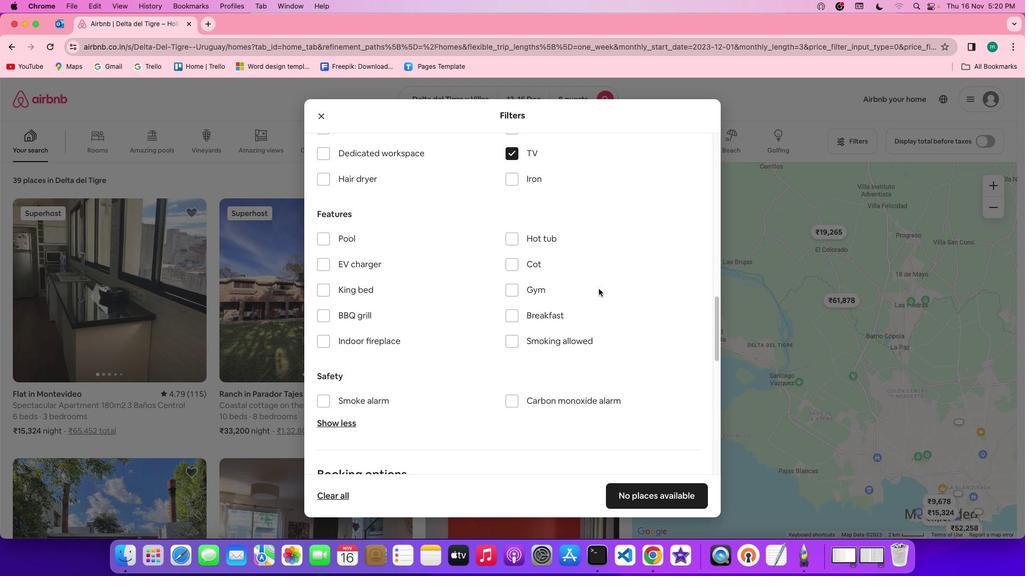 
Action: Mouse scrolled (598, 289) with delta (0, 0)
Screenshot: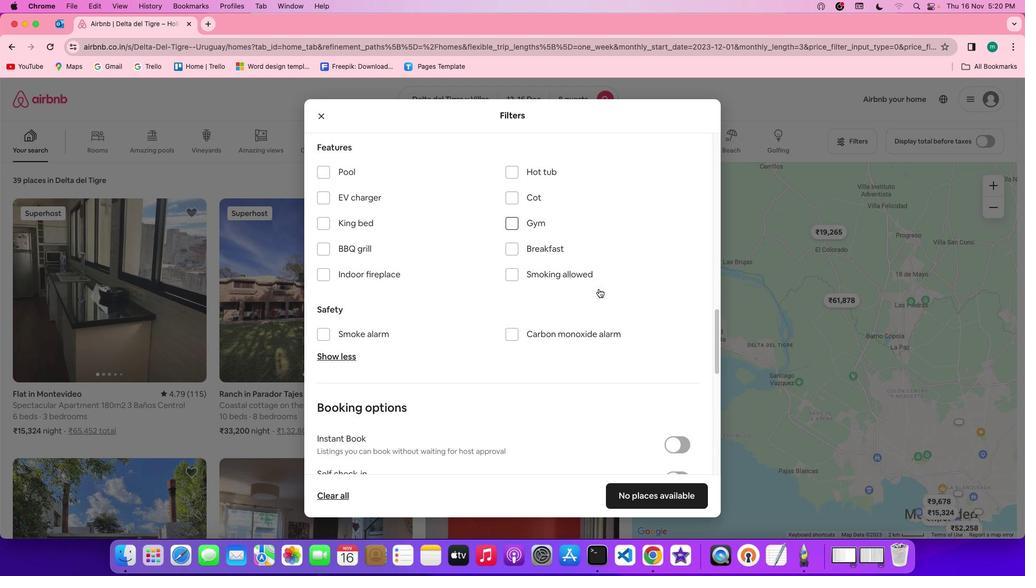 
Action: Mouse scrolled (598, 289) with delta (0, 0)
Screenshot: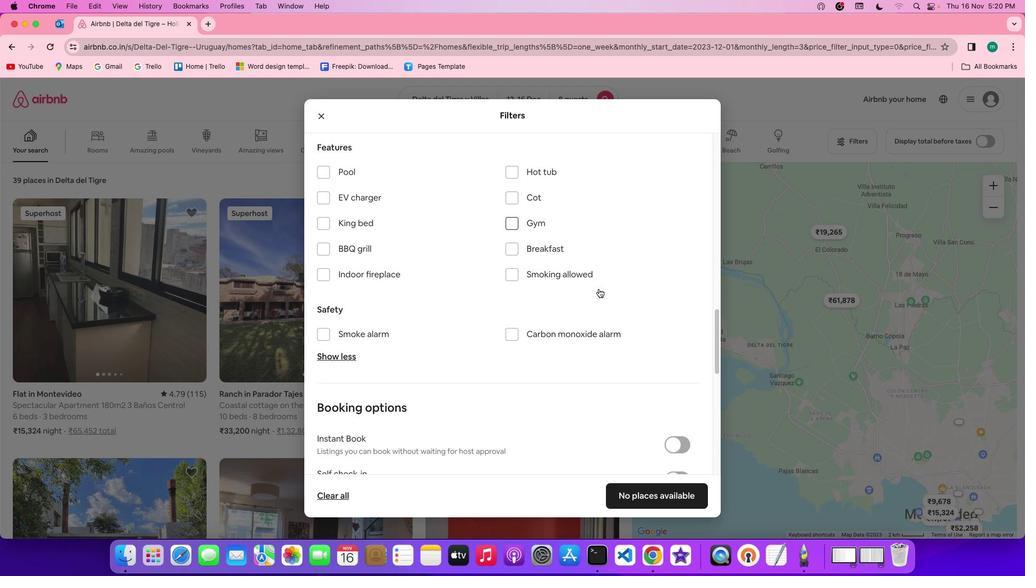 
Action: Mouse scrolled (598, 289) with delta (0, 0)
Screenshot: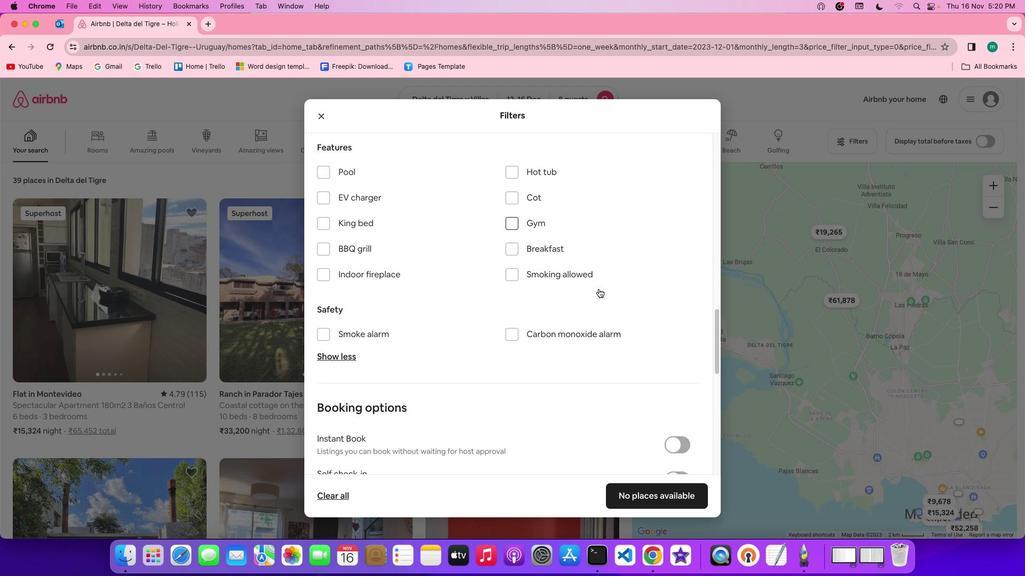 
Action: Mouse moved to (597, 289)
Screenshot: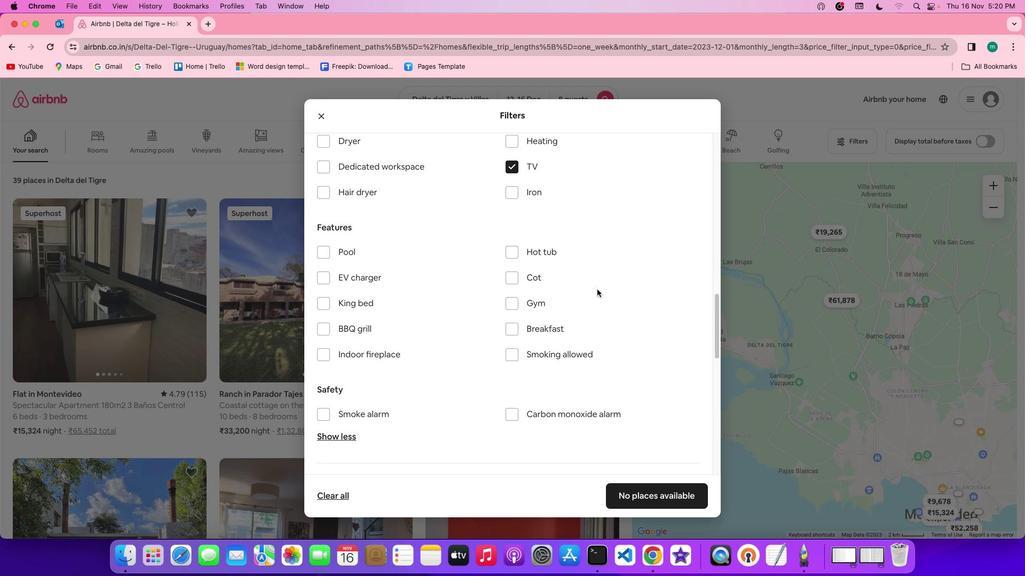 
Action: Mouse scrolled (597, 289) with delta (0, 0)
Screenshot: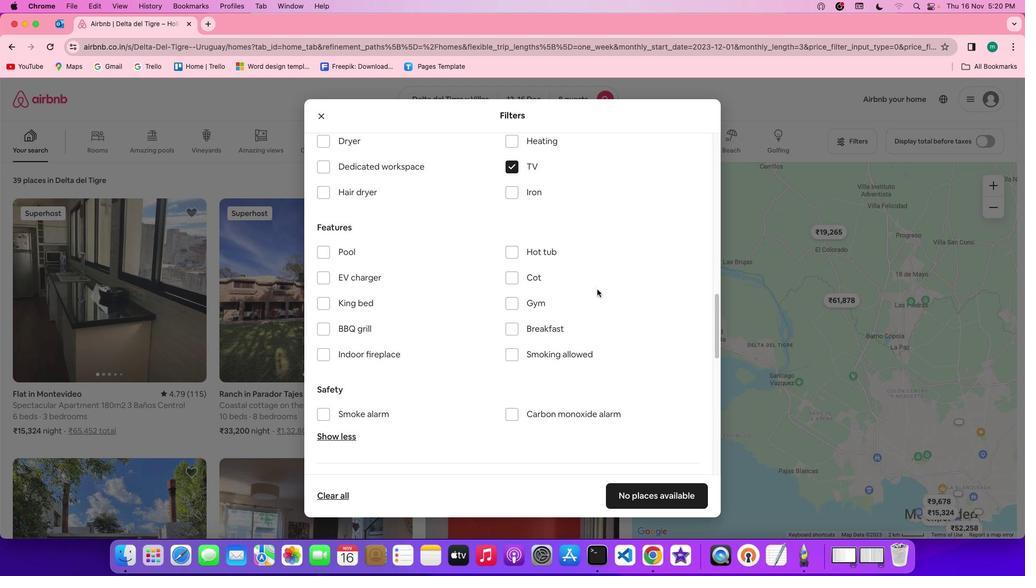 
Action: Mouse scrolled (597, 289) with delta (0, 0)
Screenshot: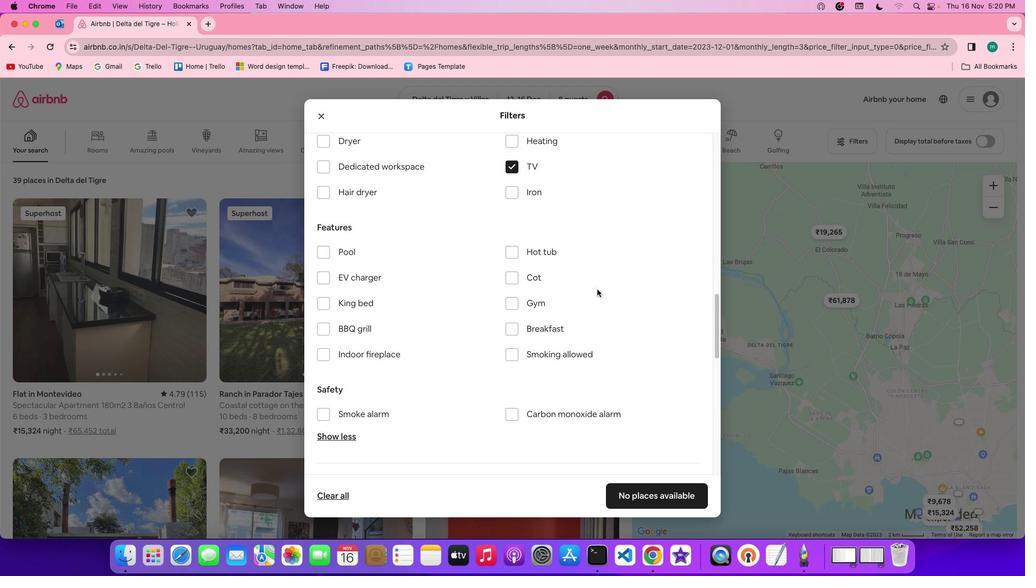 
Action: Mouse scrolled (597, 289) with delta (0, 1)
Screenshot: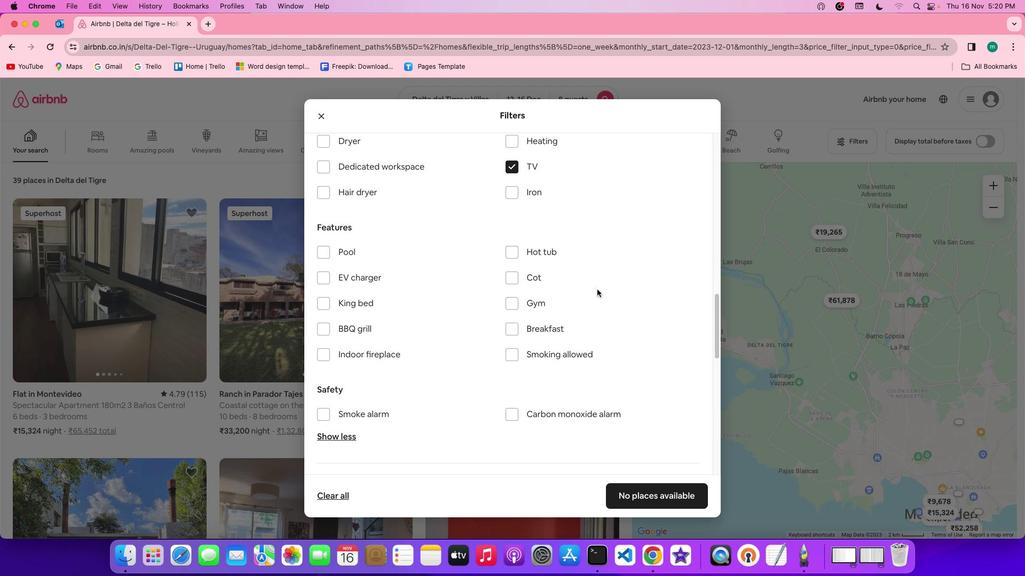 
Action: Mouse moved to (597, 290)
Screenshot: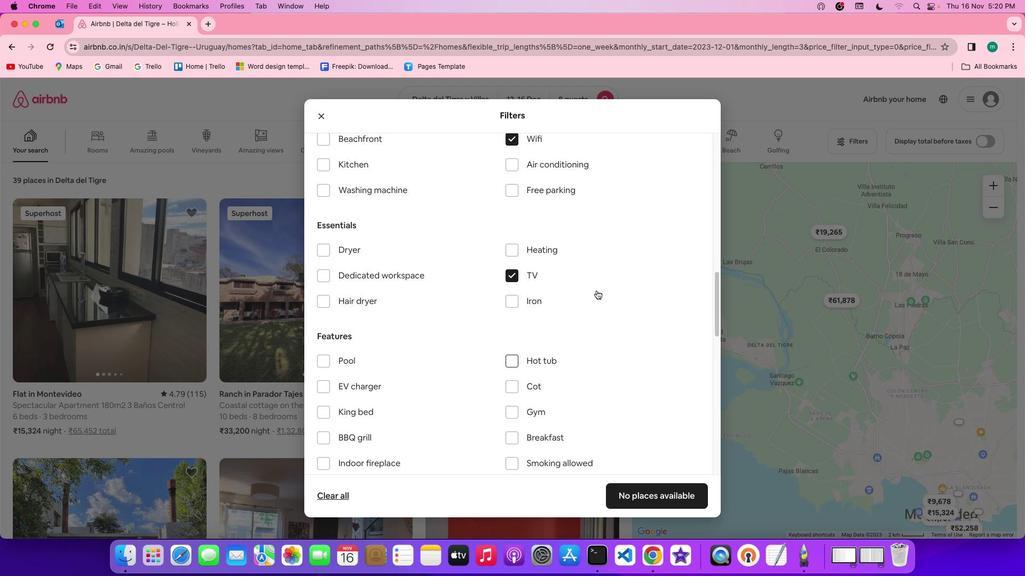 
Action: Mouse scrolled (597, 290) with delta (0, 0)
Screenshot: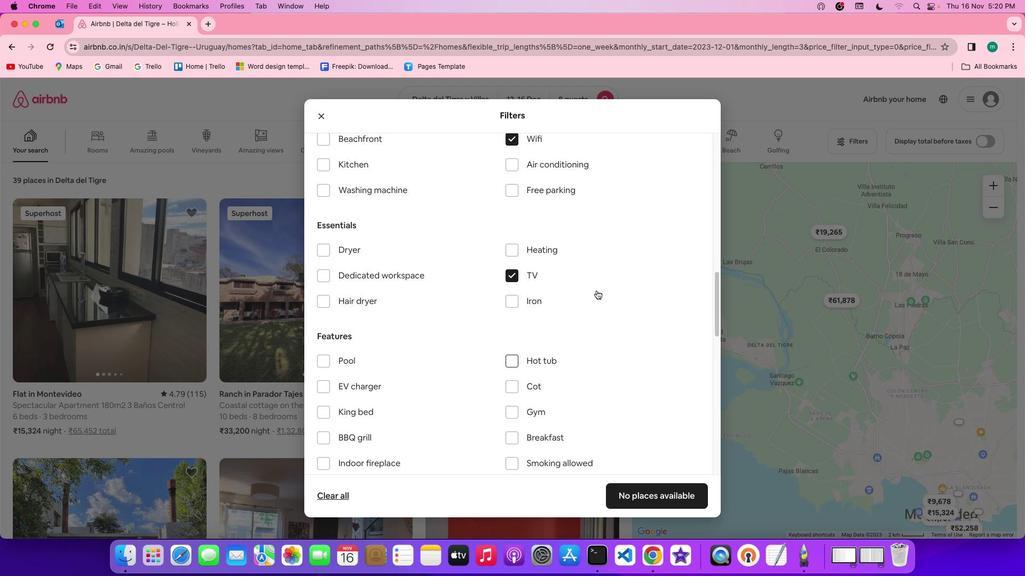 
Action: Mouse scrolled (597, 290) with delta (0, 0)
Screenshot: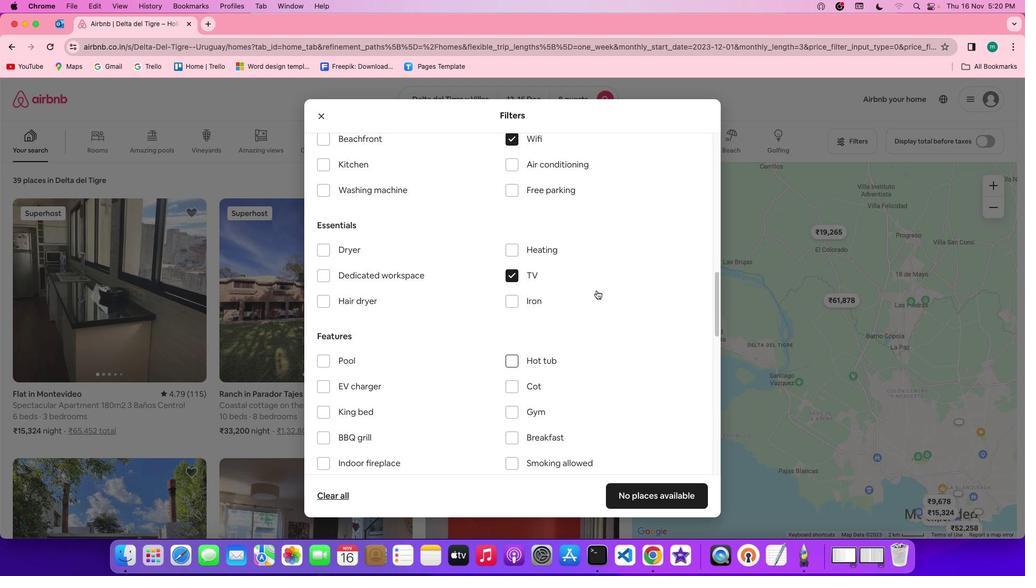
Action: Mouse moved to (597, 290)
Screenshot: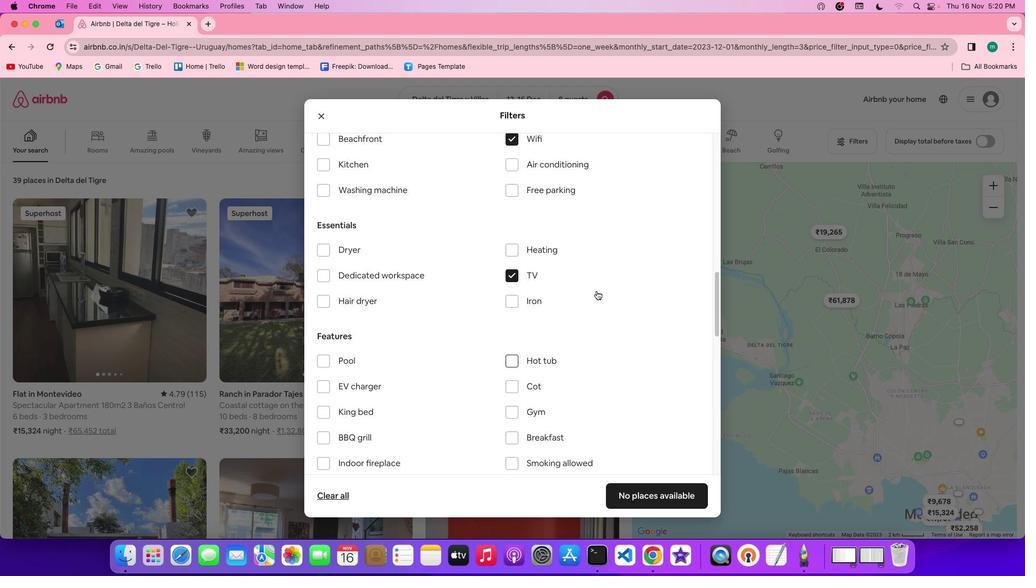 
Action: Mouse scrolled (597, 290) with delta (0, 1)
Screenshot: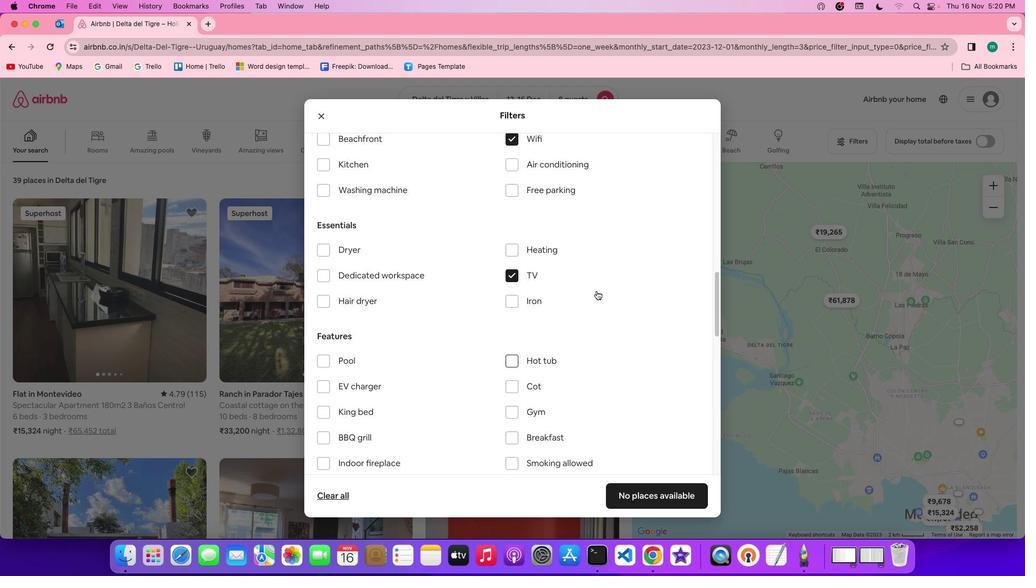 
Action: Mouse moved to (516, 299)
Screenshot: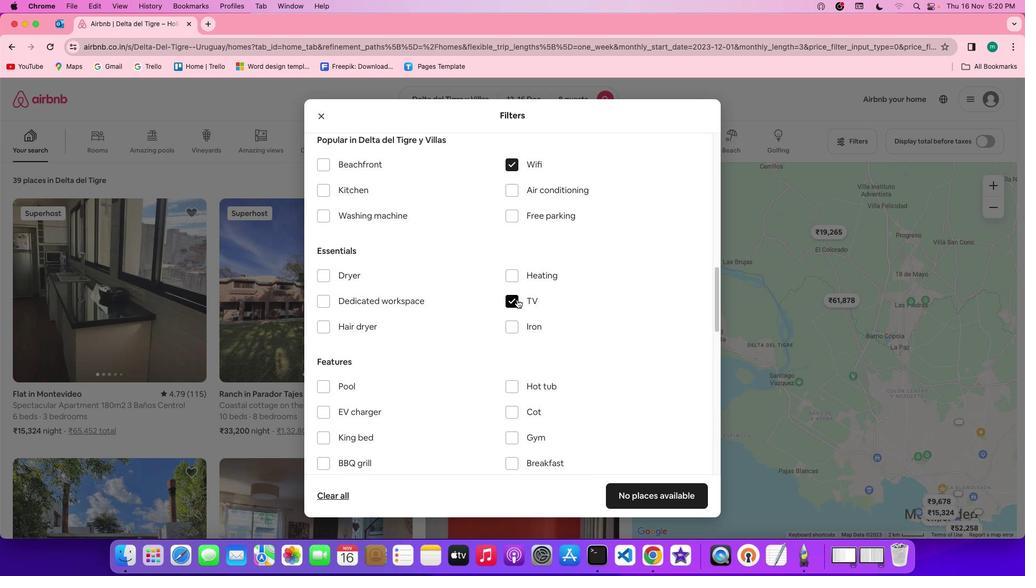 
Action: Mouse scrolled (516, 299) with delta (0, 0)
Screenshot: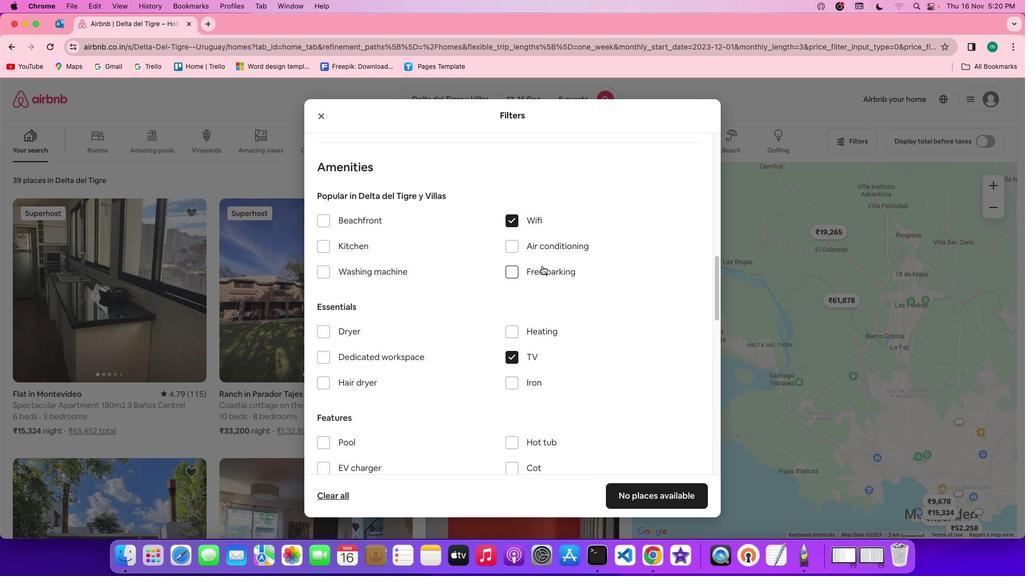 
Action: Mouse scrolled (516, 299) with delta (0, 0)
Screenshot: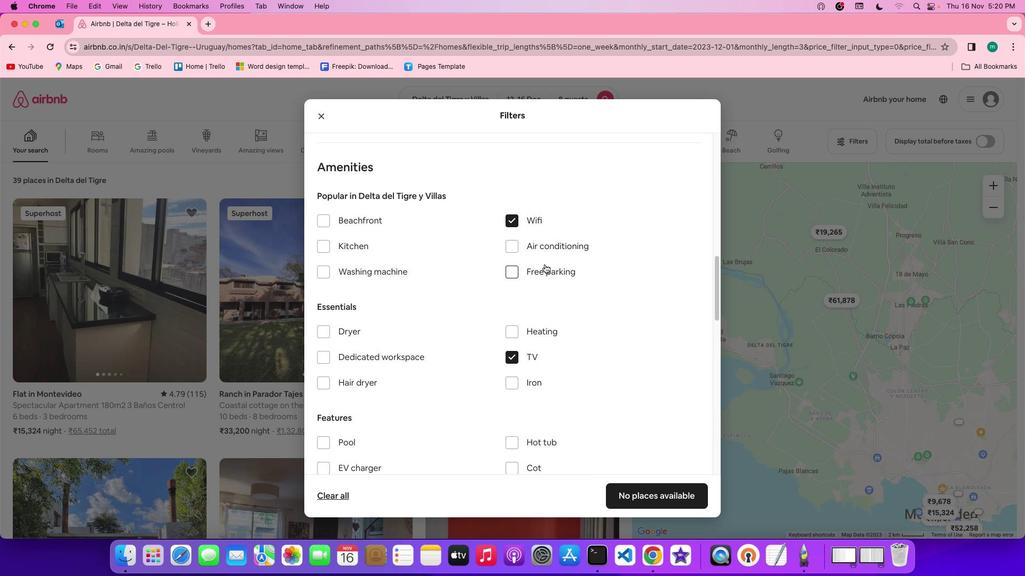 
Action: Mouse scrolled (516, 299) with delta (0, 1)
Screenshot: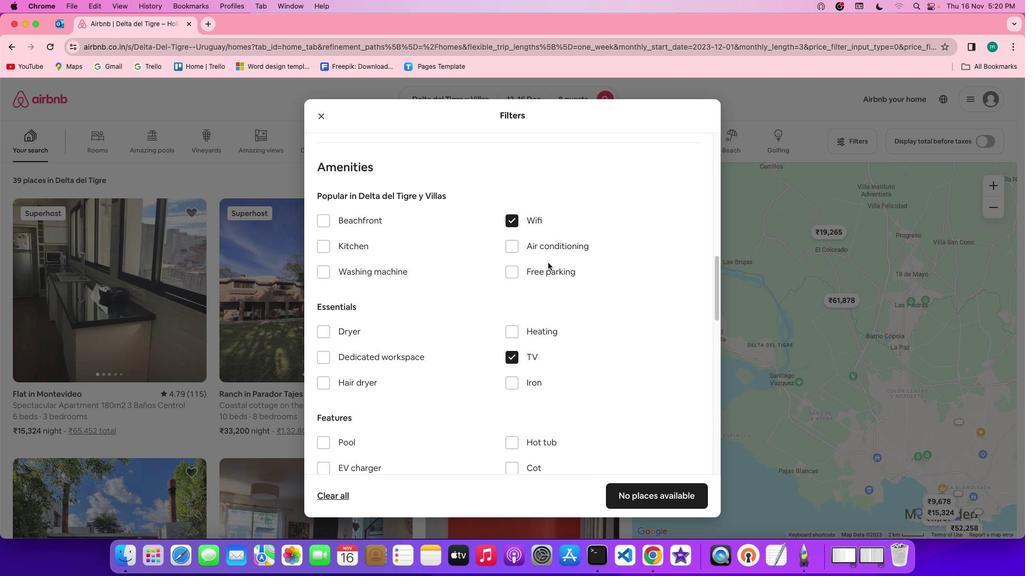 
Action: Mouse moved to (550, 271)
Screenshot: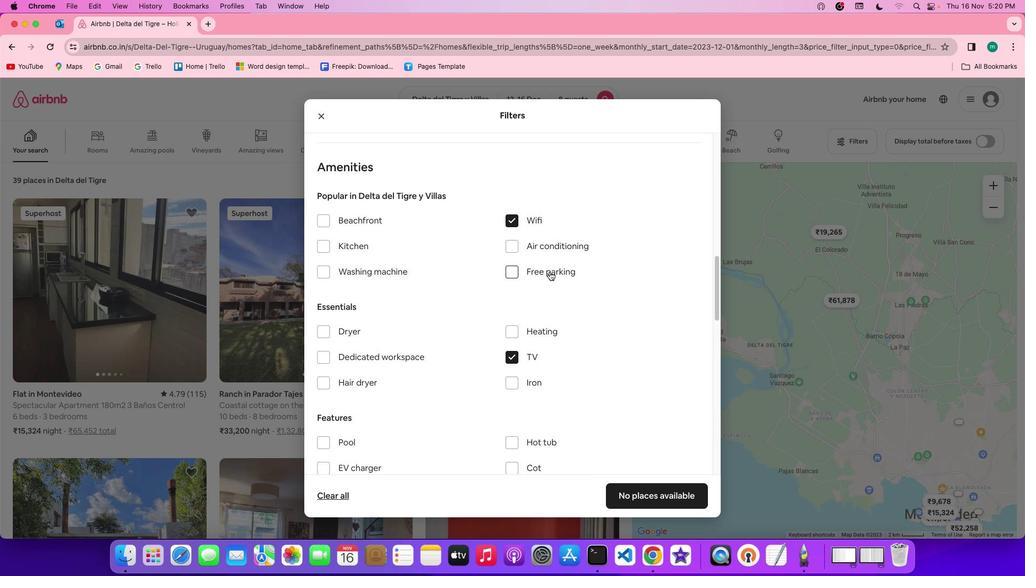 
Action: Mouse pressed left at (550, 271)
Screenshot: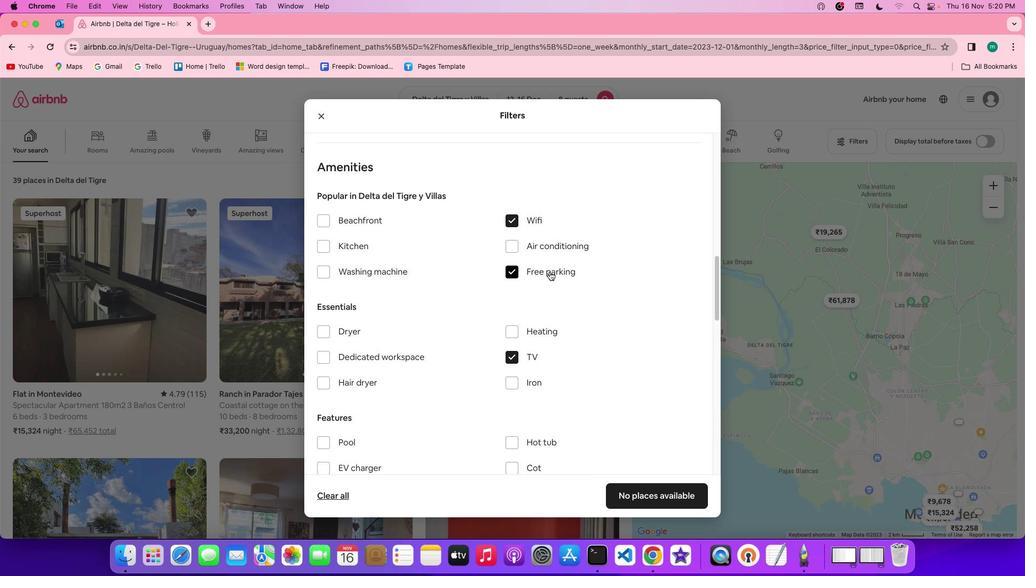 
Action: Mouse moved to (551, 374)
Screenshot: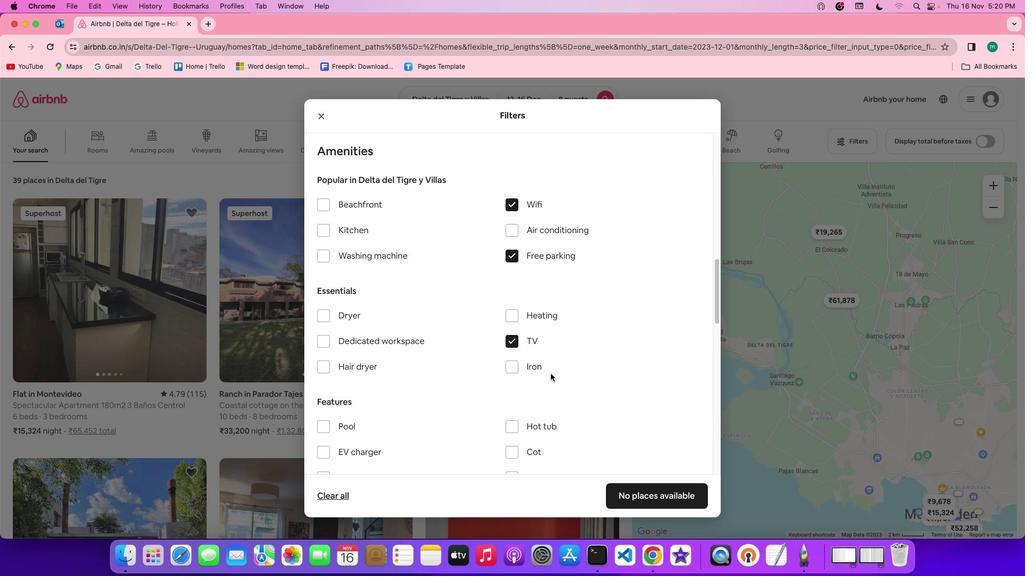 
Action: Mouse scrolled (551, 374) with delta (0, 0)
Screenshot: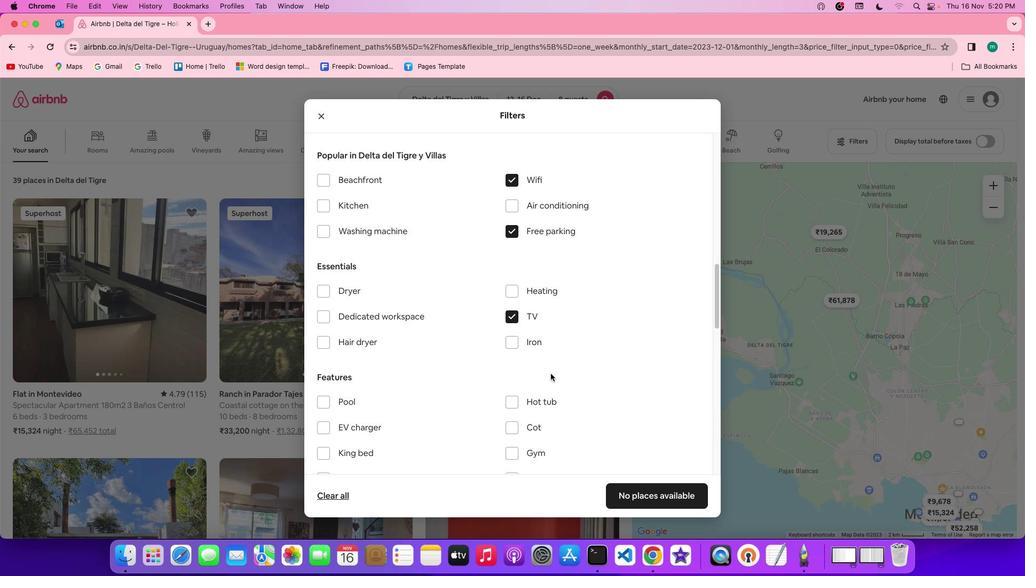 
Action: Mouse scrolled (551, 374) with delta (0, 0)
Screenshot: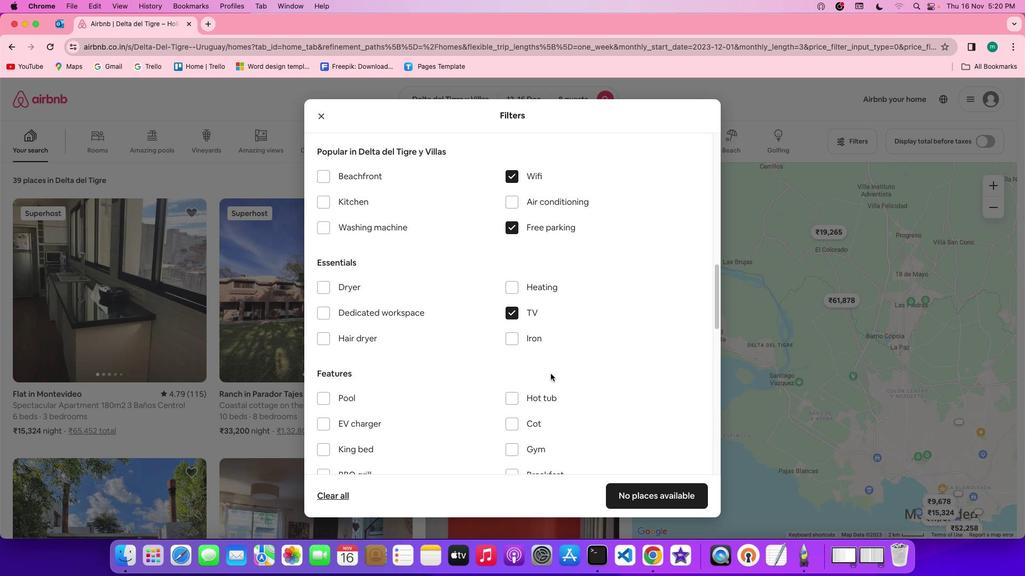 
Action: Mouse scrolled (551, 374) with delta (0, 0)
Screenshot: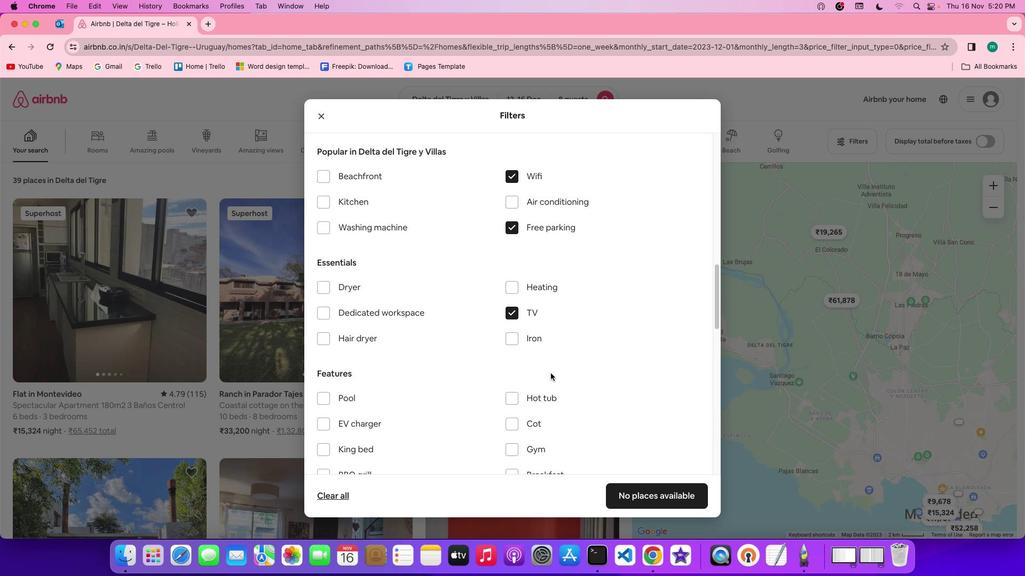 
Action: Mouse scrolled (551, 374) with delta (0, 0)
Screenshot: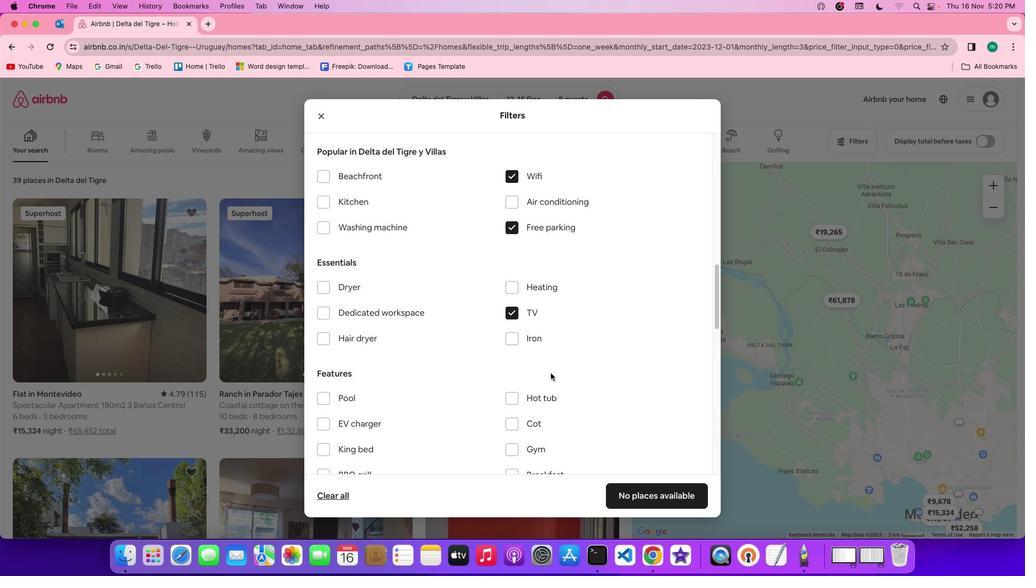 
Action: Mouse moved to (550, 373)
Screenshot: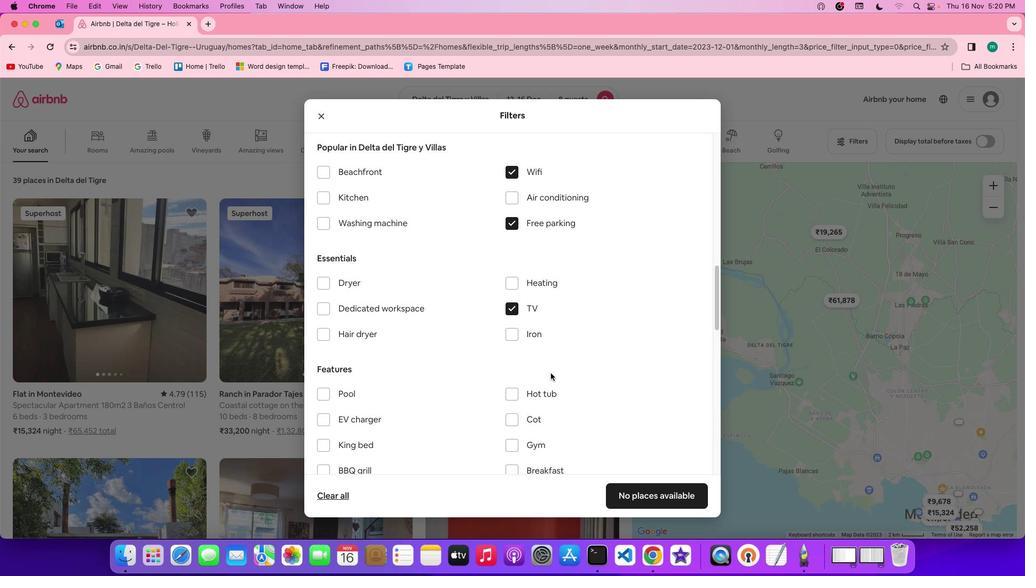 
Action: Mouse scrolled (550, 373) with delta (0, 0)
Screenshot: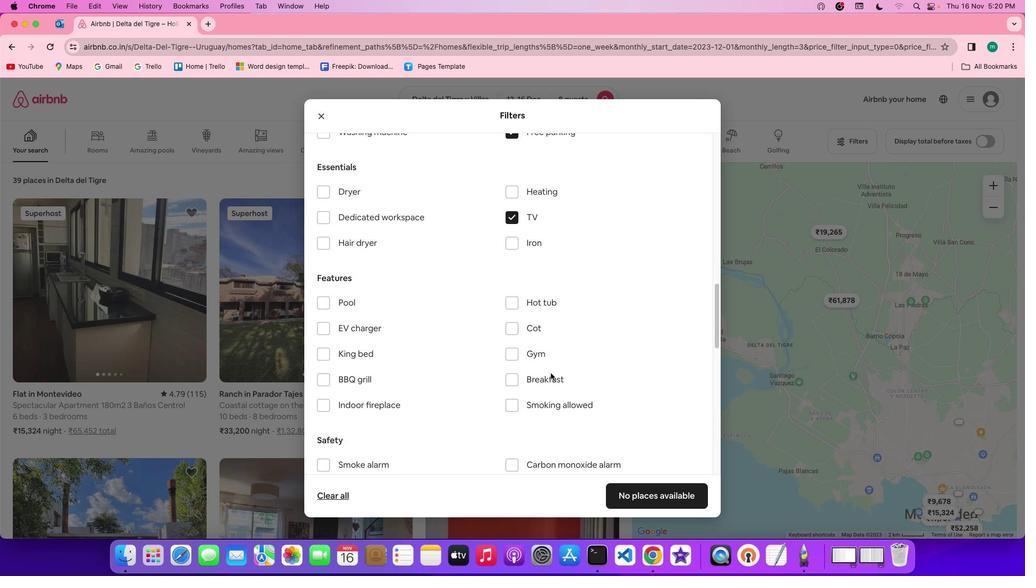 
Action: Mouse scrolled (550, 373) with delta (0, 0)
Screenshot: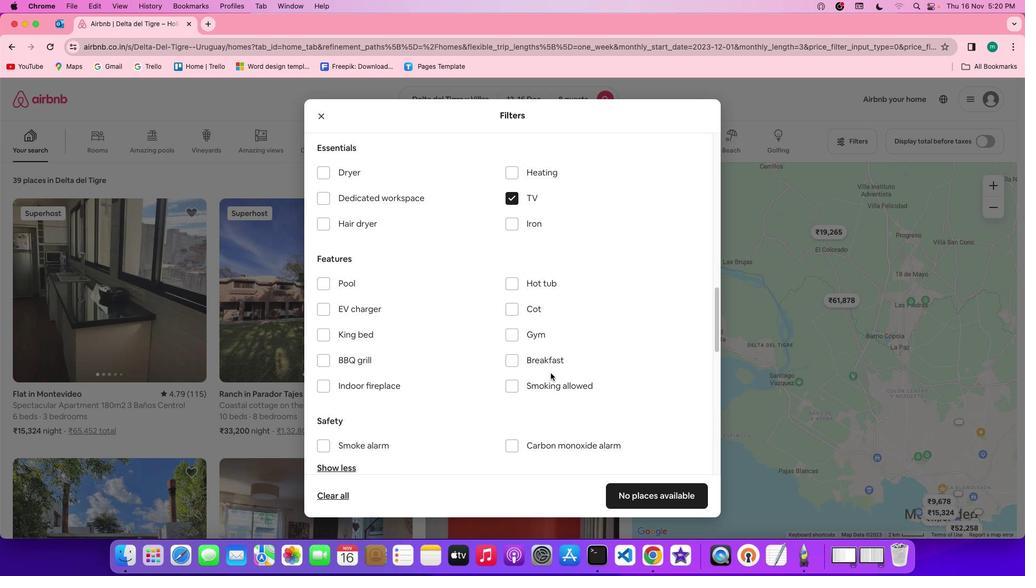 
Action: Mouse scrolled (550, 373) with delta (0, 0)
Screenshot: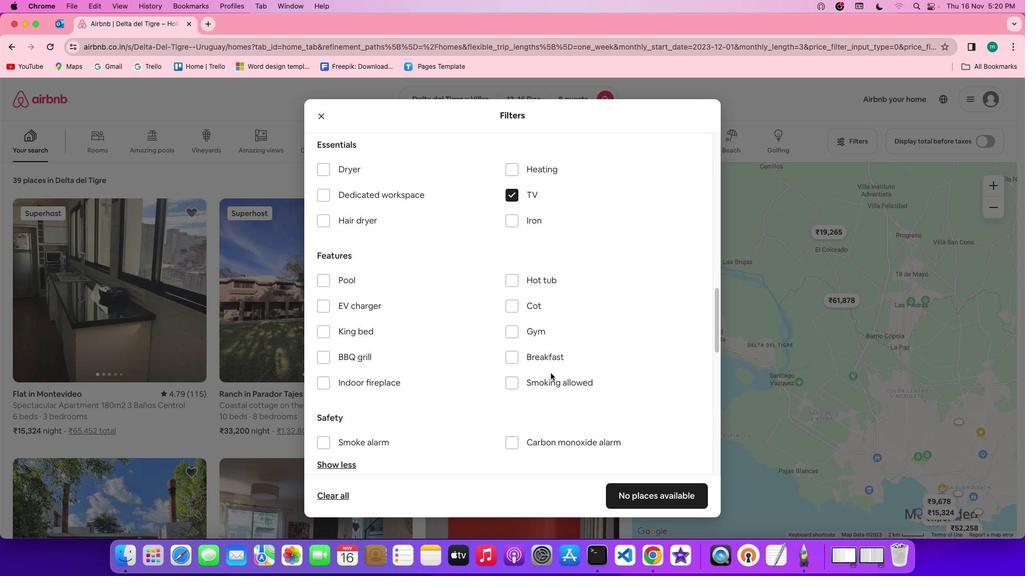 
Action: Mouse scrolled (550, 373) with delta (0, 0)
Screenshot: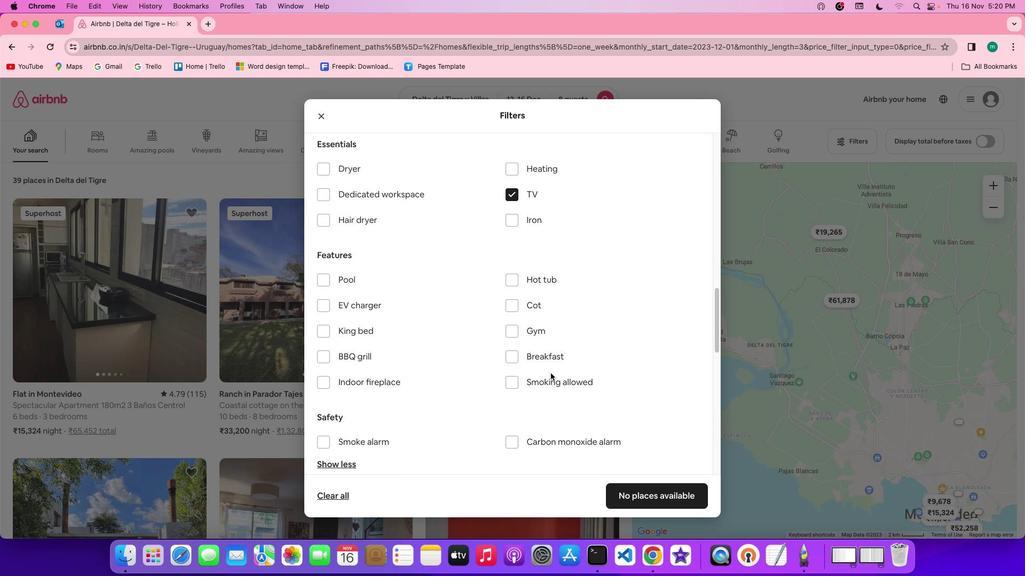 
Action: Mouse scrolled (550, 373) with delta (0, 0)
Screenshot: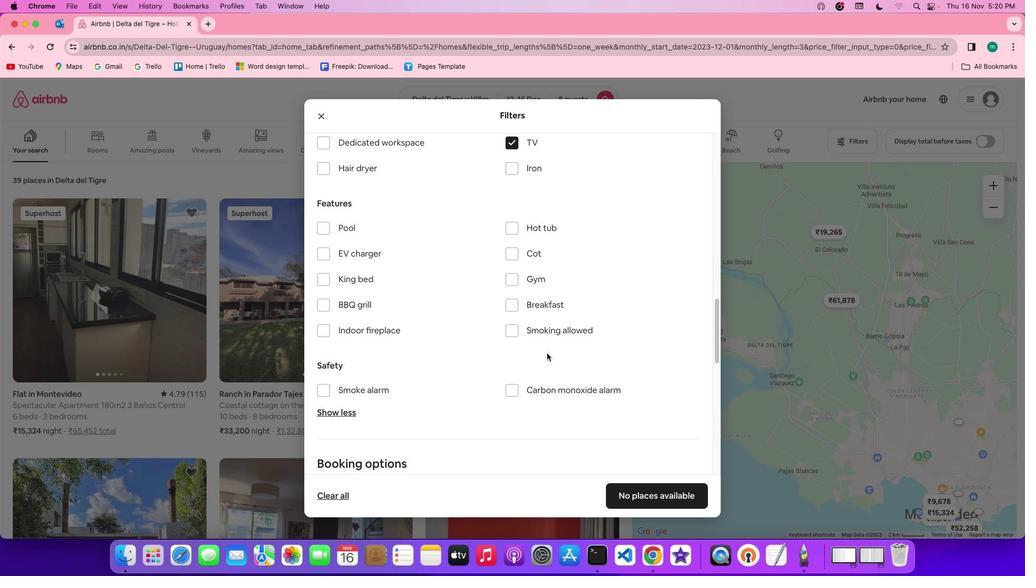 
Action: Mouse scrolled (550, 373) with delta (0, 0)
Screenshot: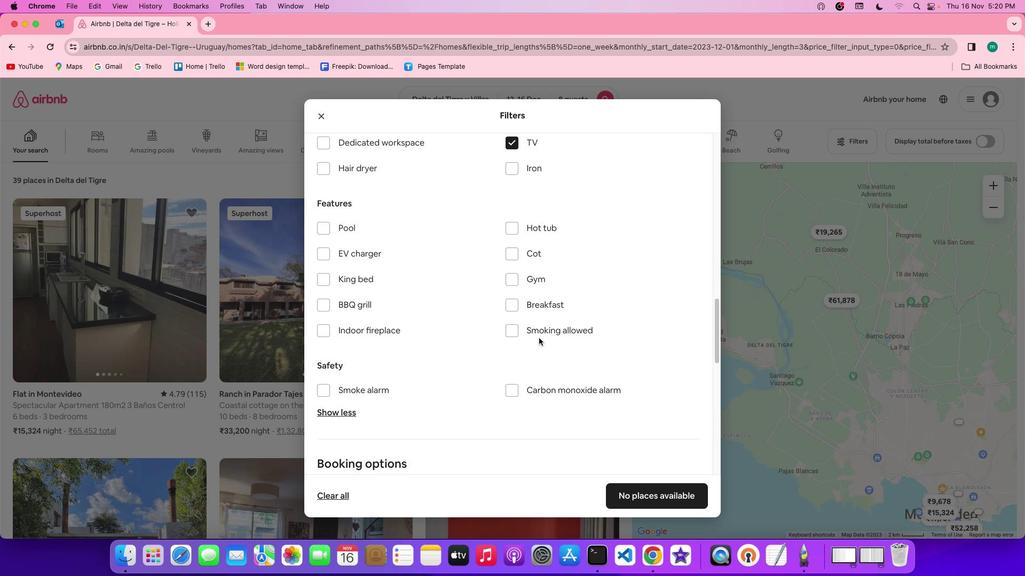 
Action: Mouse scrolled (550, 373) with delta (0, 0)
Screenshot: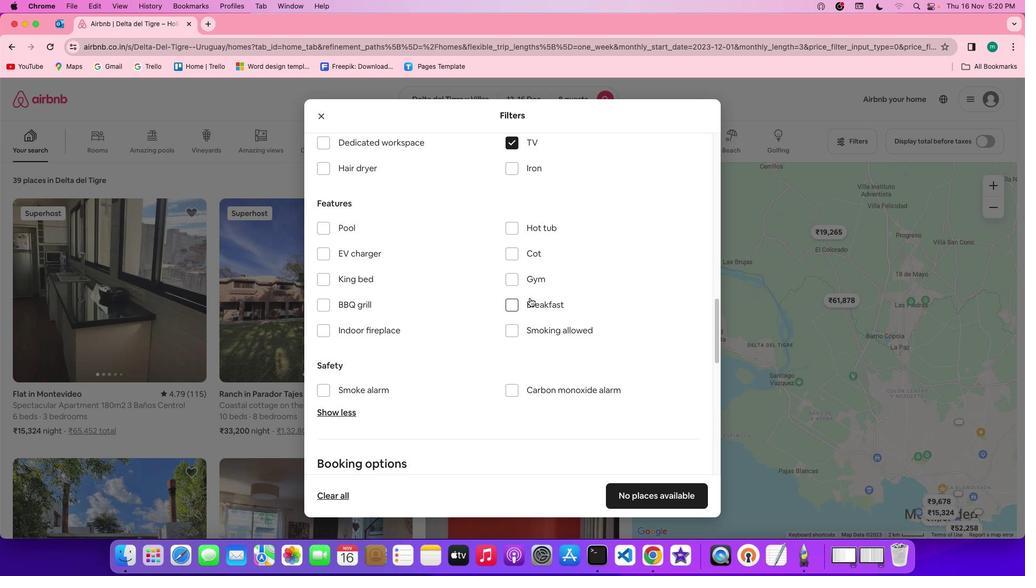 
Action: Mouse moved to (534, 281)
Screenshot: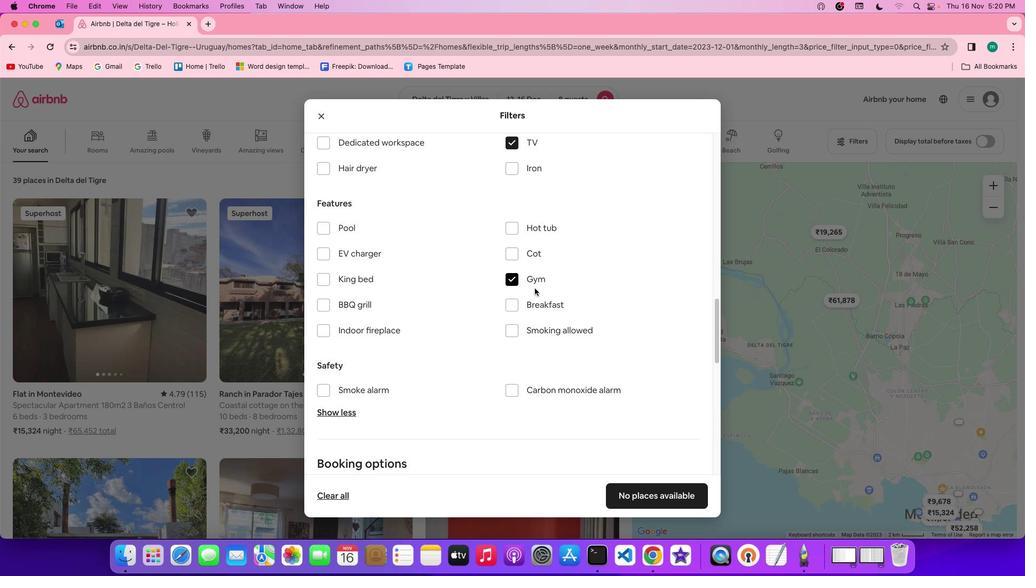 
Action: Mouse pressed left at (534, 281)
Screenshot: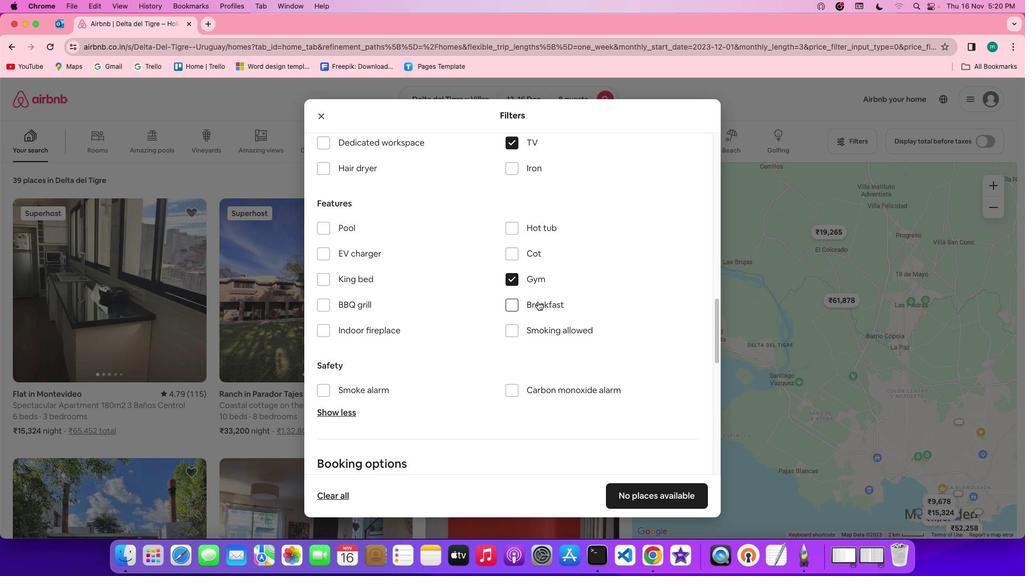 
Action: Mouse moved to (538, 302)
Screenshot: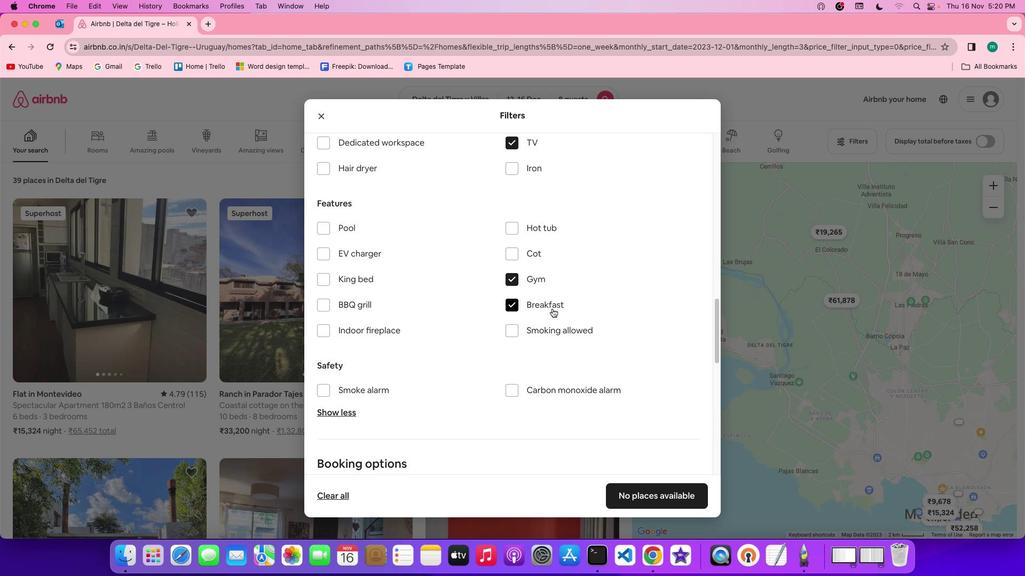 
Action: Mouse pressed left at (538, 302)
Screenshot: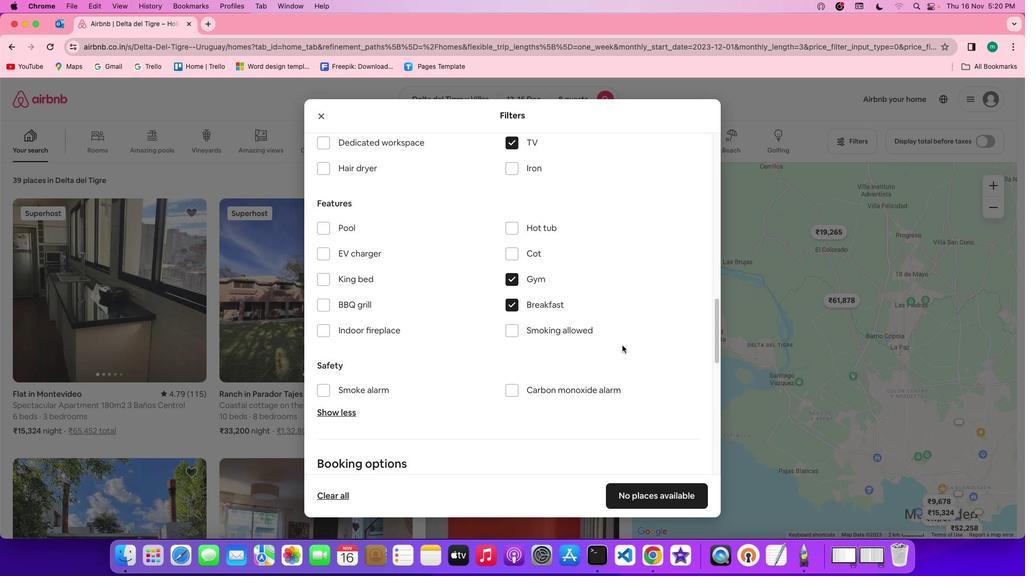 
Action: Mouse moved to (639, 361)
Screenshot: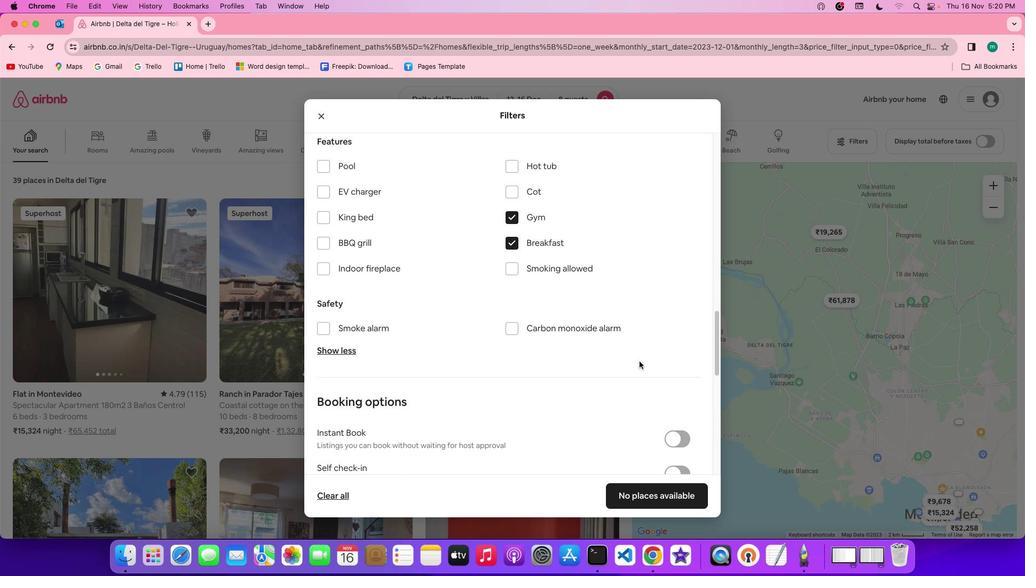 
Action: Mouse scrolled (639, 361) with delta (0, 0)
Screenshot: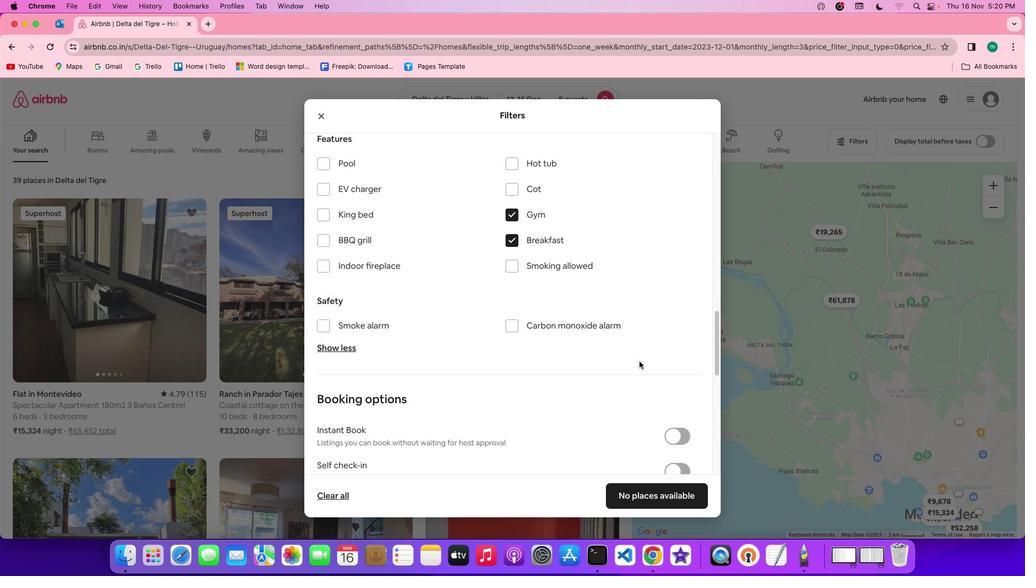
Action: Mouse scrolled (639, 361) with delta (0, 0)
Screenshot: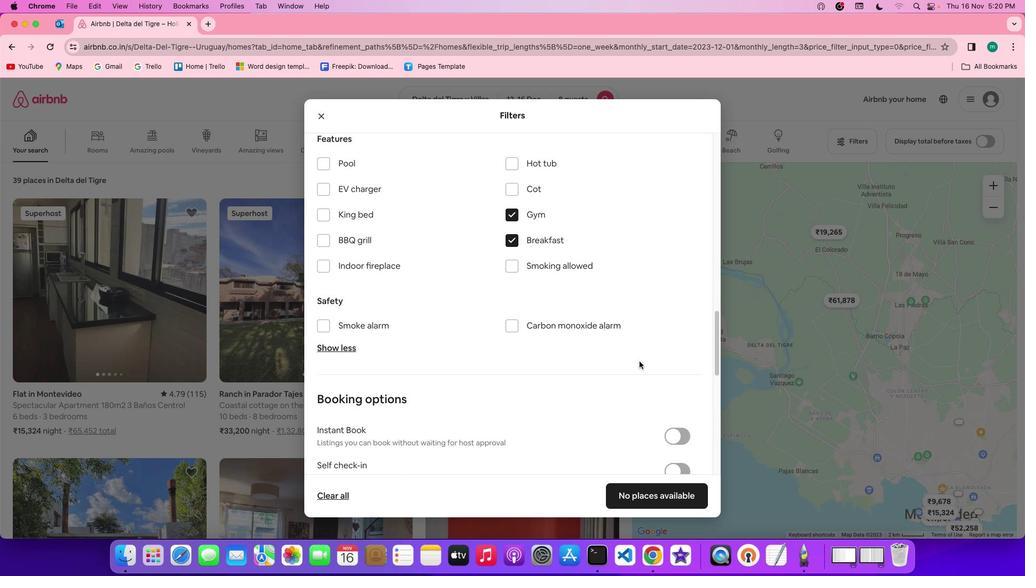 
Action: Mouse scrolled (639, 361) with delta (0, 0)
Screenshot: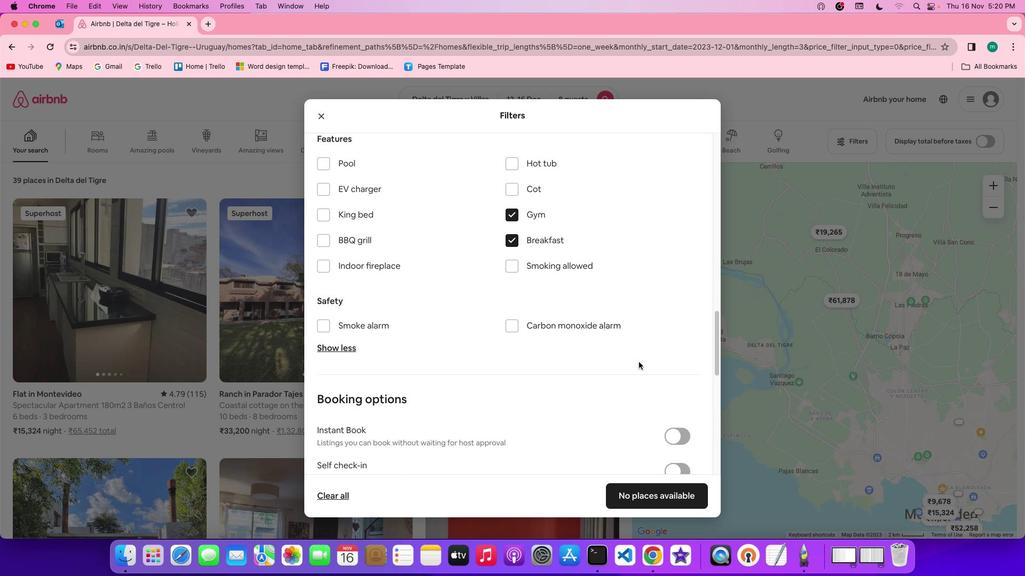 
Action: Mouse moved to (638, 362)
Screenshot: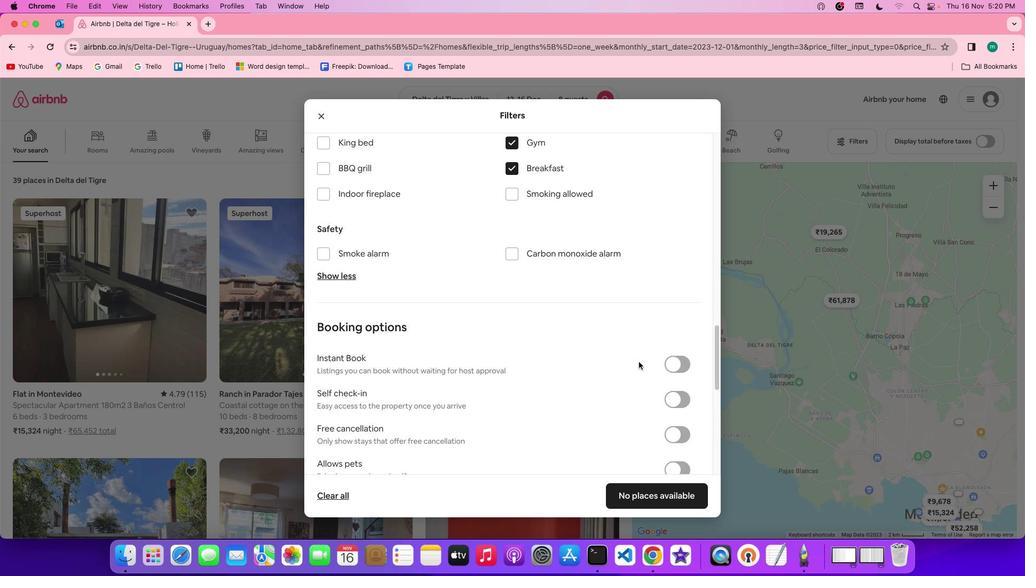 
Action: Mouse scrolled (638, 362) with delta (0, 0)
Screenshot: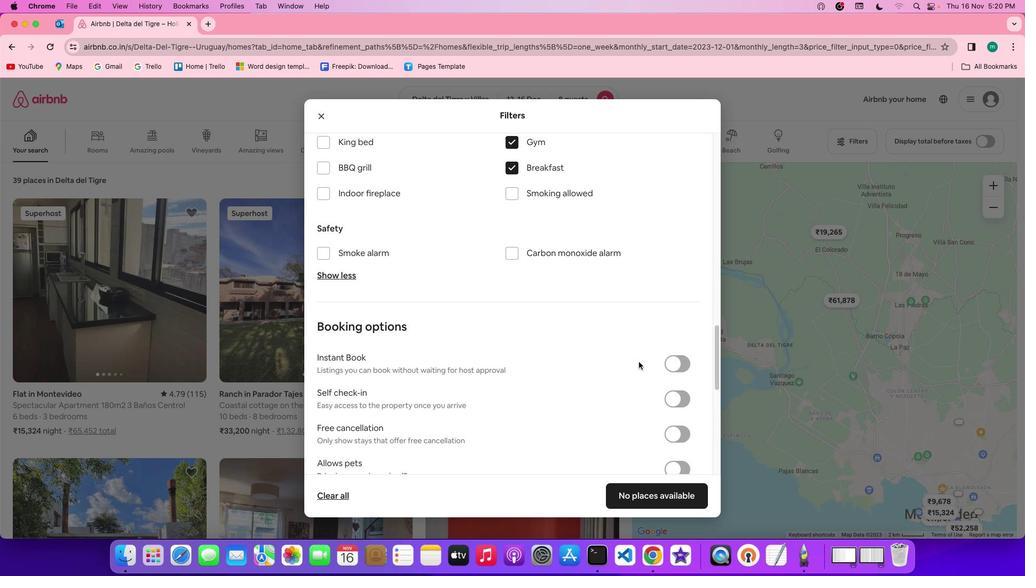 
Action: Mouse scrolled (638, 362) with delta (0, 0)
Screenshot: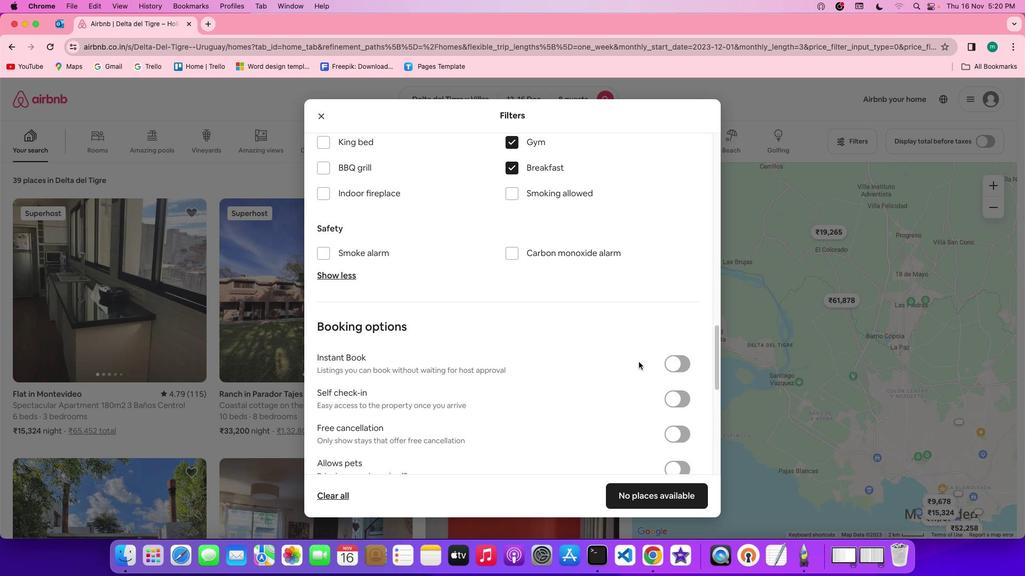 
Action: Mouse scrolled (638, 362) with delta (0, 0)
Screenshot: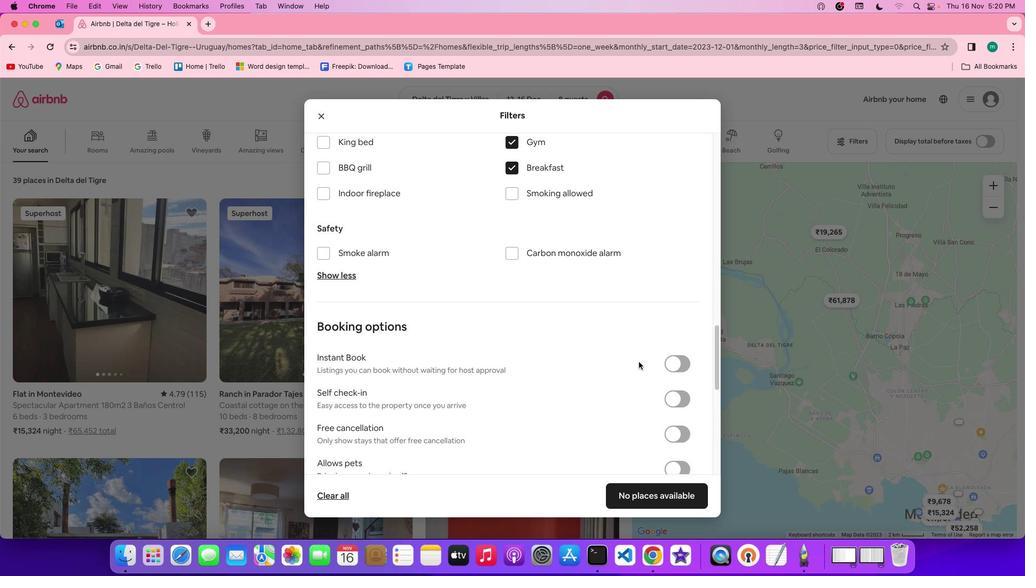 
Action: Mouse moved to (638, 362)
Screenshot: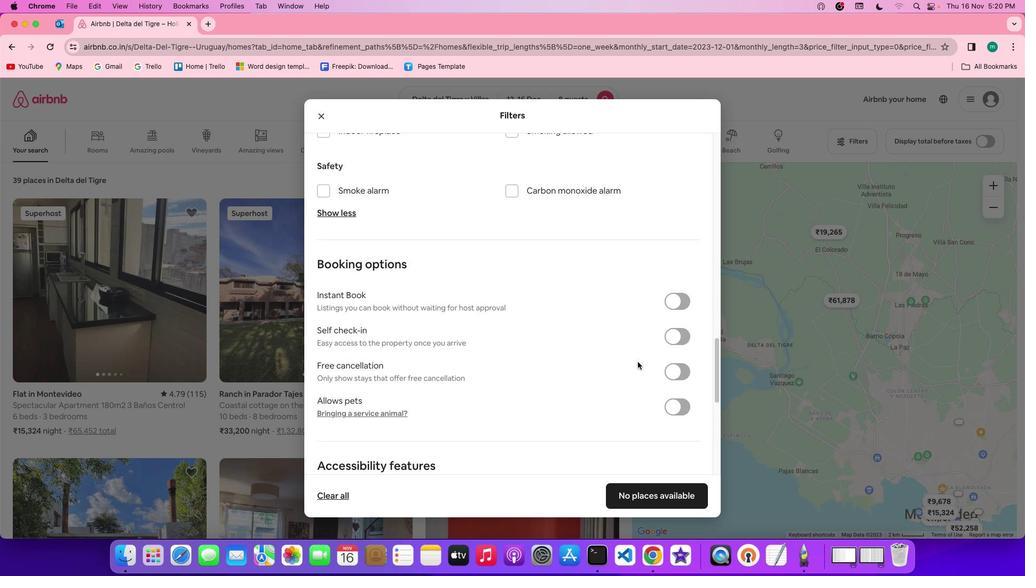 
Action: Mouse scrolled (638, 362) with delta (0, 0)
Screenshot: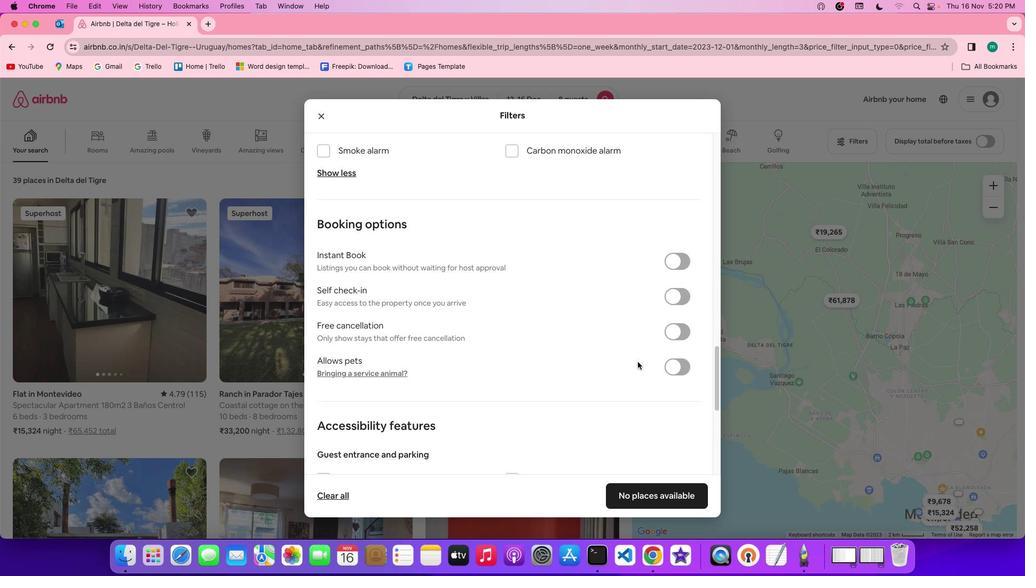 
Action: Mouse scrolled (638, 362) with delta (0, 0)
Screenshot: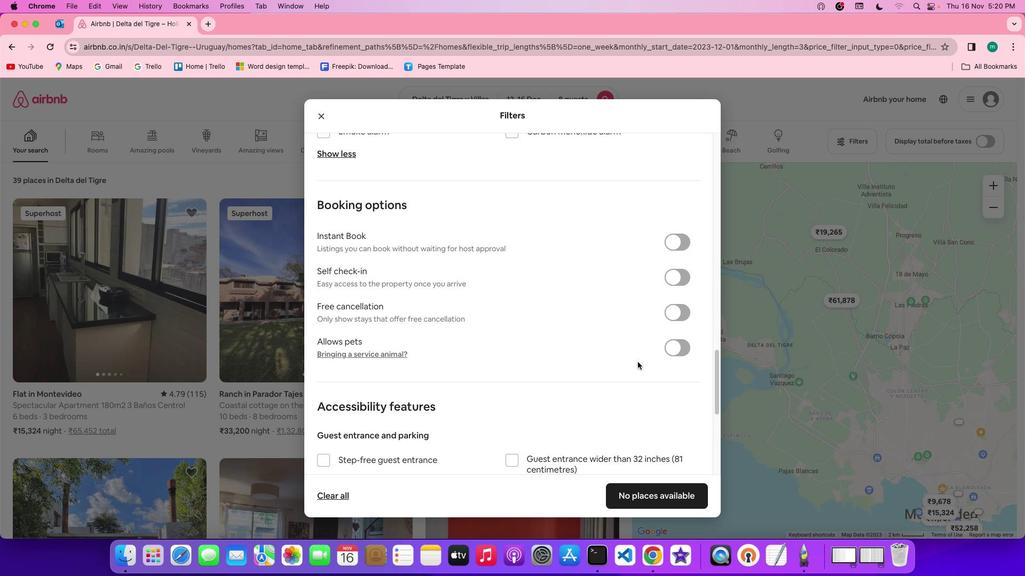 
Action: Mouse scrolled (638, 362) with delta (0, 0)
Screenshot: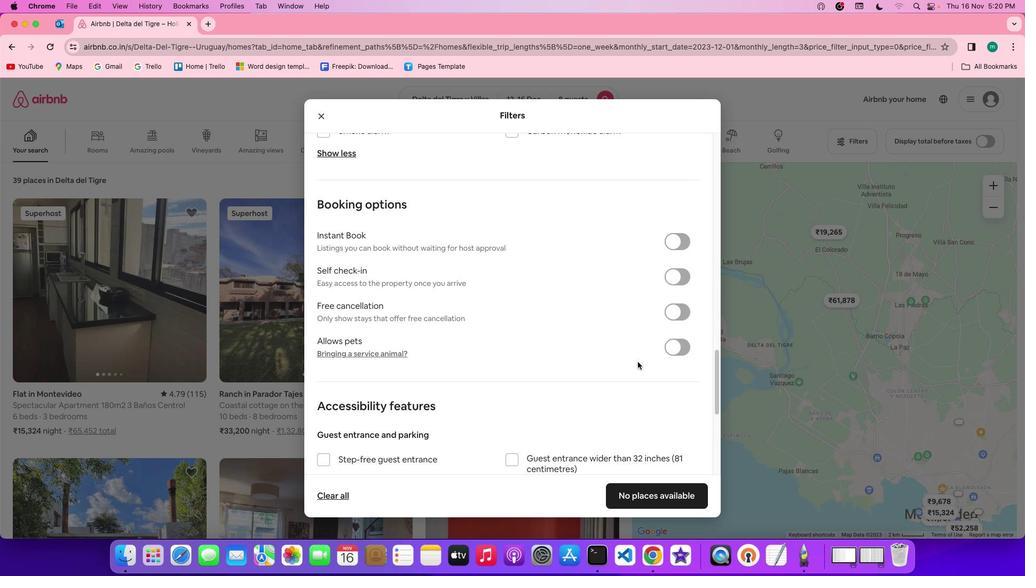
Action: Mouse scrolled (638, 362) with delta (0, 0)
Screenshot: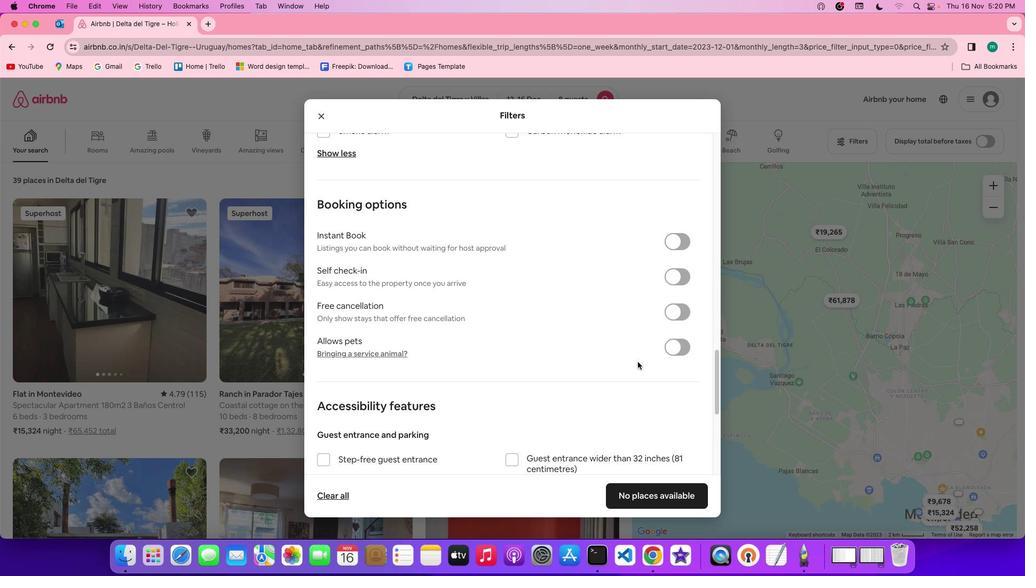 
Action: Mouse scrolled (638, 362) with delta (0, 0)
Screenshot: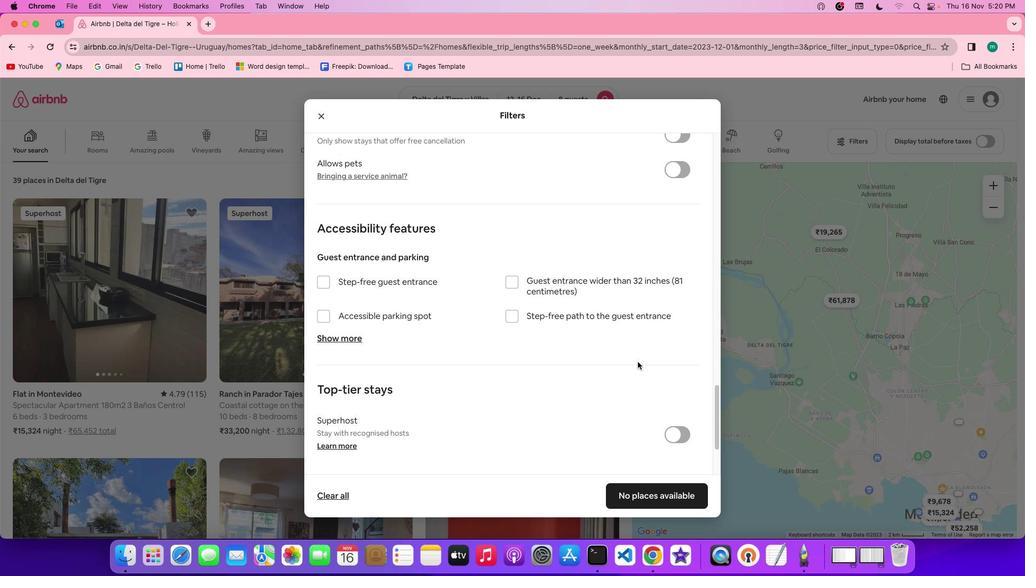 
Action: Mouse scrolled (638, 362) with delta (0, 0)
Screenshot: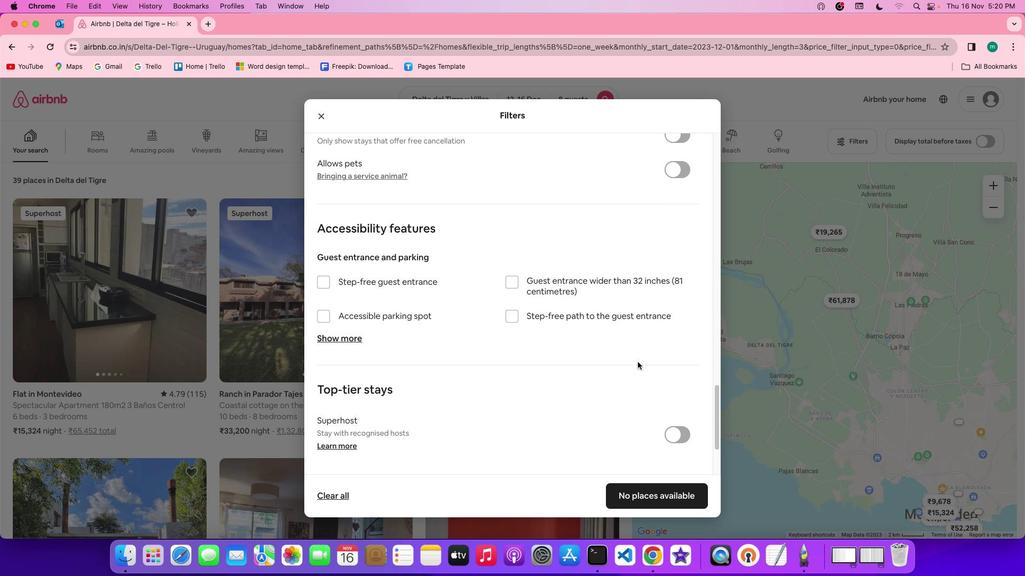 
Action: Mouse scrolled (638, 362) with delta (0, 0)
Screenshot: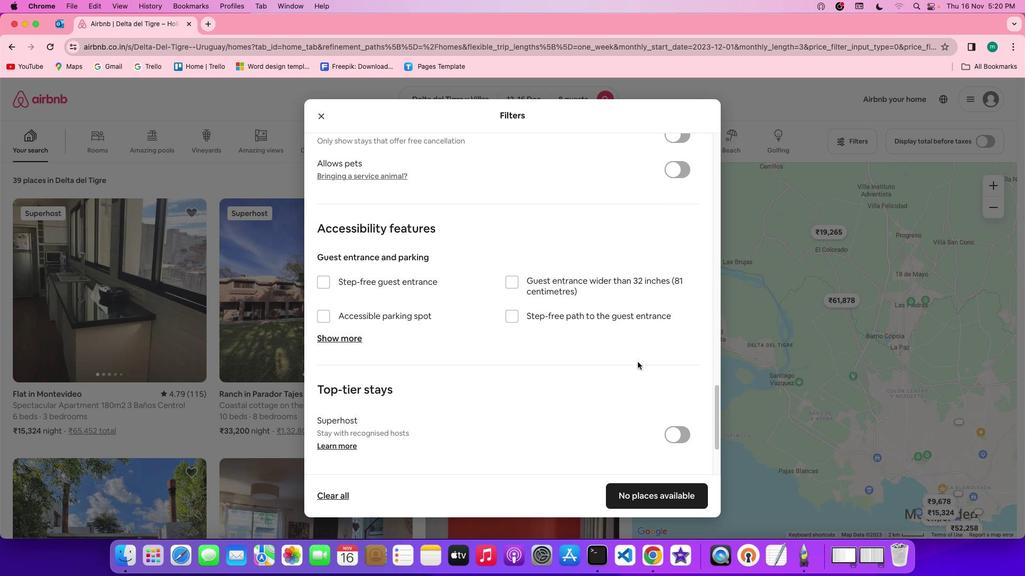 
Action: Mouse scrolled (638, 362) with delta (0, -1)
Screenshot: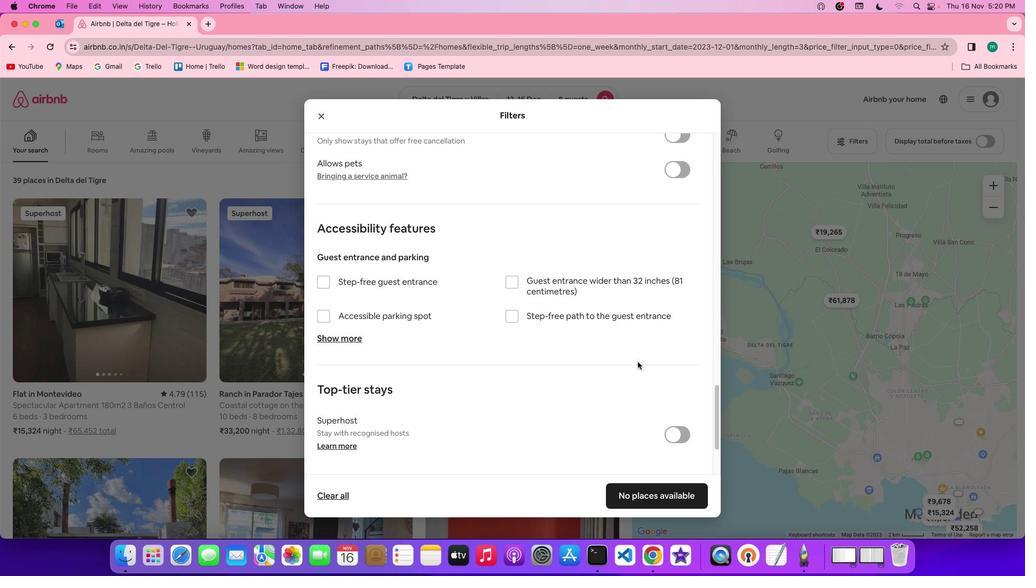 
Action: Mouse scrolled (638, 362) with delta (0, 0)
Screenshot: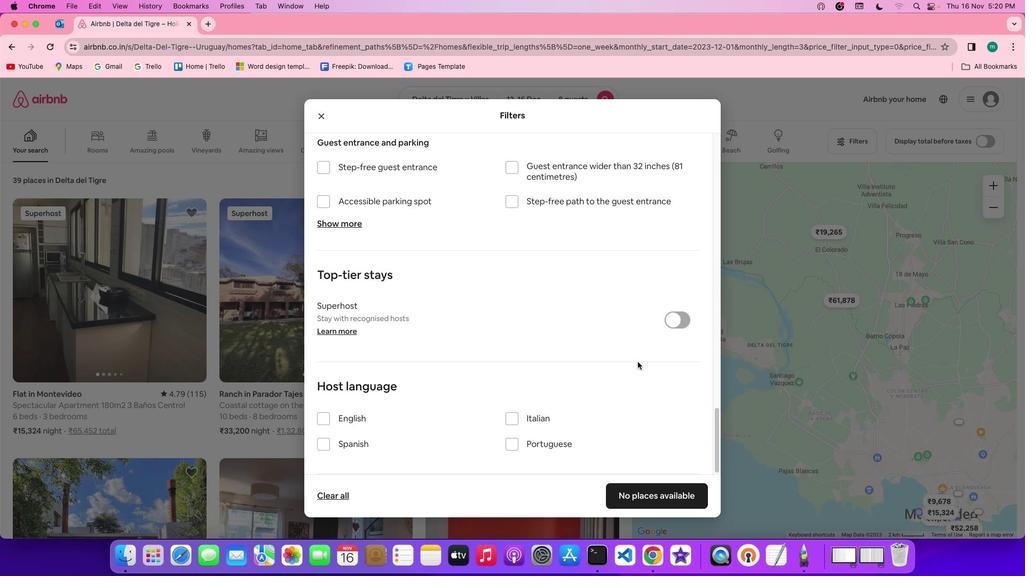 
Action: Mouse scrolled (638, 362) with delta (0, 0)
Screenshot: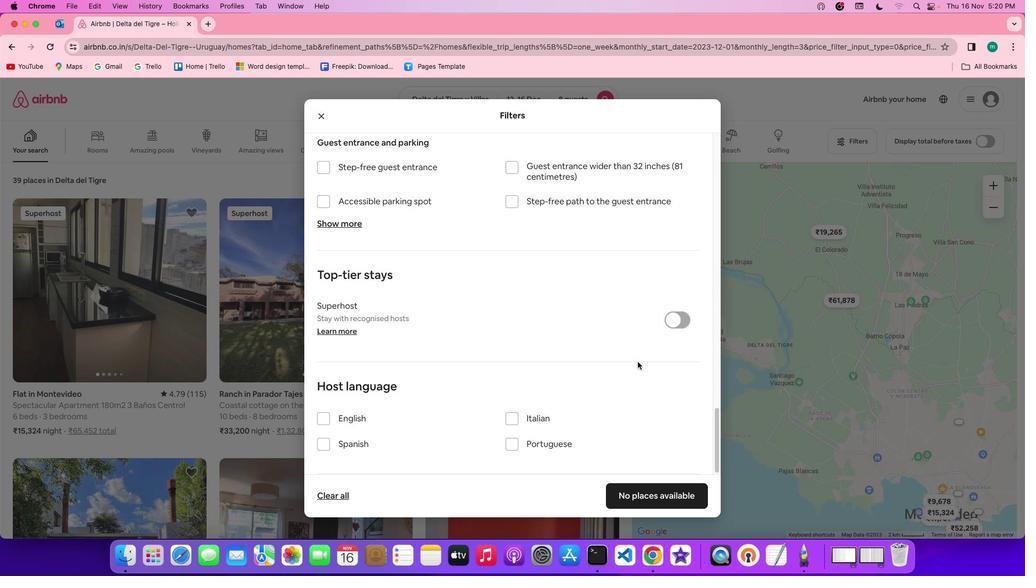 
Action: Mouse scrolled (638, 362) with delta (0, -1)
Screenshot: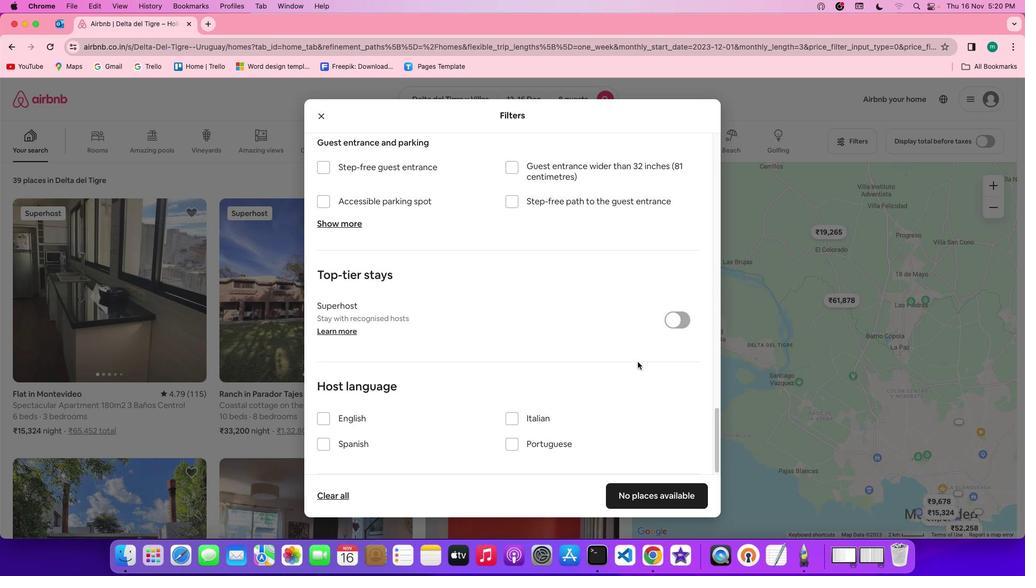 
Action: Mouse scrolled (638, 362) with delta (0, -2)
Screenshot: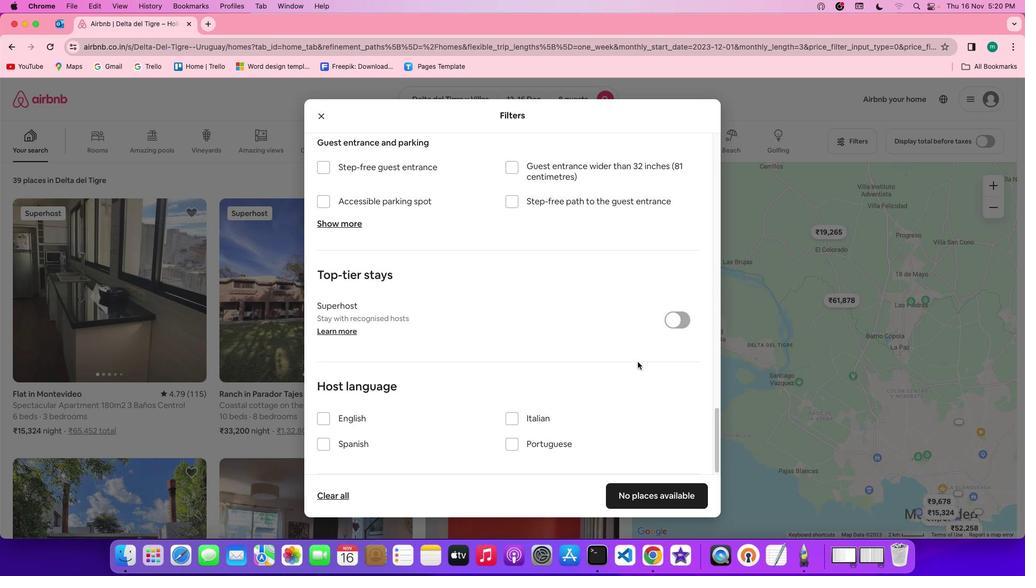 
Action: Mouse scrolled (638, 362) with delta (0, -2)
Screenshot: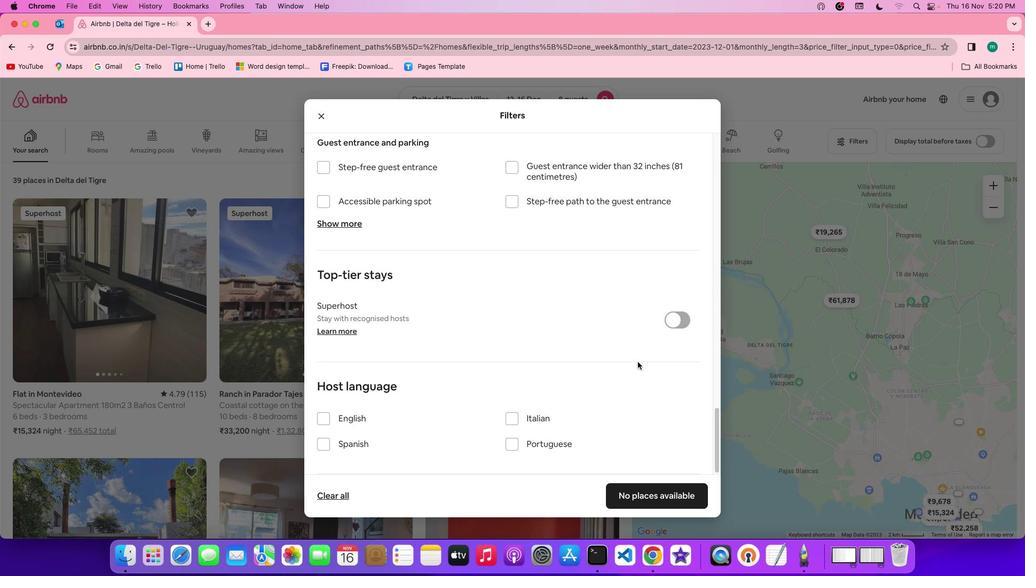 
Action: Mouse scrolled (638, 362) with delta (0, 0)
Screenshot: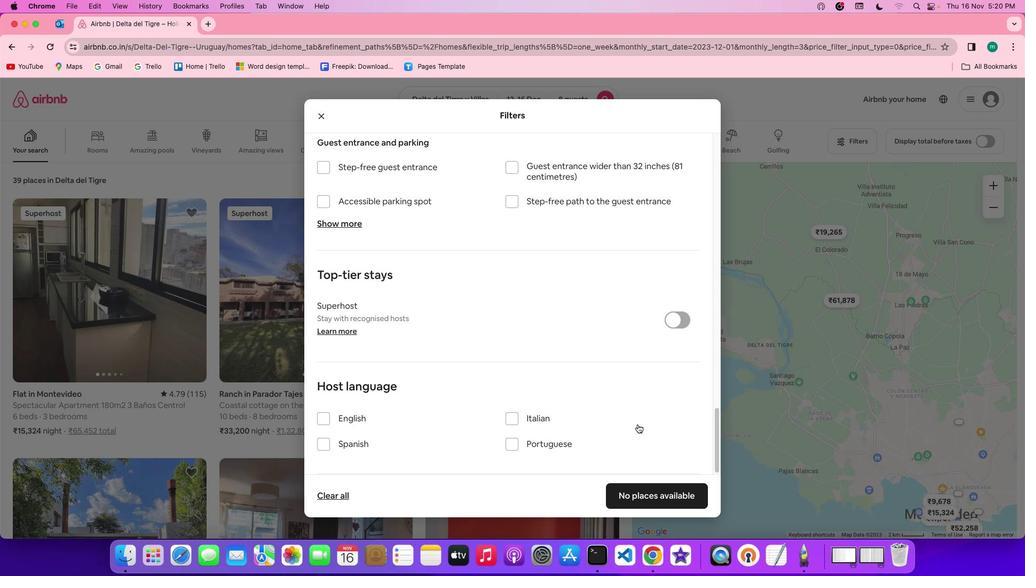 
Action: Mouse scrolled (638, 362) with delta (0, 0)
Screenshot: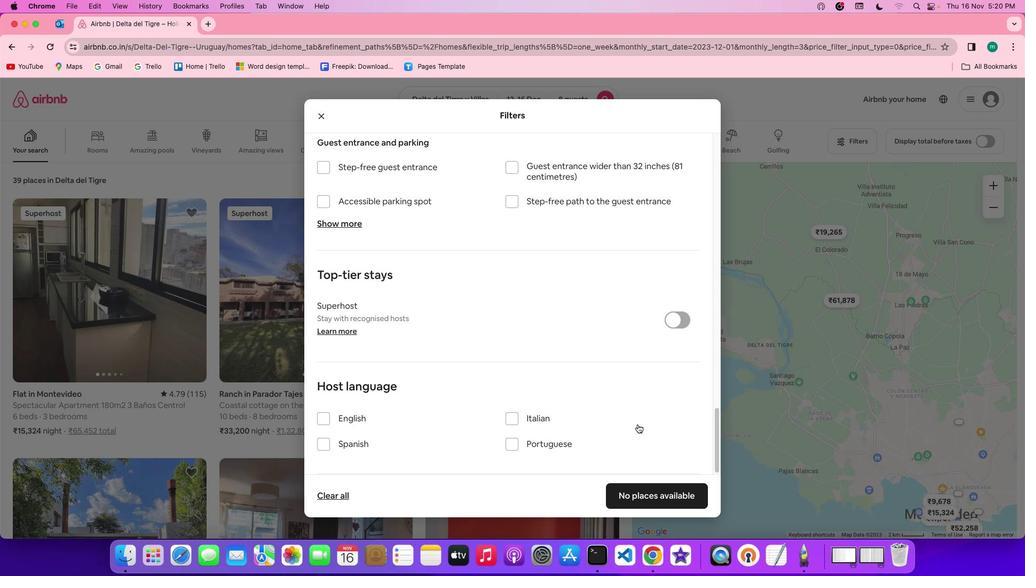 
Action: Mouse scrolled (638, 362) with delta (0, -1)
Screenshot: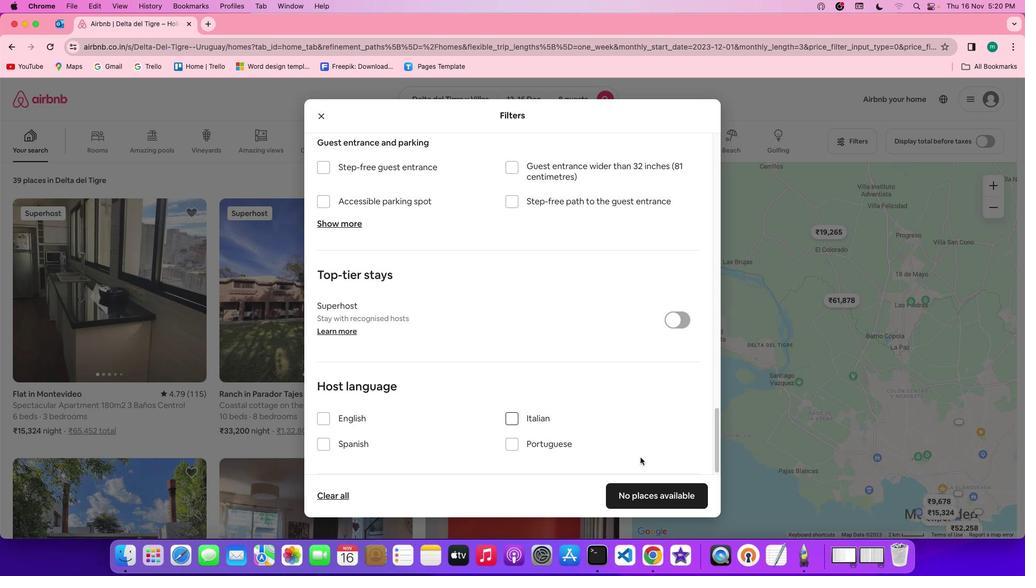
Action: Mouse scrolled (638, 362) with delta (0, -2)
Screenshot: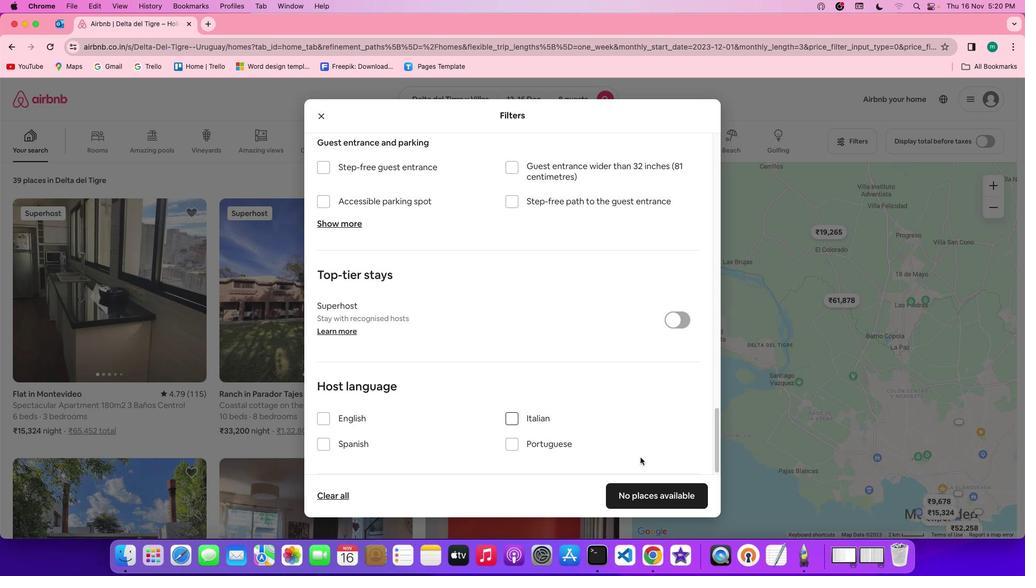 
Action: Mouse scrolled (638, 362) with delta (0, -2)
Screenshot: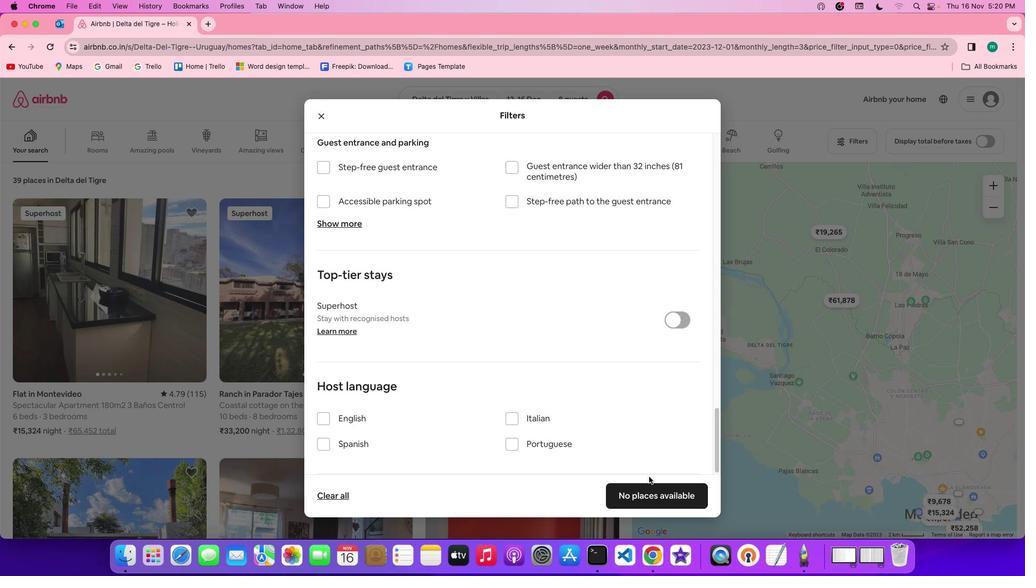 
Action: Mouse moved to (660, 490)
Screenshot: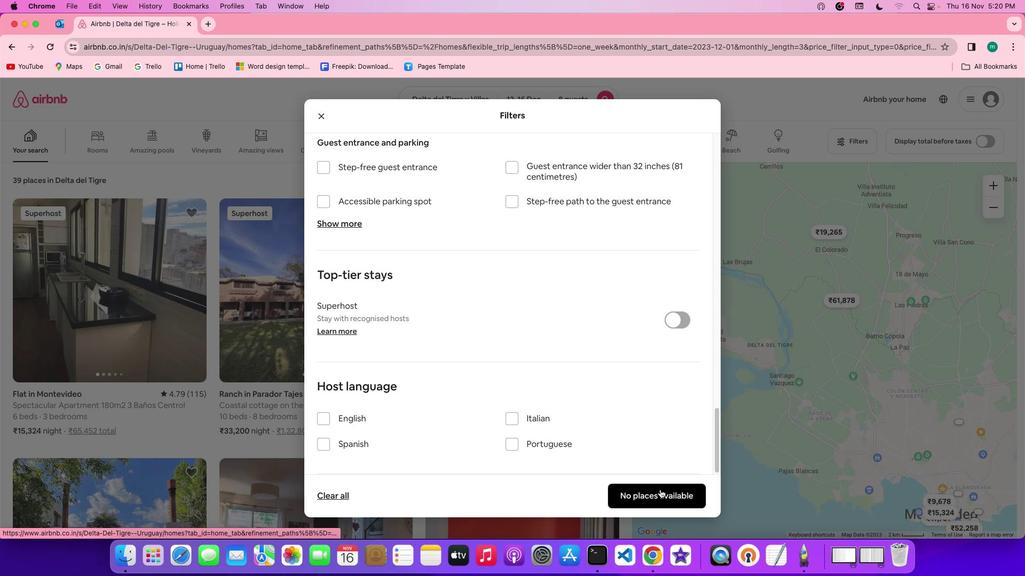 
Action: Mouse pressed left at (660, 490)
Screenshot: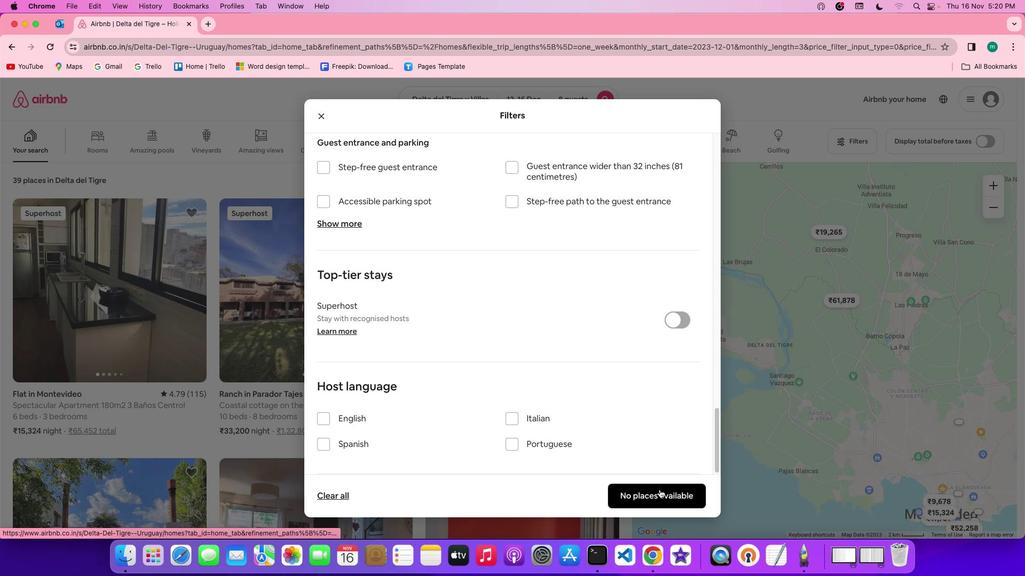 
Action: Mouse moved to (333, 382)
Screenshot: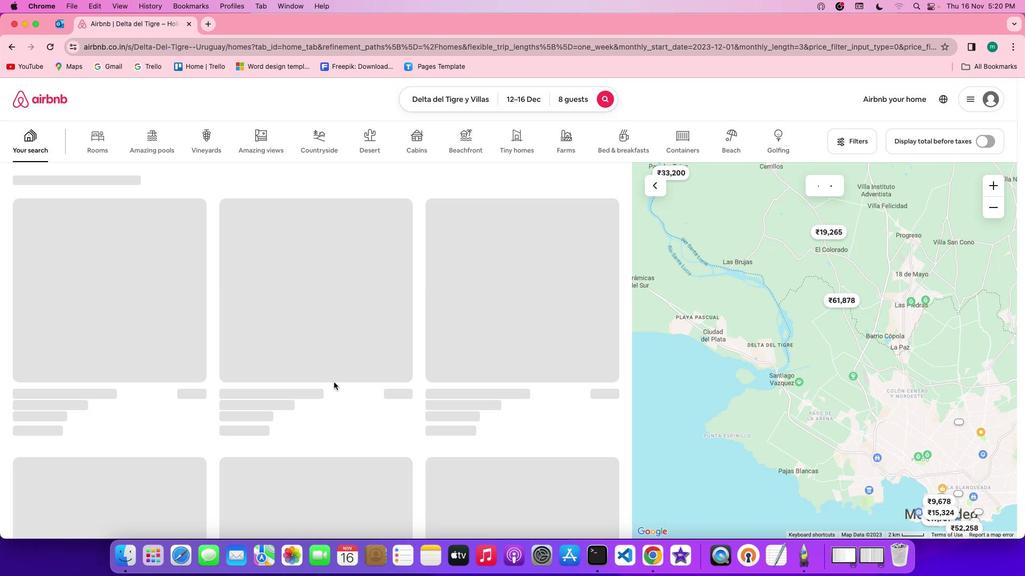 
